 Task: Find connections with filter location Colomba with filter topic #Energywith filter profile language German with filter current company ADP with filter school Shri Vishnu Engineering College for Women, Vishnupur, Kovvada Village, Bhimavaram, PIN-534202(CC-B0) with filter industry Telecommunications with filter service category Team Building with filter keywords title Sports Volunteer
Action: Mouse moved to (606, 73)
Screenshot: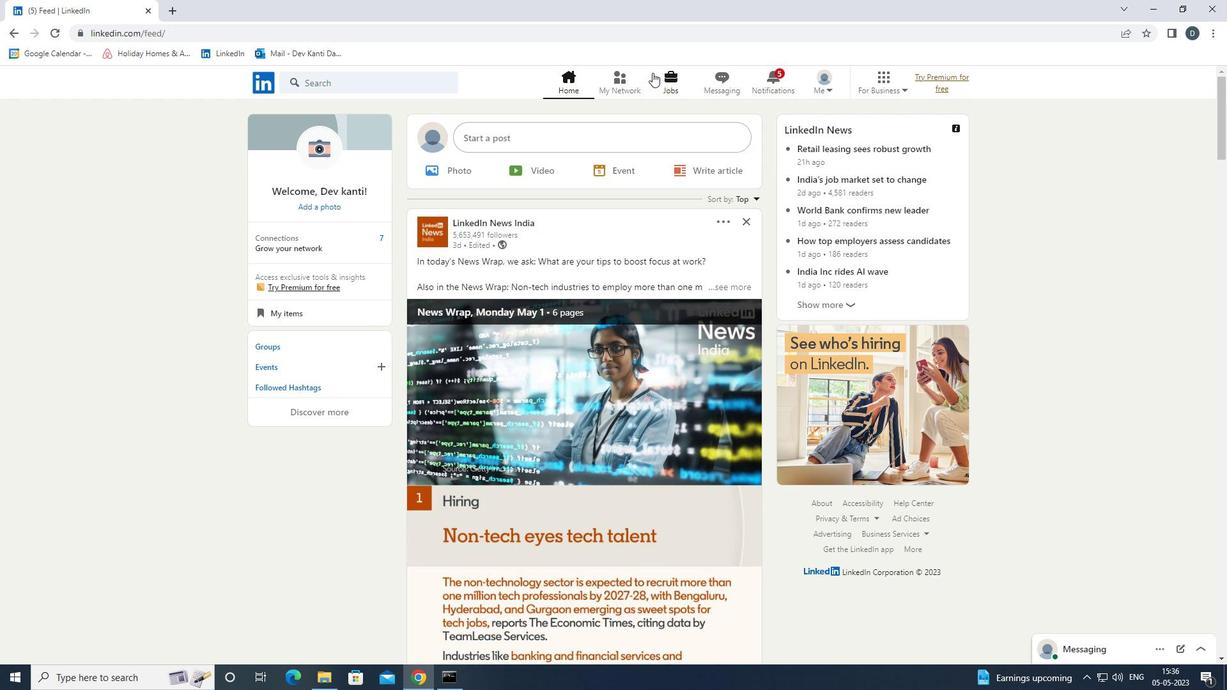 
Action: Mouse pressed left at (606, 73)
Screenshot: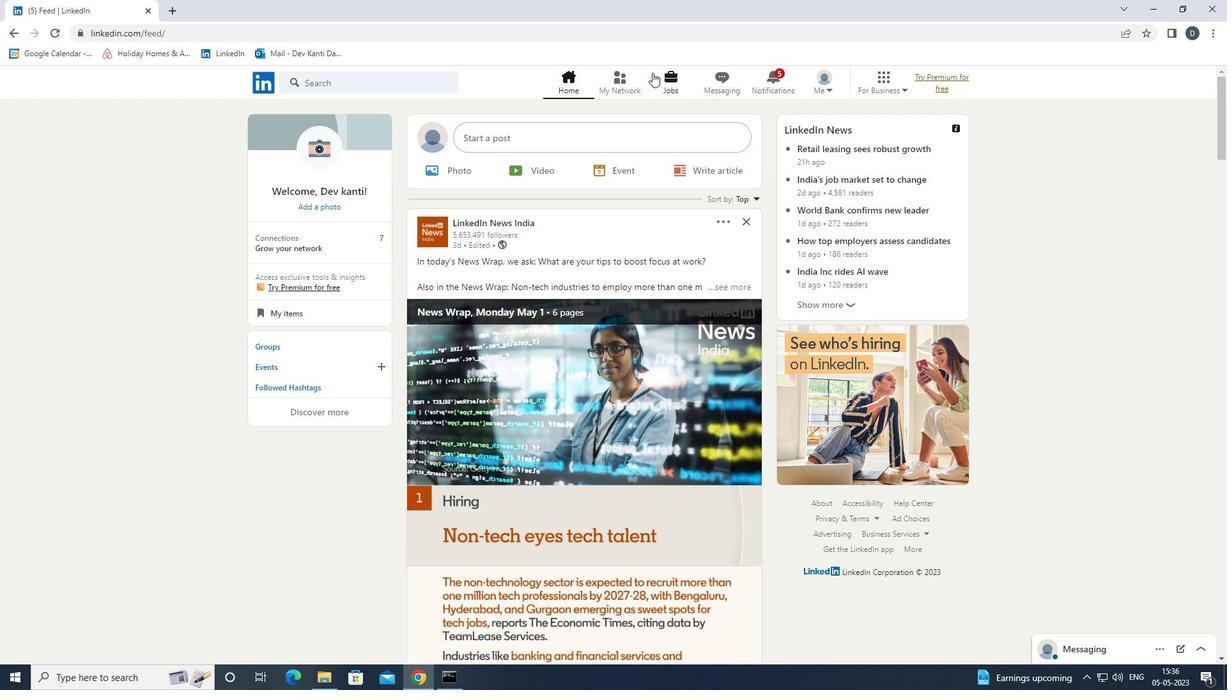 
Action: Mouse moved to (421, 153)
Screenshot: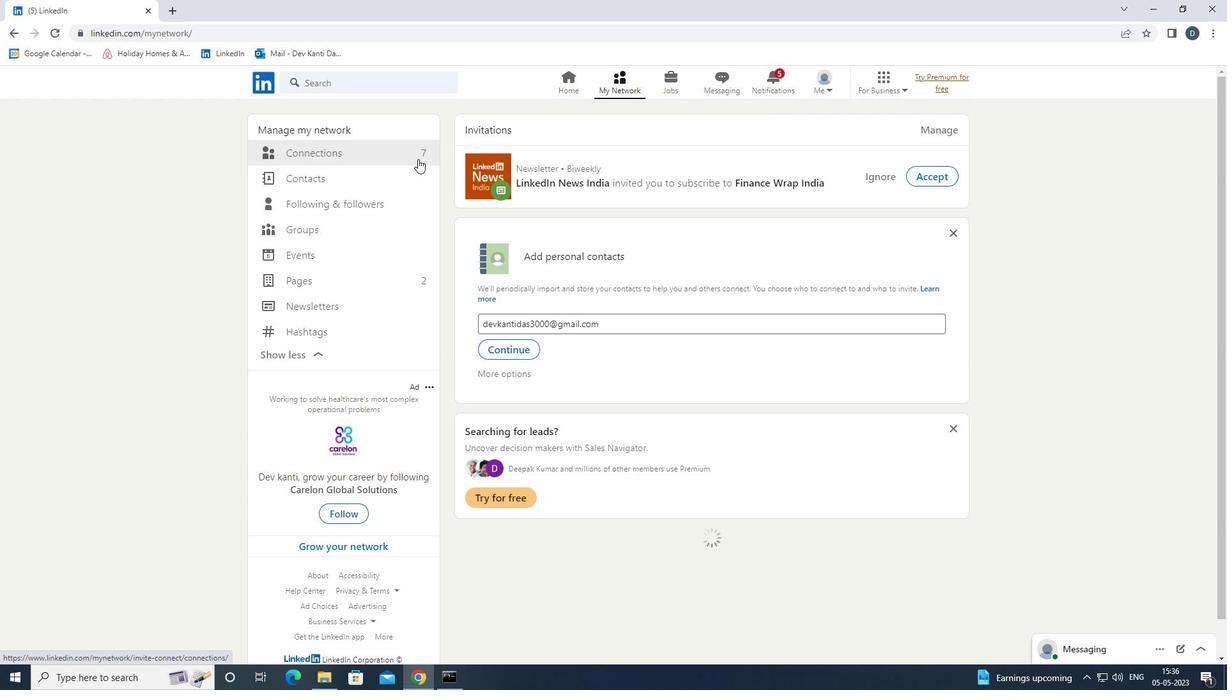
Action: Mouse pressed left at (421, 153)
Screenshot: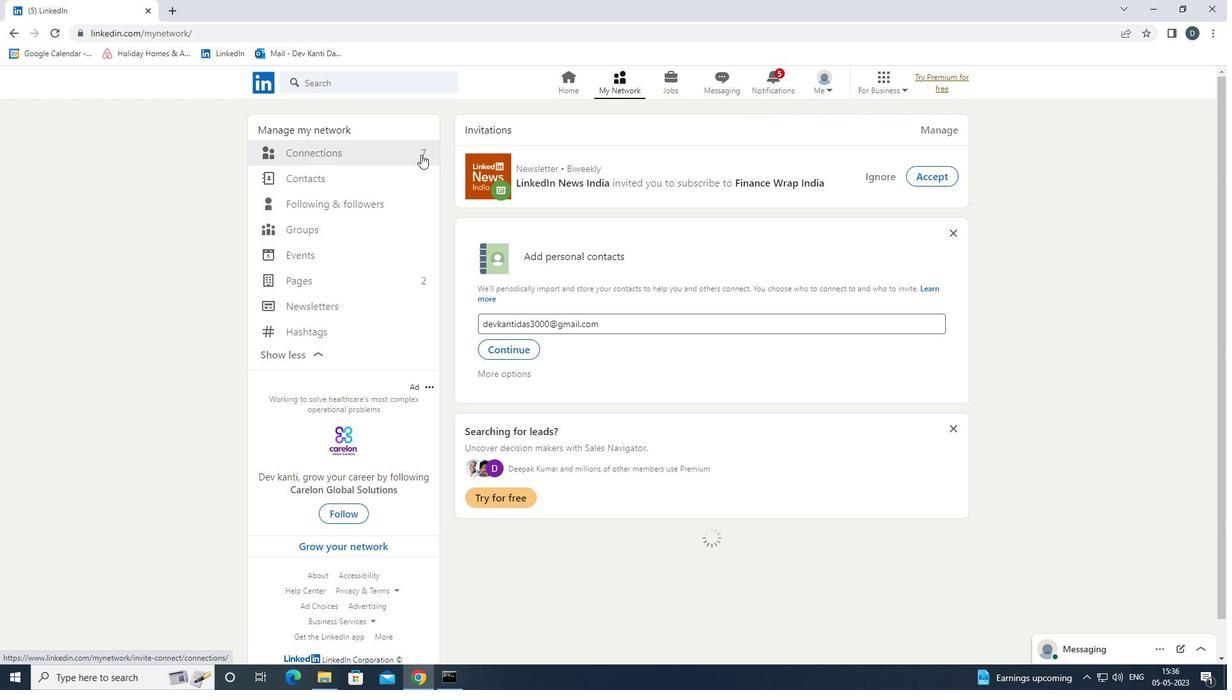 
Action: Mouse moved to (714, 154)
Screenshot: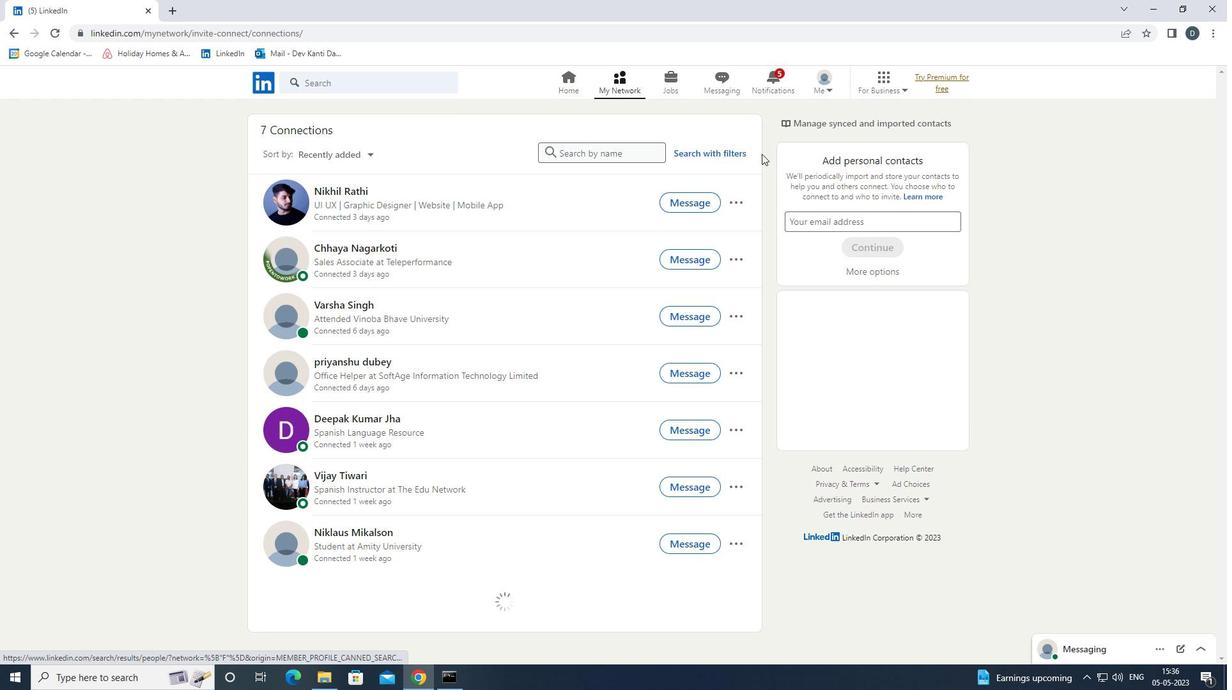 
Action: Mouse pressed left at (714, 154)
Screenshot: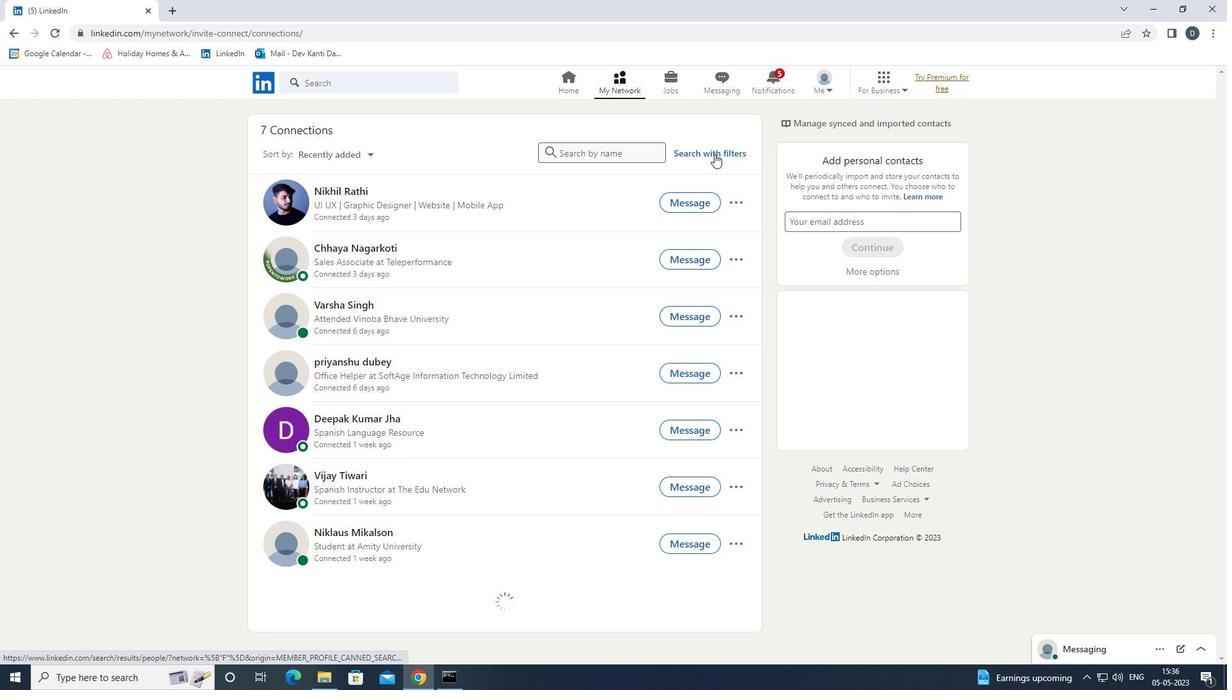
Action: Mouse moved to (651, 114)
Screenshot: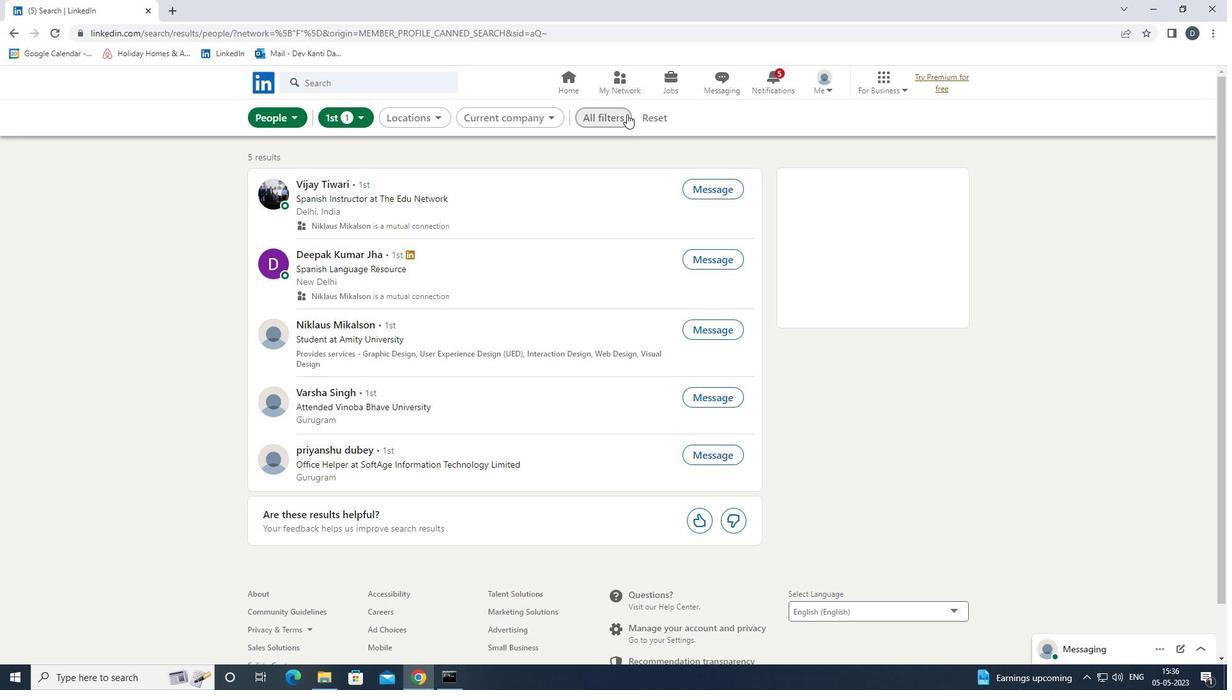 
Action: Mouse pressed left at (651, 114)
Screenshot: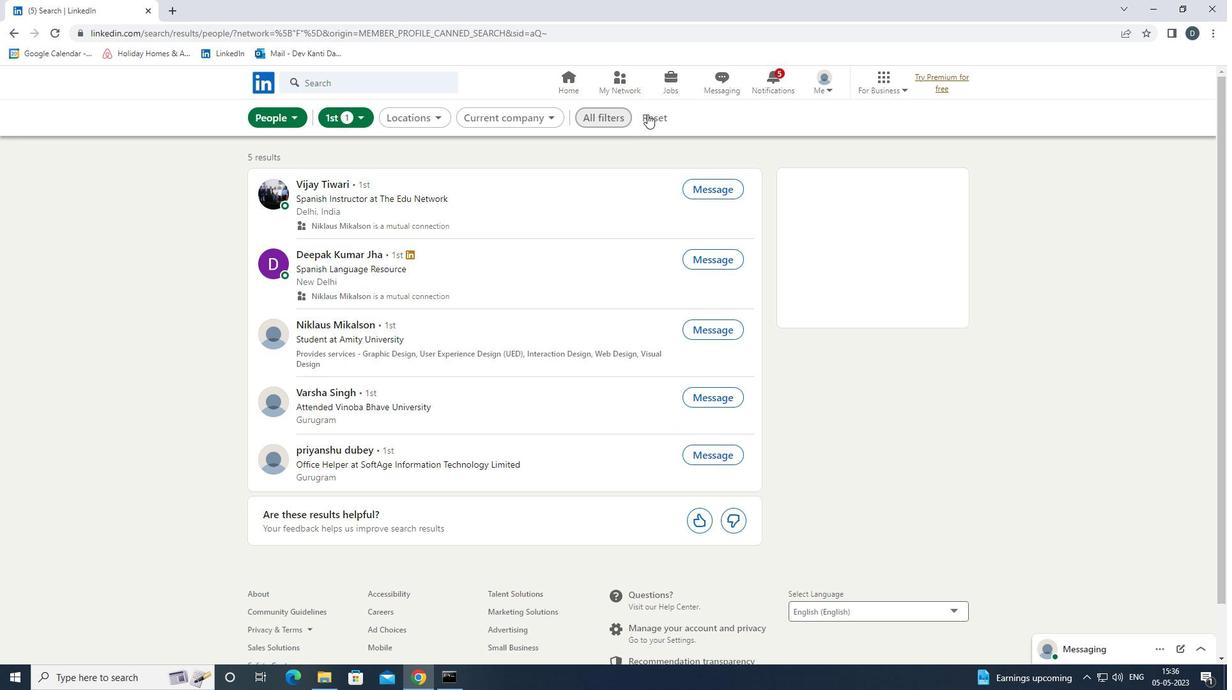
Action: Mouse moved to (638, 116)
Screenshot: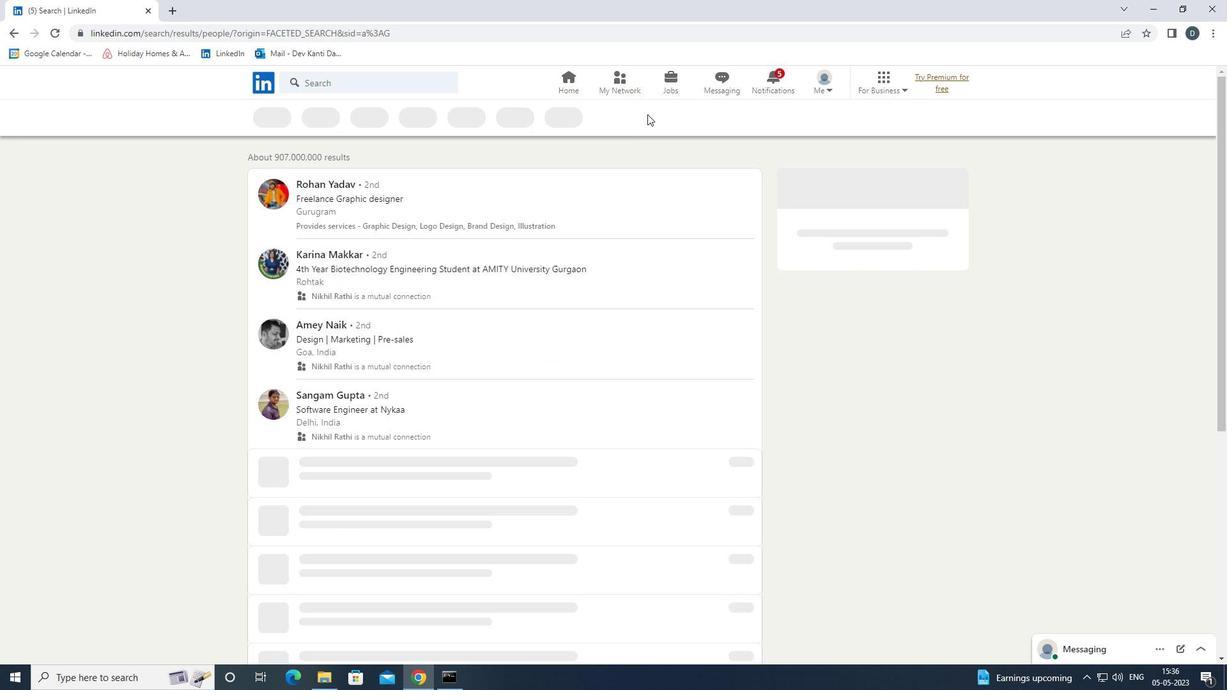 
Action: Mouse pressed left at (638, 116)
Screenshot: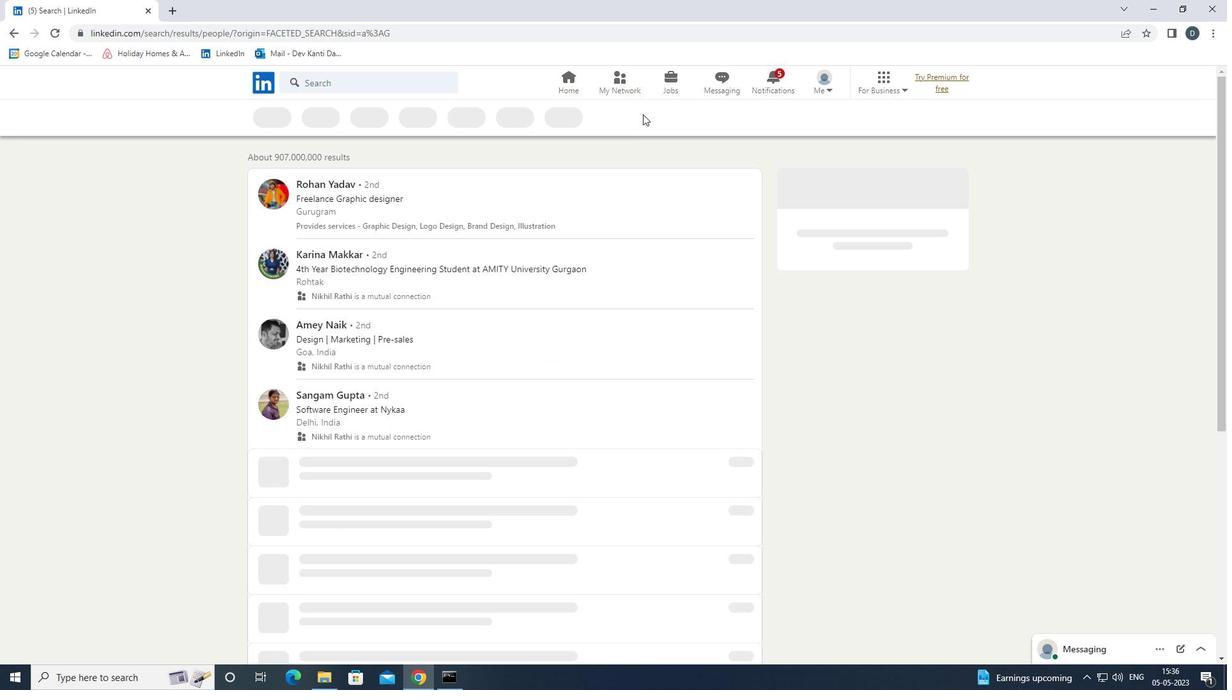 
Action: Mouse moved to (1058, 363)
Screenshot: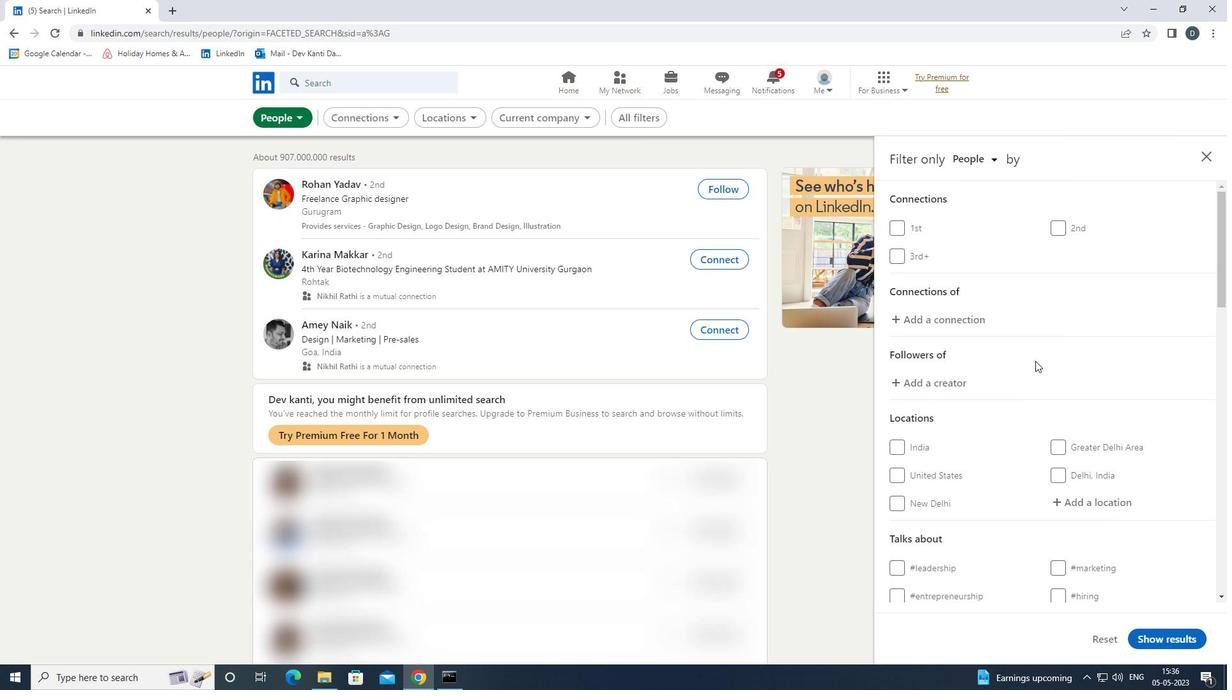 
Action: Mouse scrolled (1058, 362) with delta (0, 0)
Screenshot: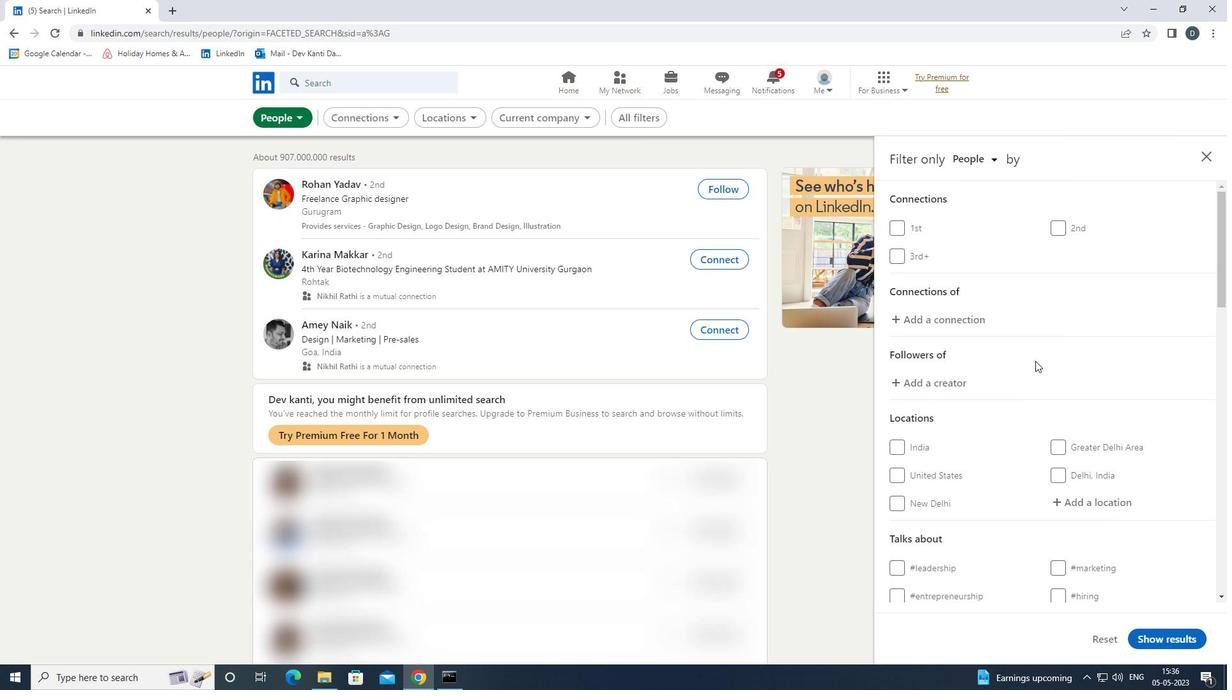 
Action: Mouse moved to (1059, 363)
Screenshot: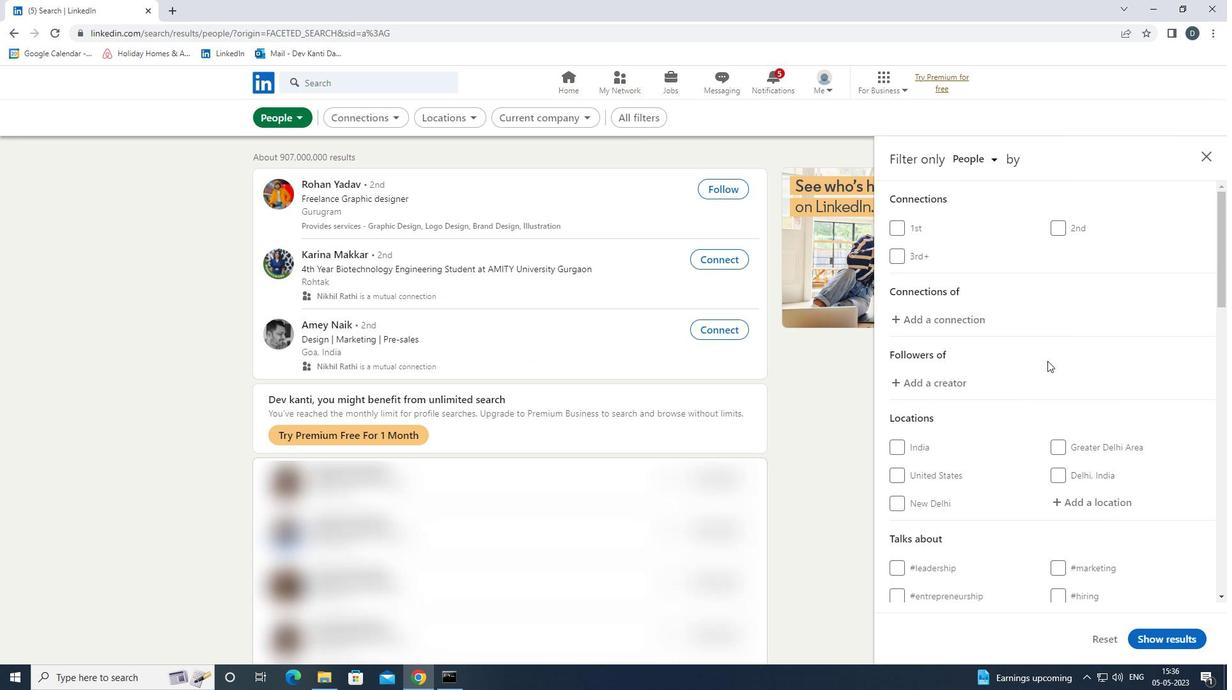 
Action: Mouse scrolled (1059, 363) with delta (0, 0)
Screenshot: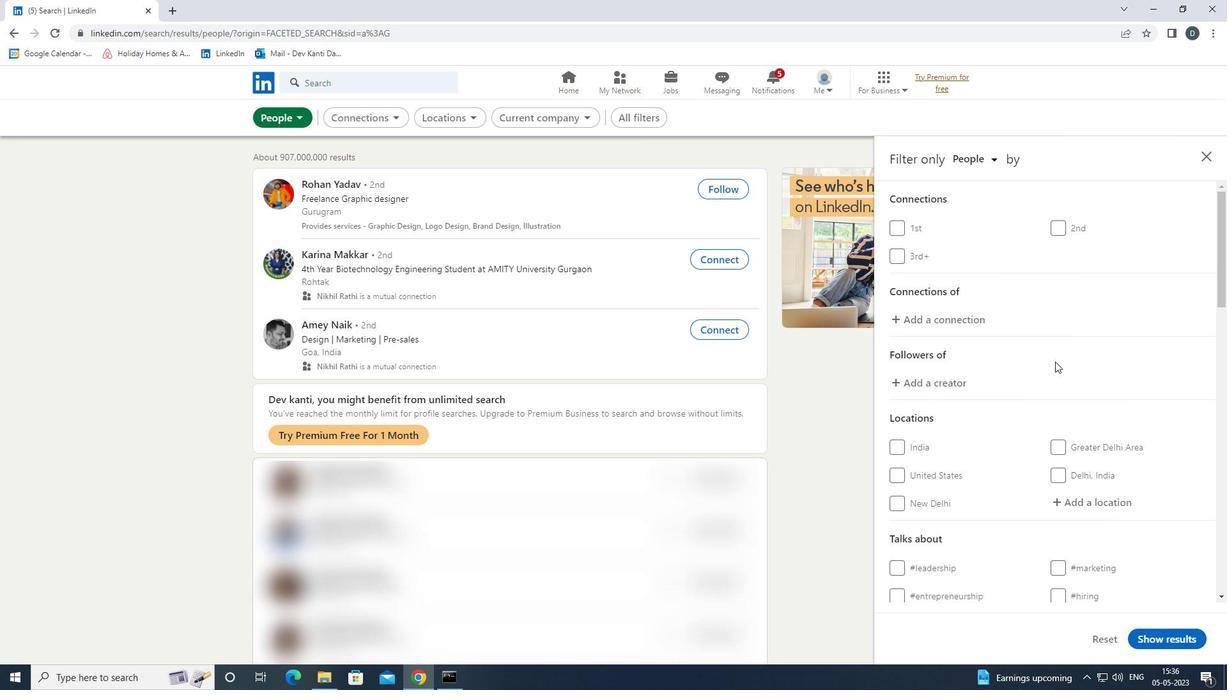 
Action: Mouse moved to (1086, 377)
Screenshot: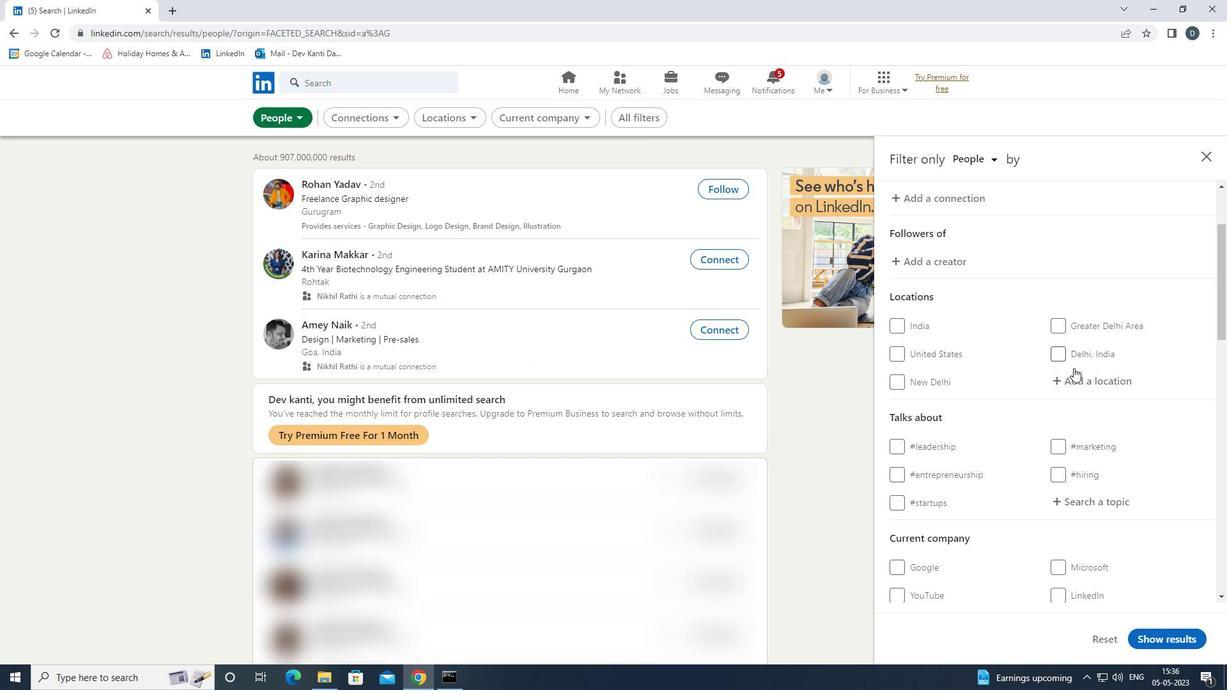 
Action: Mouse pressed left at (1086, 377)
Screenshot: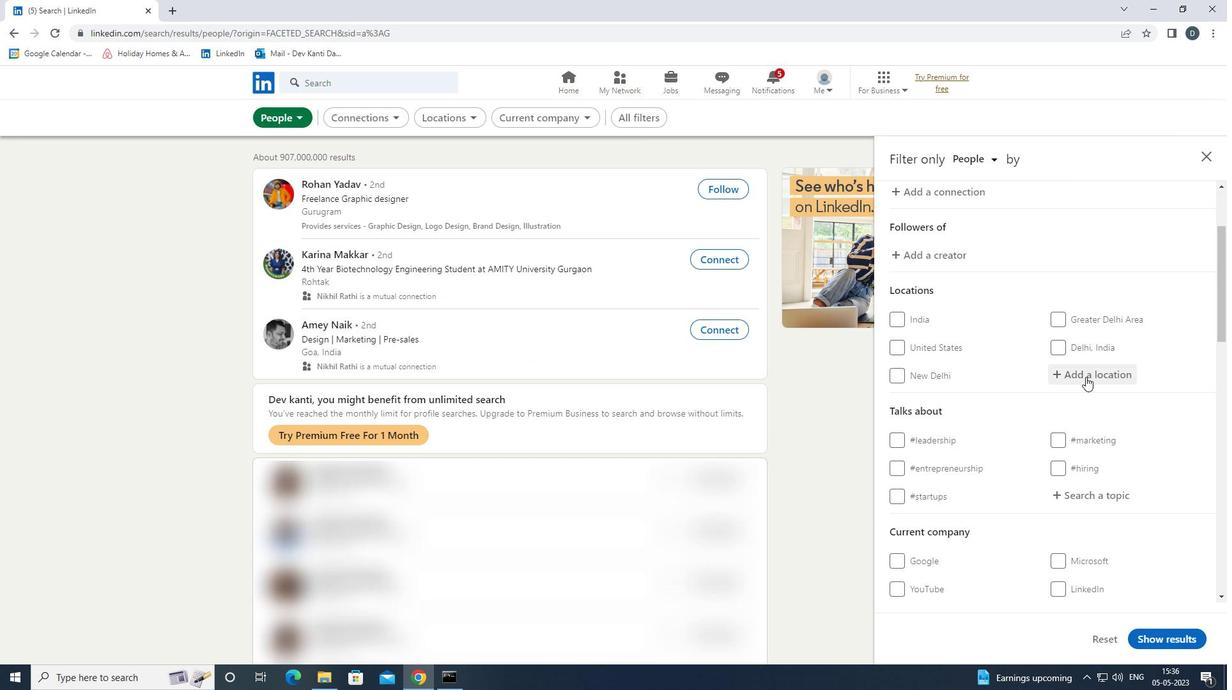 
Action: Key pressed <Key.shift>COMBA<Key.backspace><Key.backspace><Key.backspace>LOMBA<Key.down><Key.up><Key.space><Key.backspace><Key.enter>
Screenshot: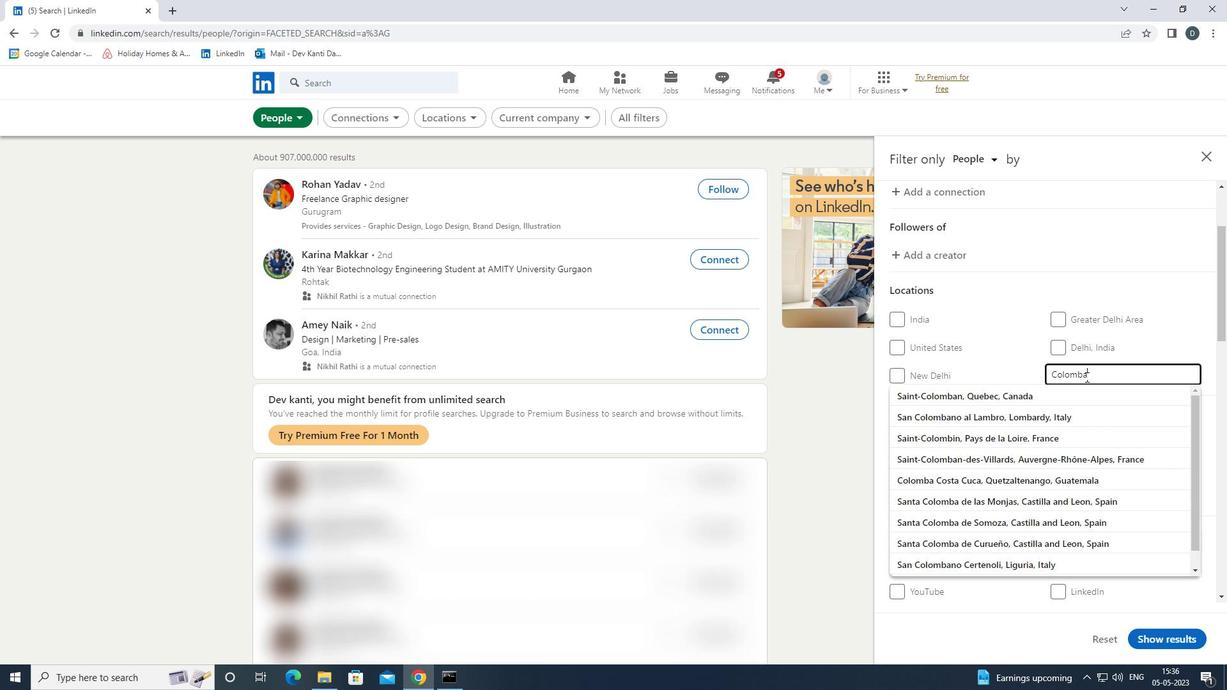 
Action: Mouse scrolled (1086, 376) with delta (0, 0)
Screenshot: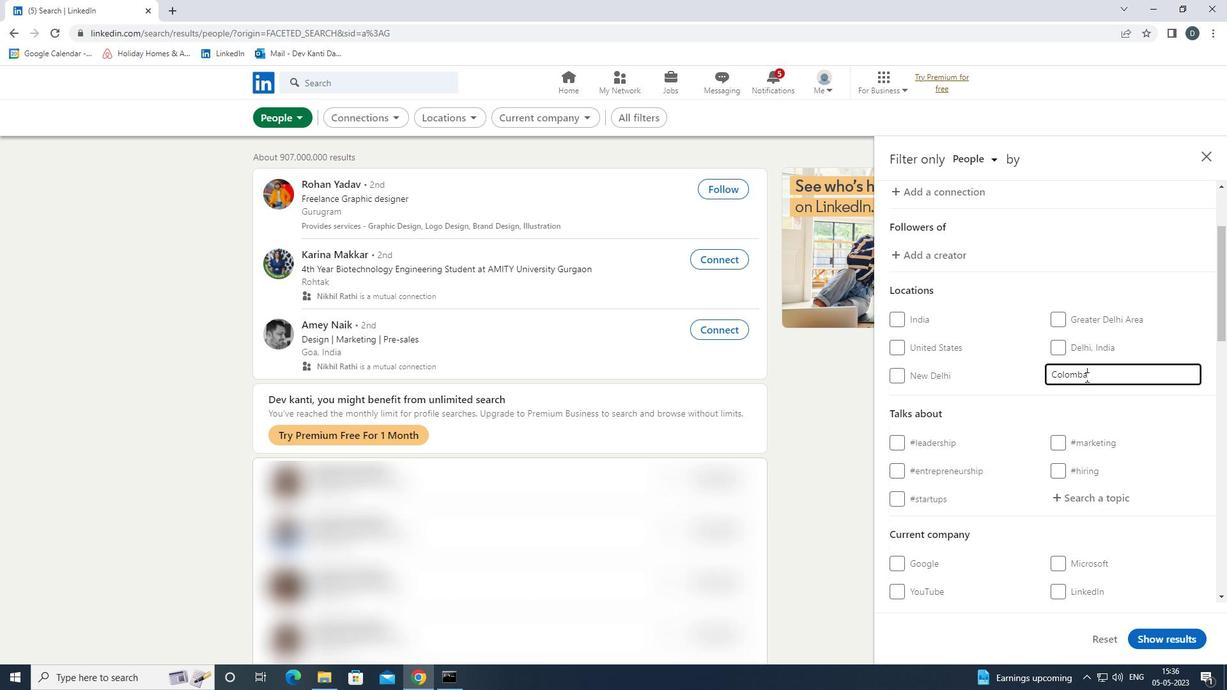 
Action: Mouse scrolled (1086, 376) with delta (0, 0)
Screenshot: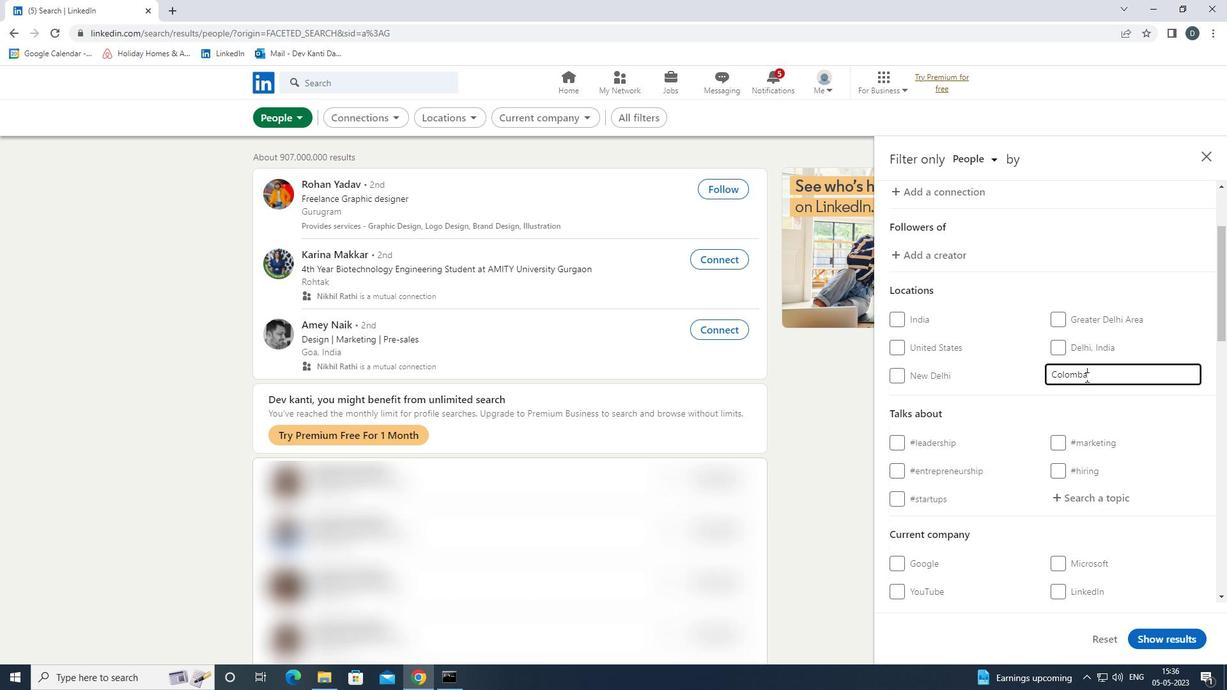
Action: Mouse moved to (1093, 368)
Screenshot: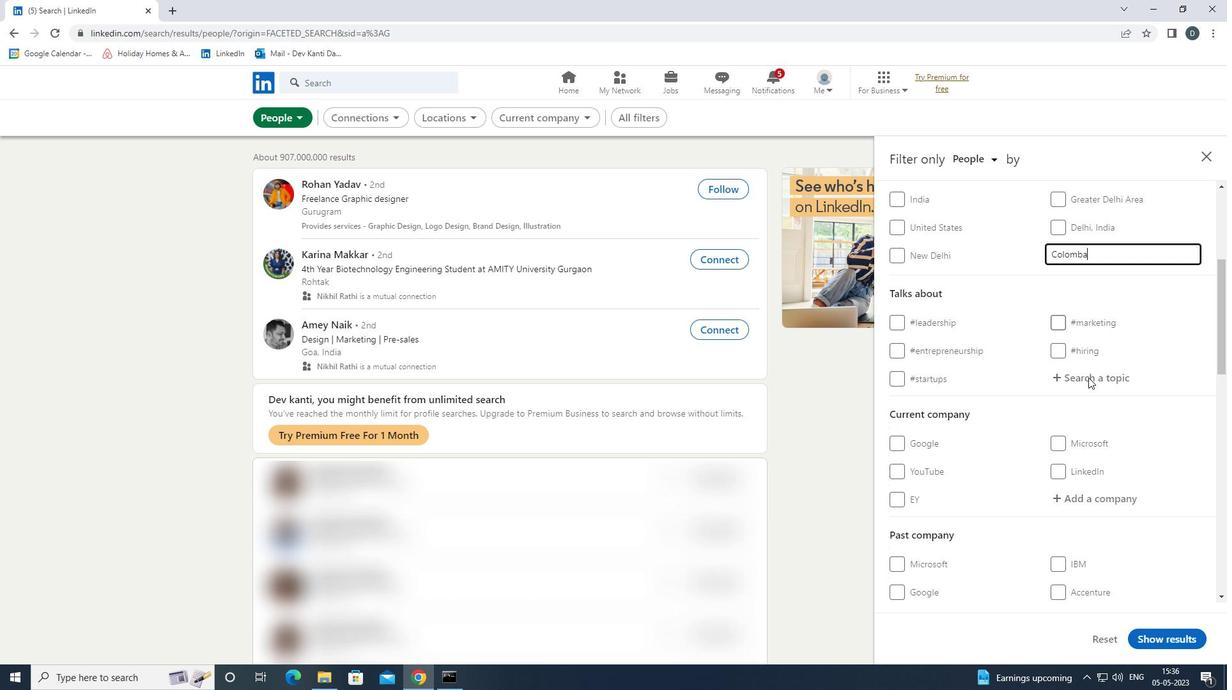 
Action: Mouse pressed left at (1093, 368)
Screenshot: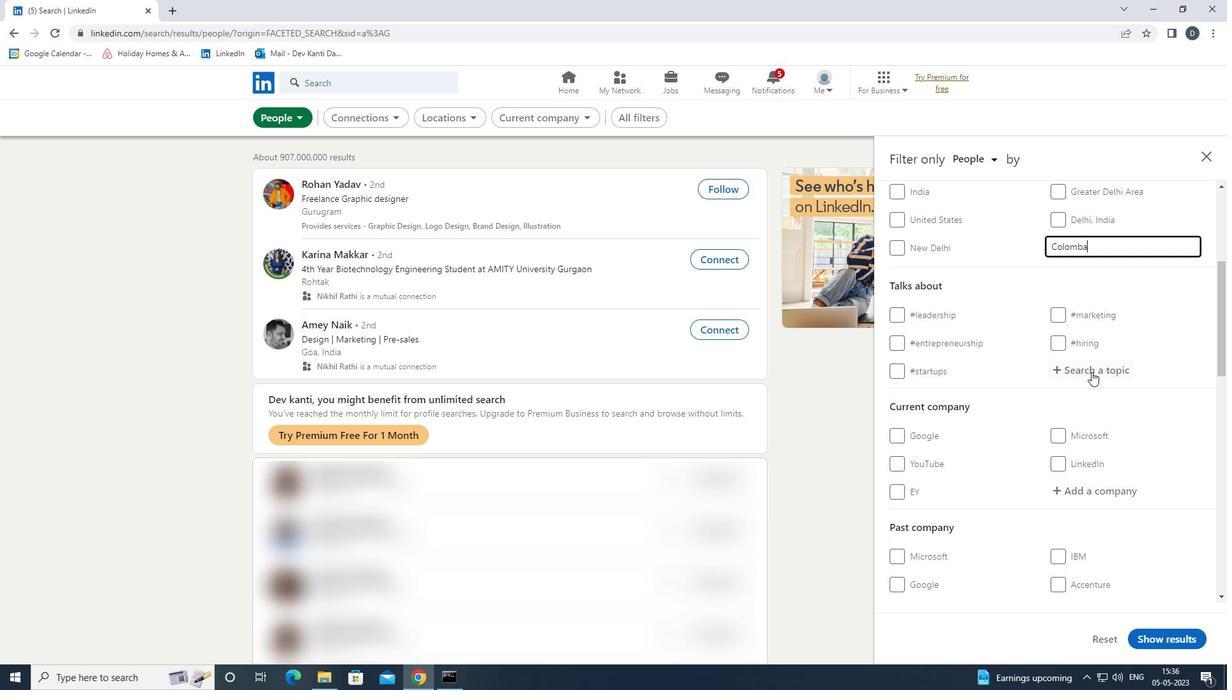 
Action: Key pressed <Key.shift><Key.shift><Key.shift>ENERGY<Key.space><Key.backspace><Key.down><Key.enter>
Screenshot: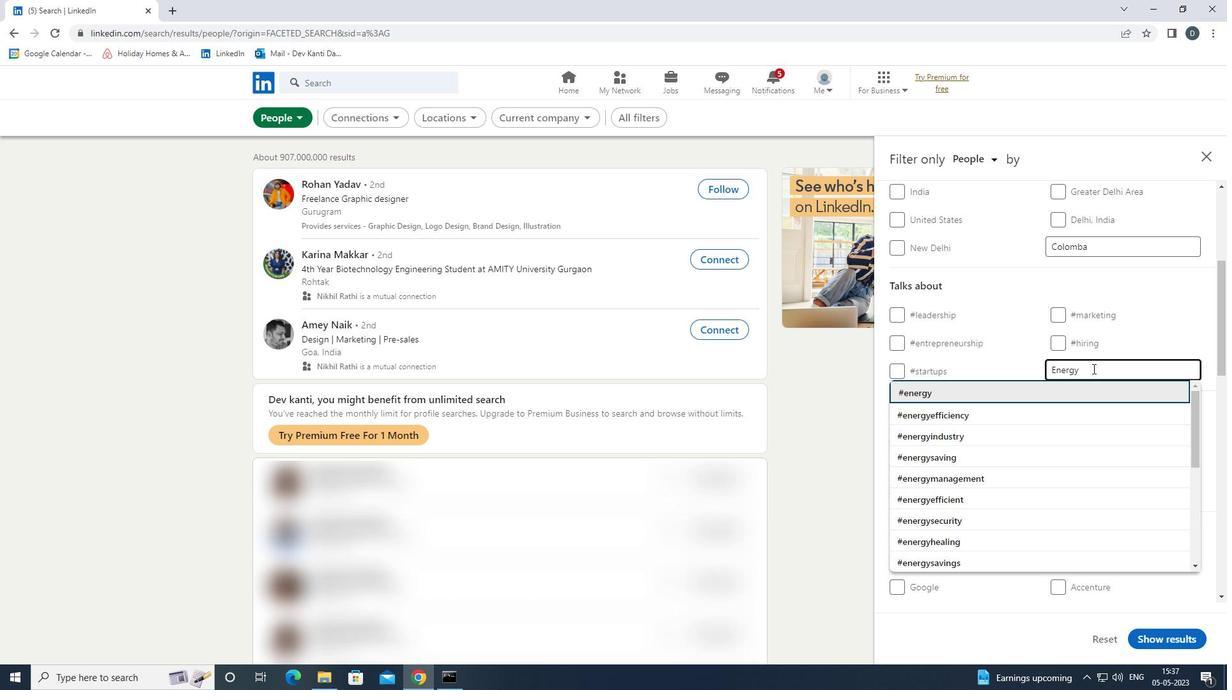 
Action: Mouse scrolled (1093, 368) with delta (0, 0)
Screenshot: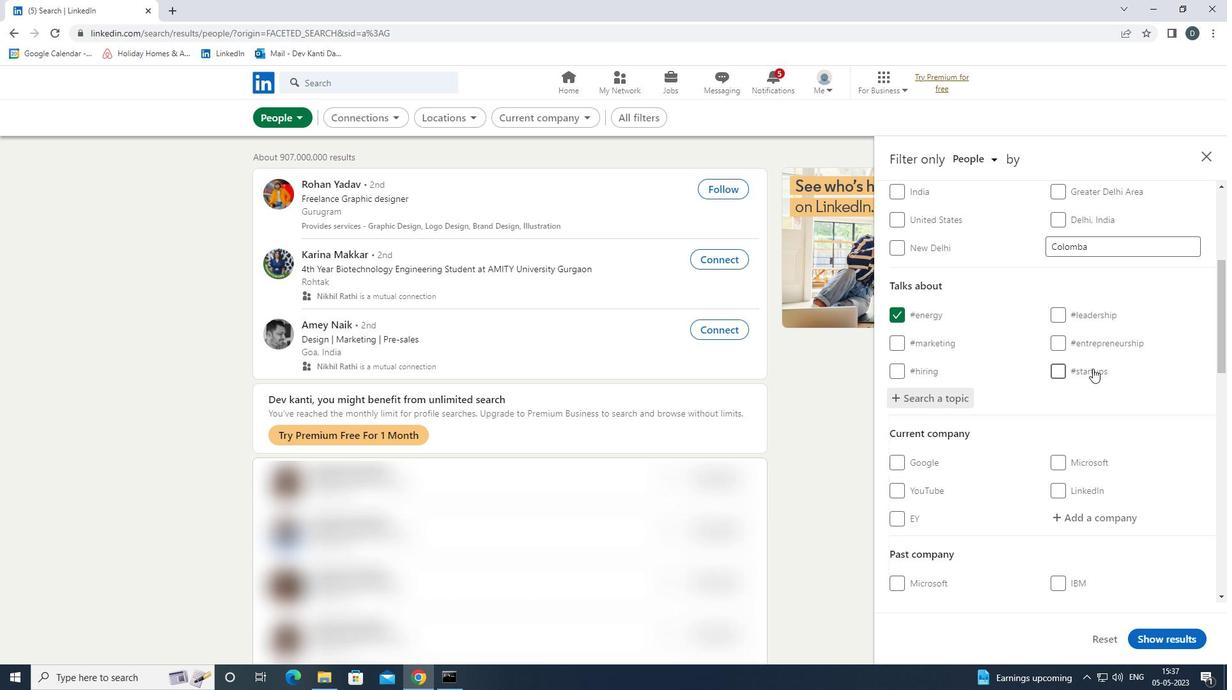 
Action: Mouse scrolled (1093, 368) with delta (0, 0)
Screenshot: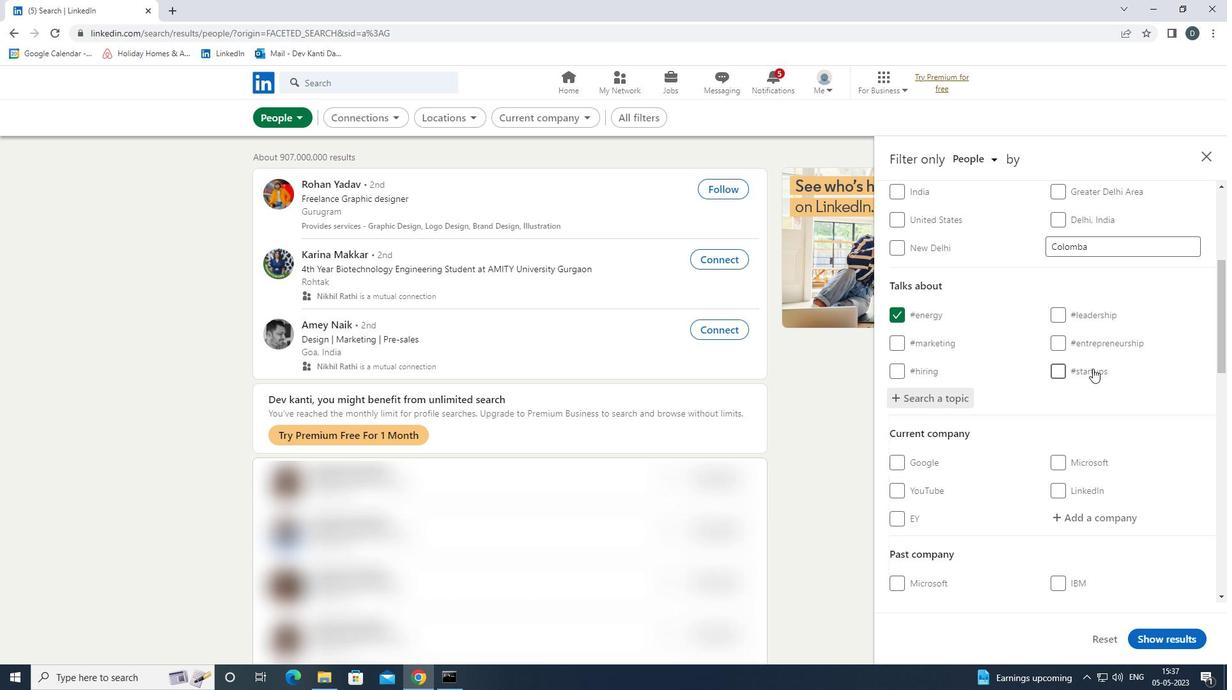 
Action: Mouse moved to (1093, 368)
Screenshot: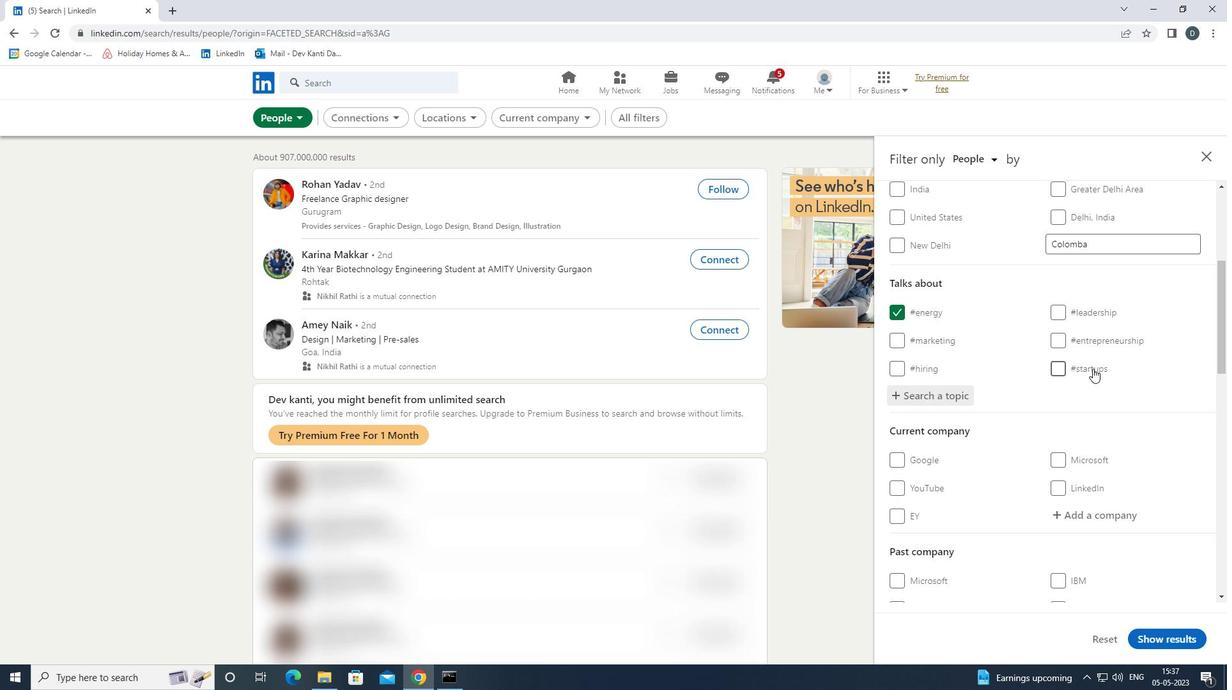 
Action: Mouse scrolled (1093, 368) with delta (0, 0)
Screenshot: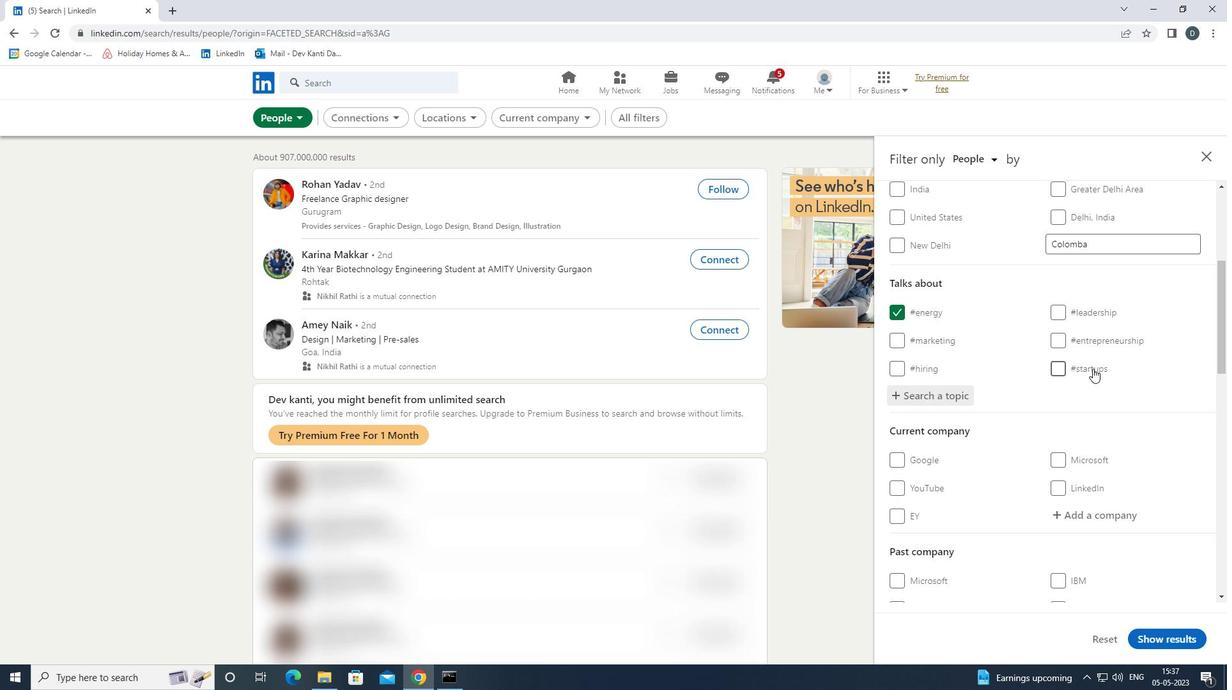 
Action: Mouse moved to (1094, 371)
Screenshot: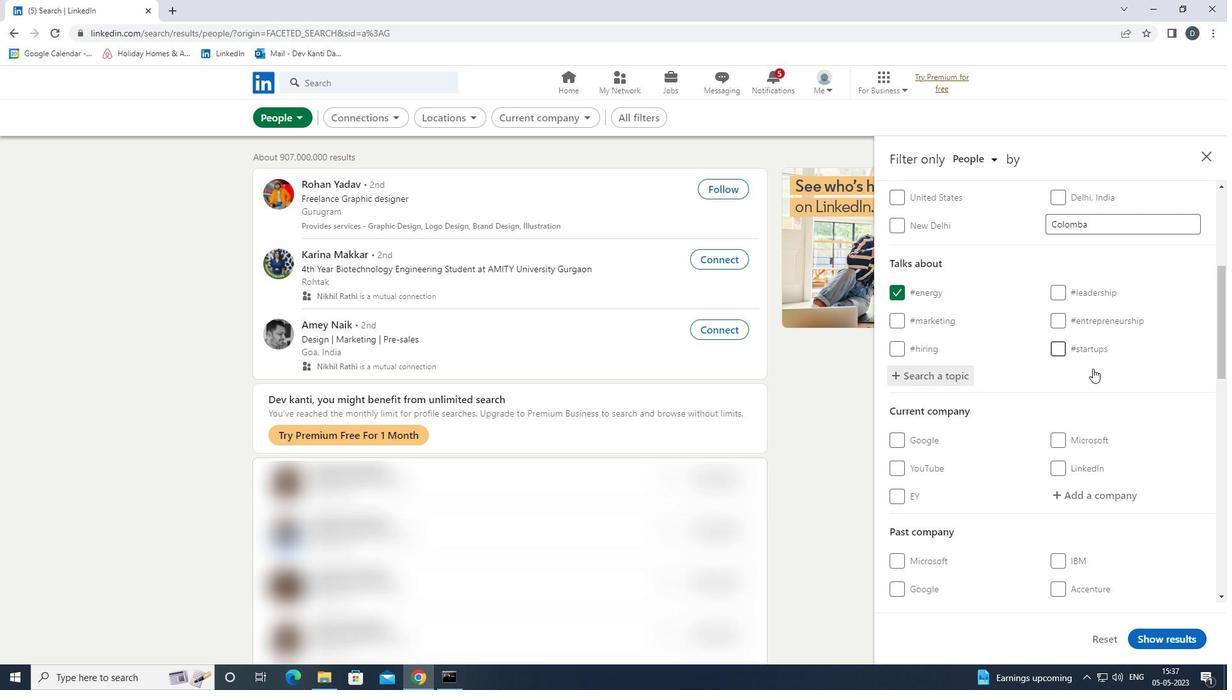 
Action: Mouse scrolled (1094, 370) with delta (0, 0)
Screenshot: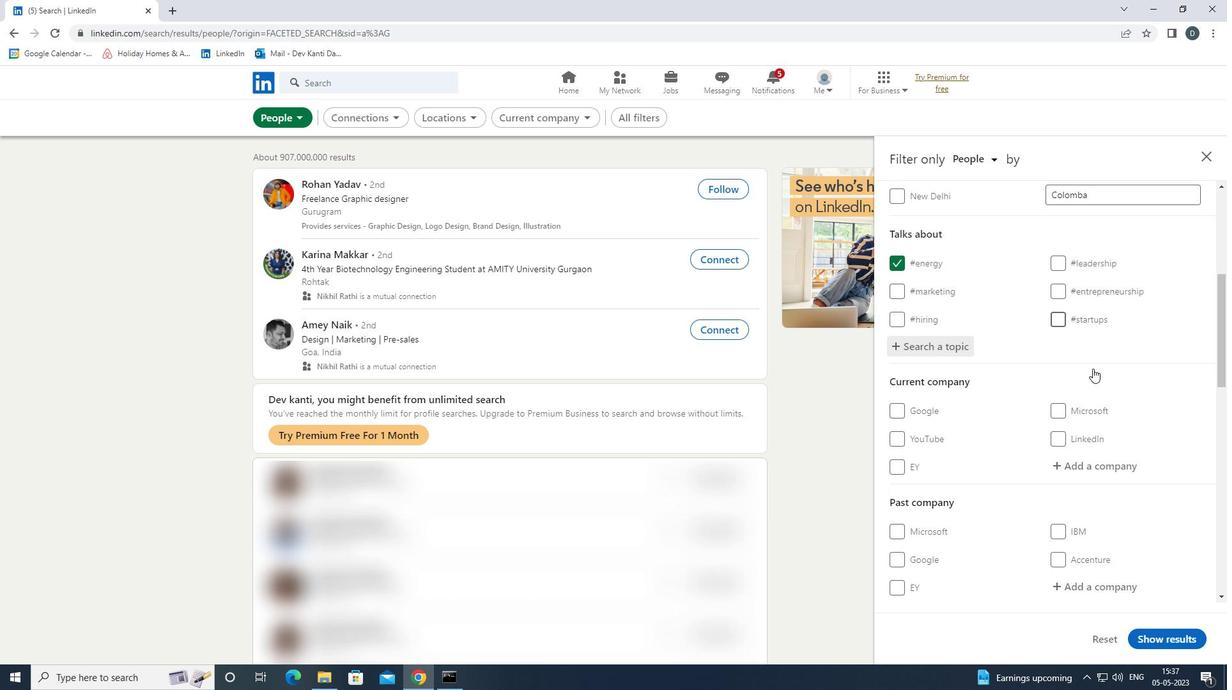 
Action: Mouse moved to (1095, 372)
Screenshot: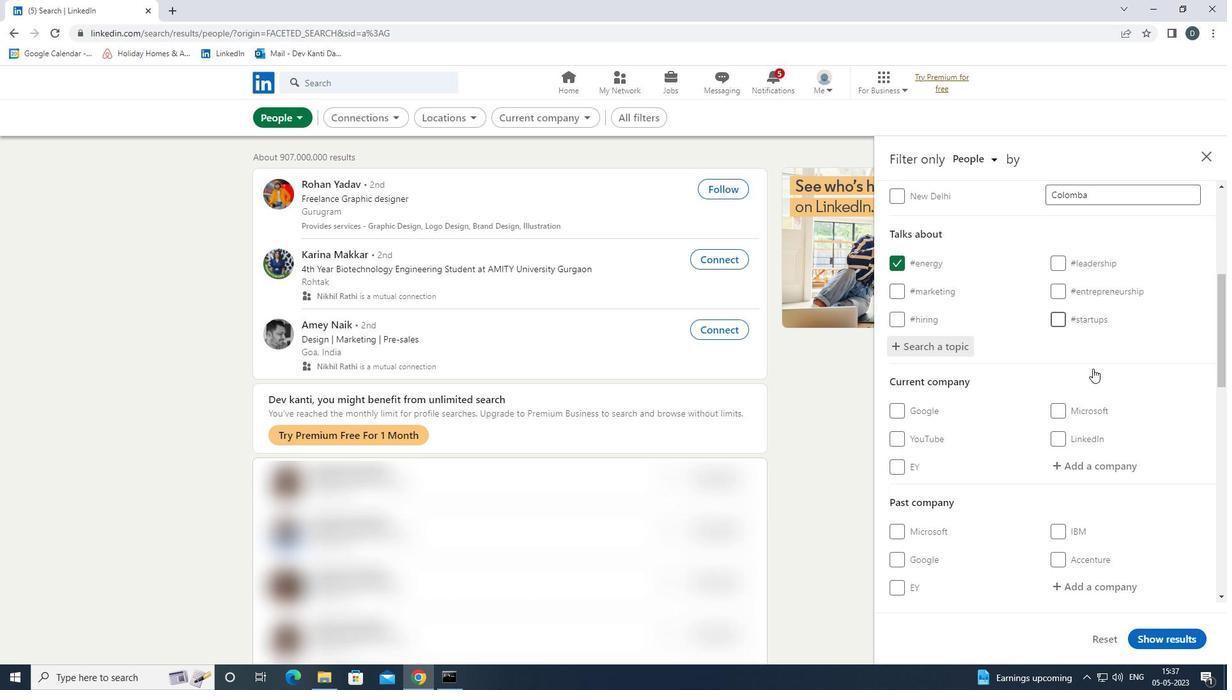 
Action: Mouse scrolled (1095, 372) with delta (0, 0)
Screenshot: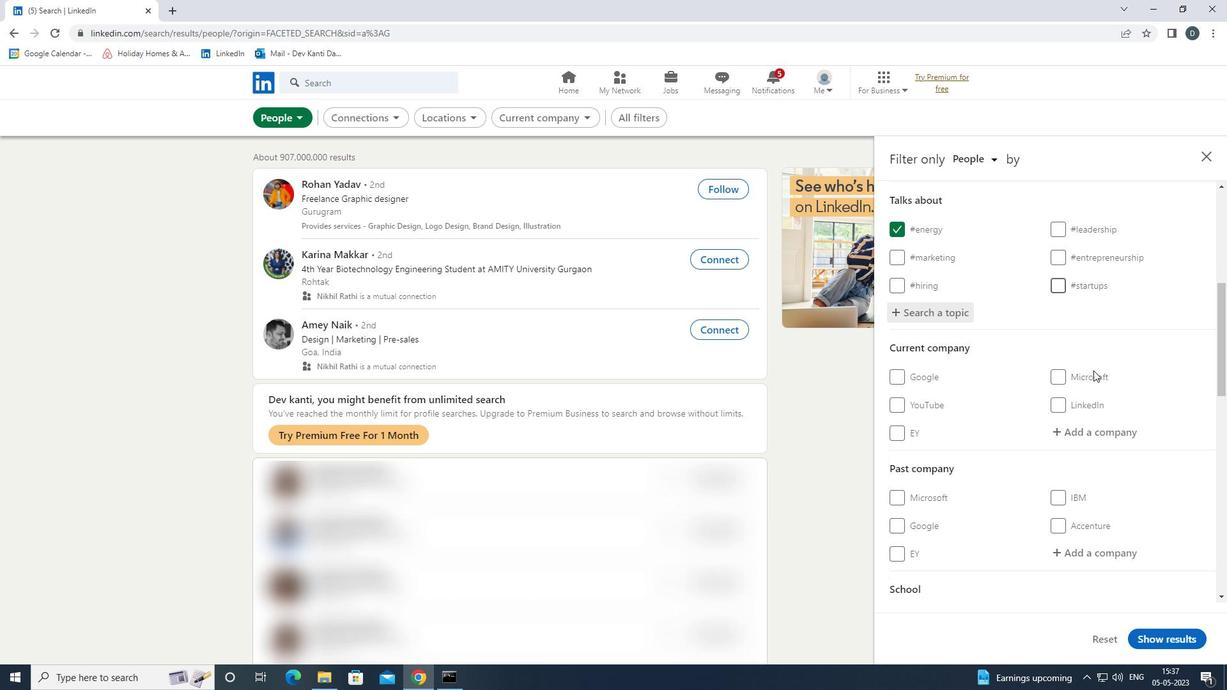 
Action: Mouse moved to (1095, 376)
Screenshot: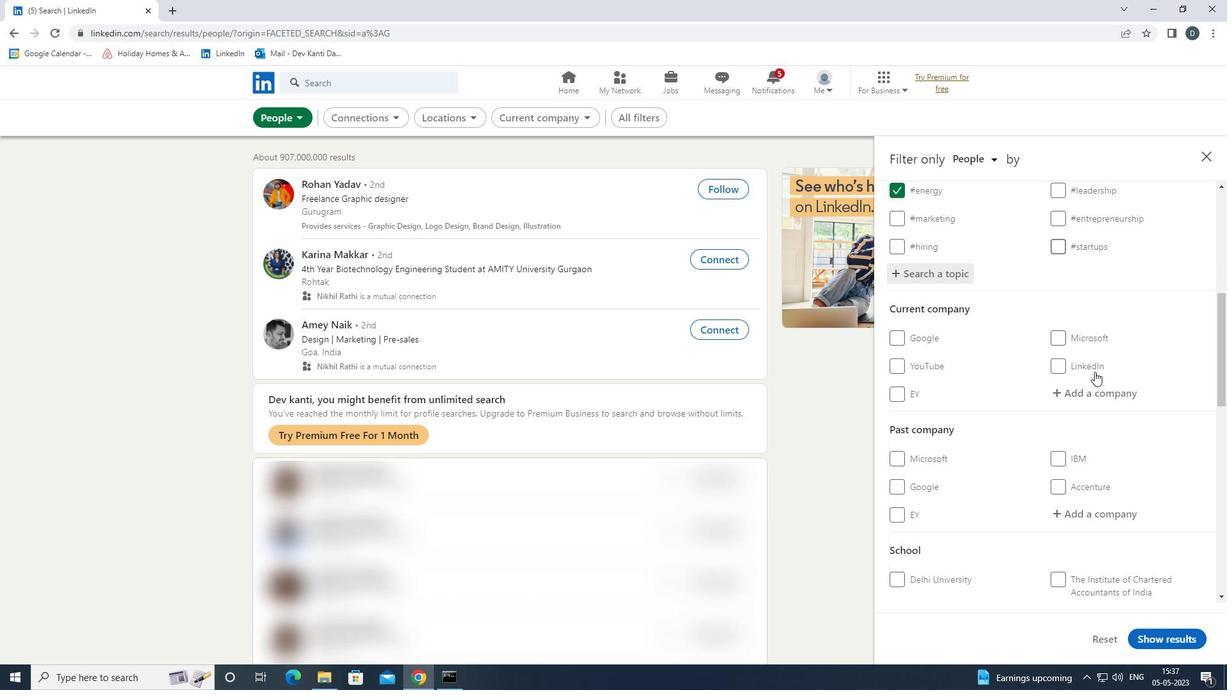 
Action: Mouse scrolled (1095, 375) with delta (0, 0)
Screenshot: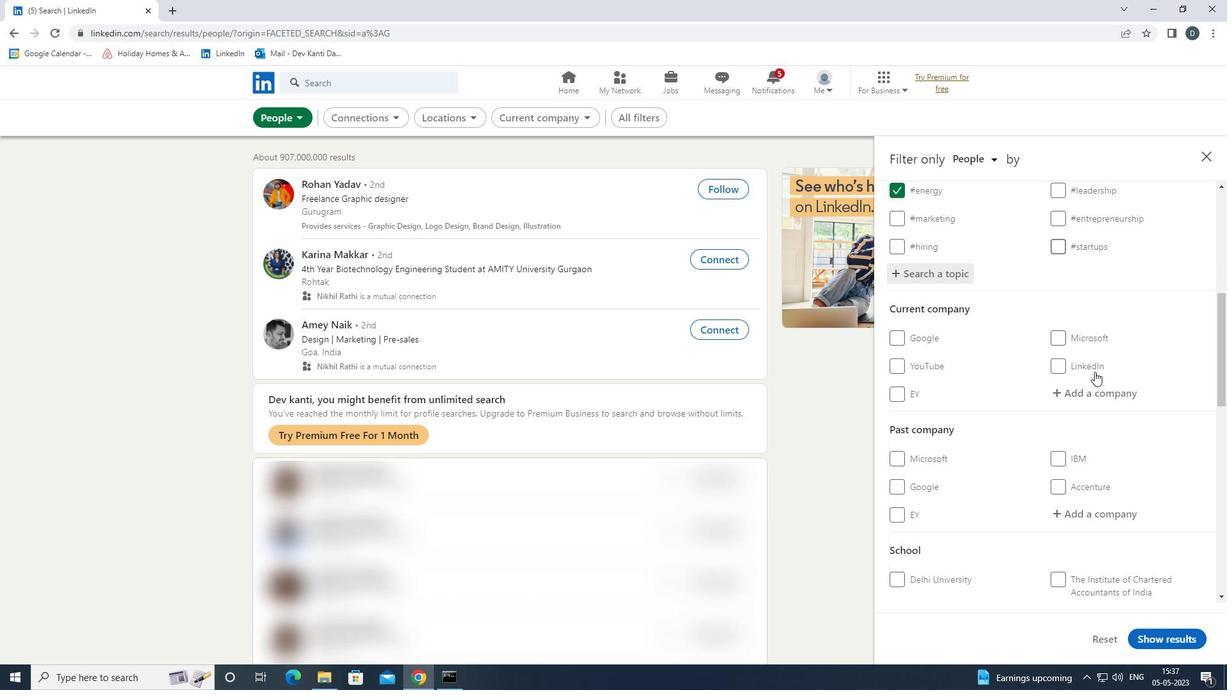 
Action: Mouse moved to (1096, 377)
Screenshot: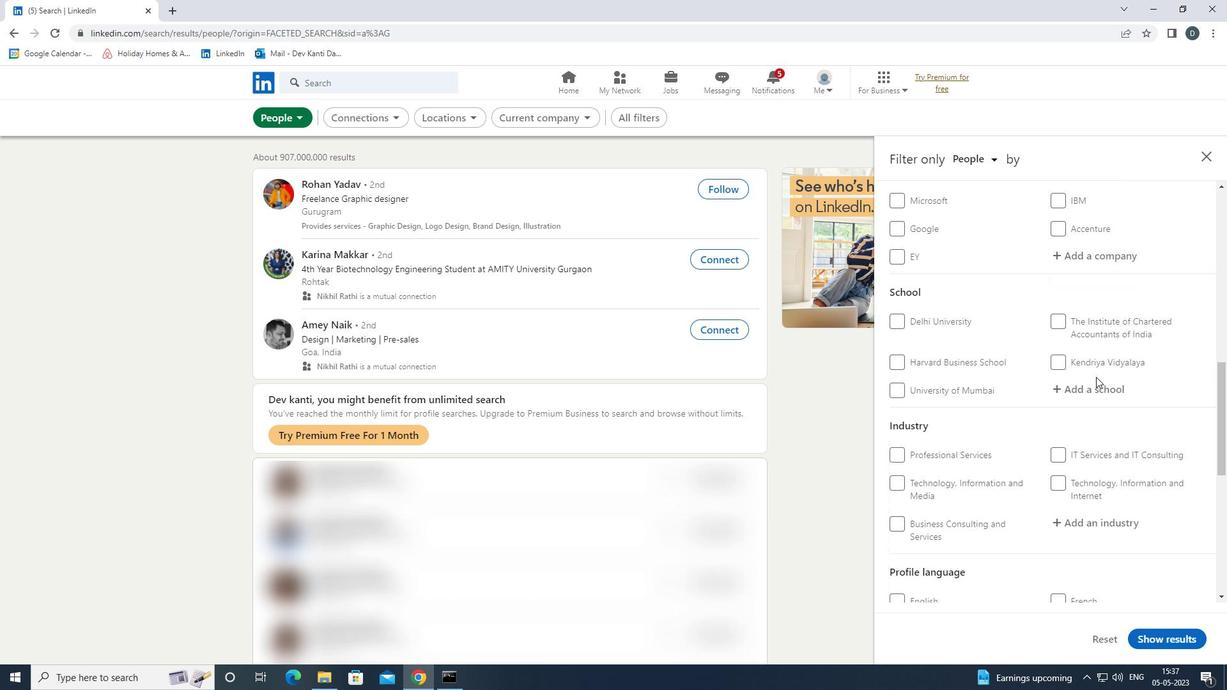 
Action: Mouse scrolled (1096, 376) with delta (0, 0)
Screenshot: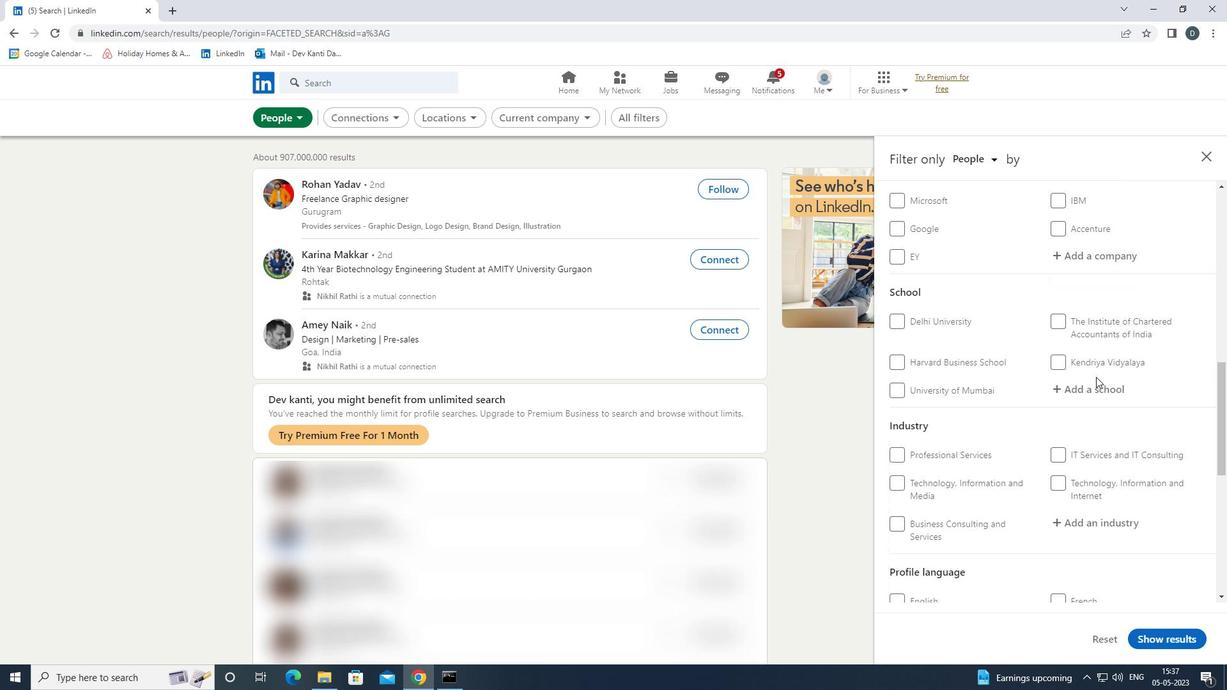 
Action: Mouse moved to (1099, 377)
Screenshot: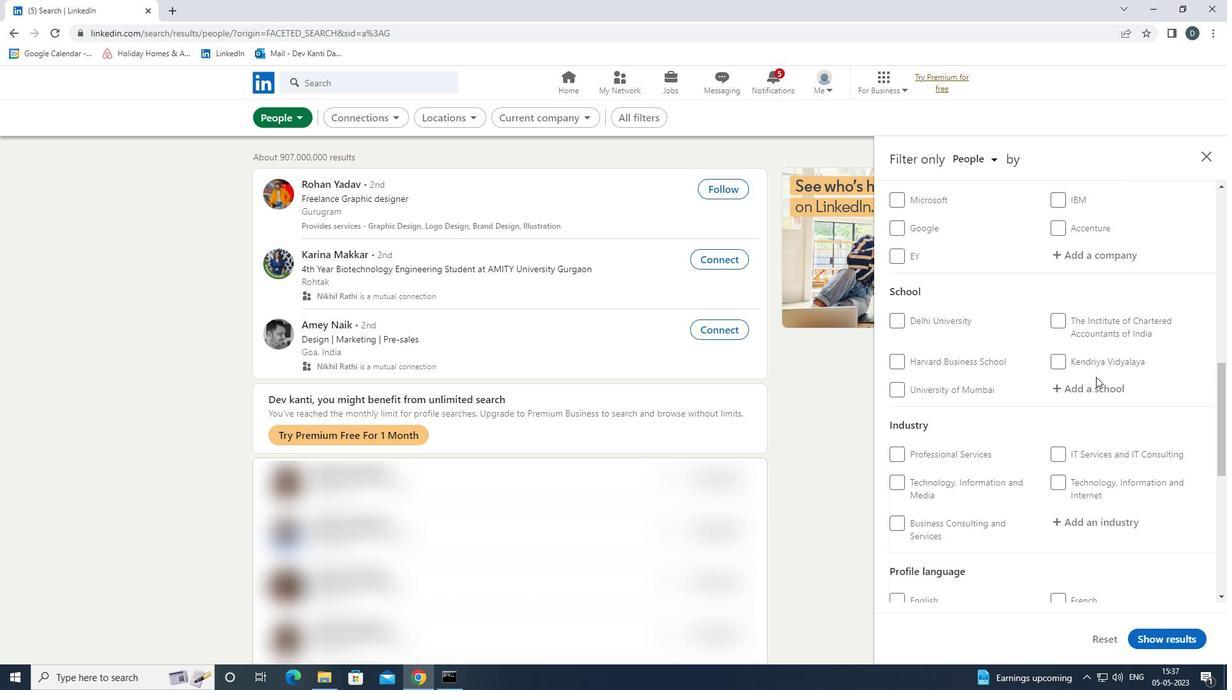 
Action: Mouse scrolled (1099, 377) with delta (0, 0)
Screenshot: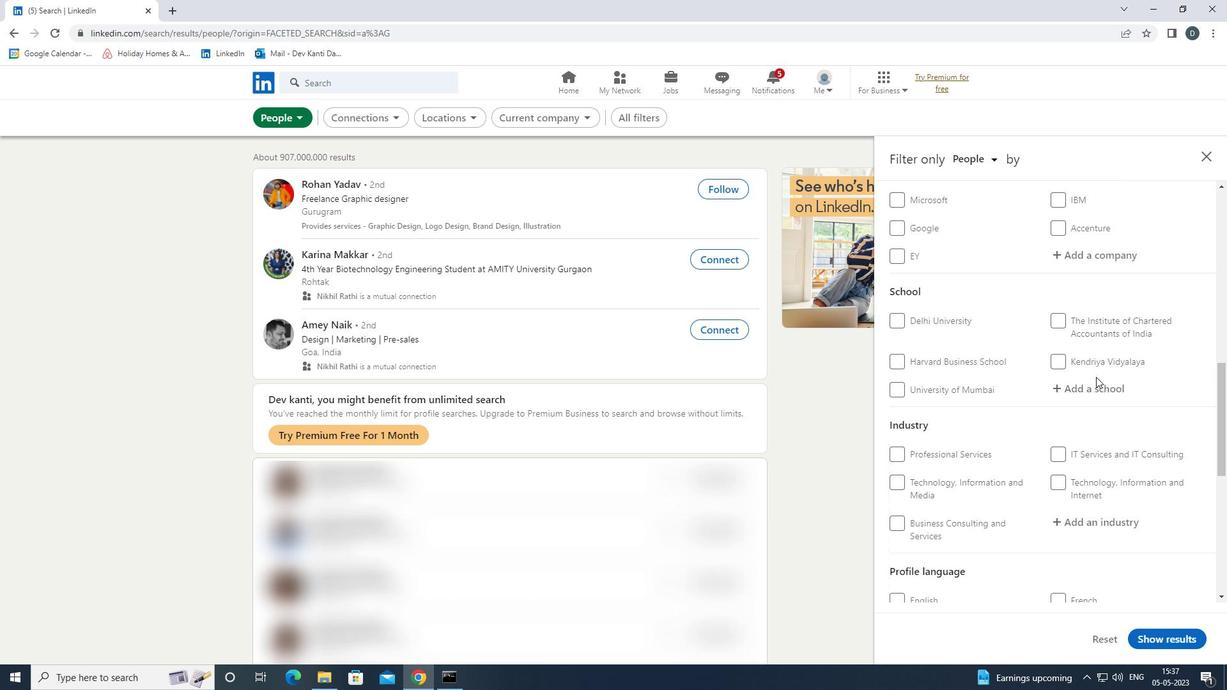 
Action: Mouse moved to (1102, 380)
Screenshot: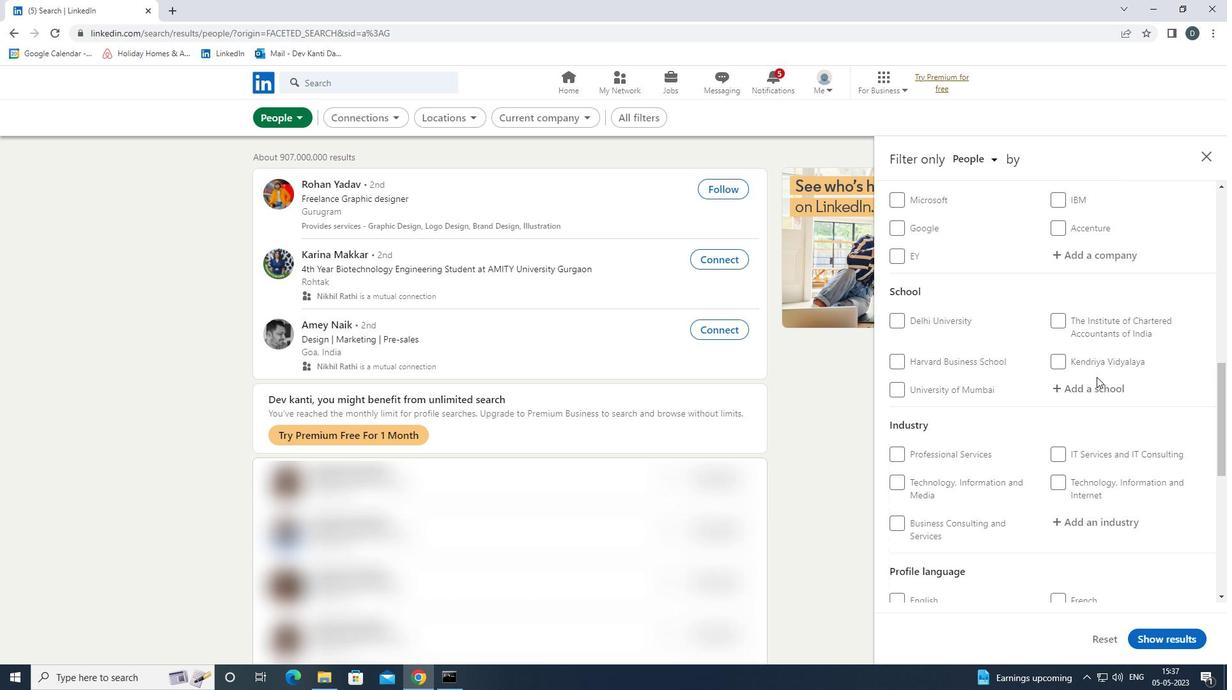 
Action: Mouse scrolled (1102, 379) with delta (0, 0)
Screenshot: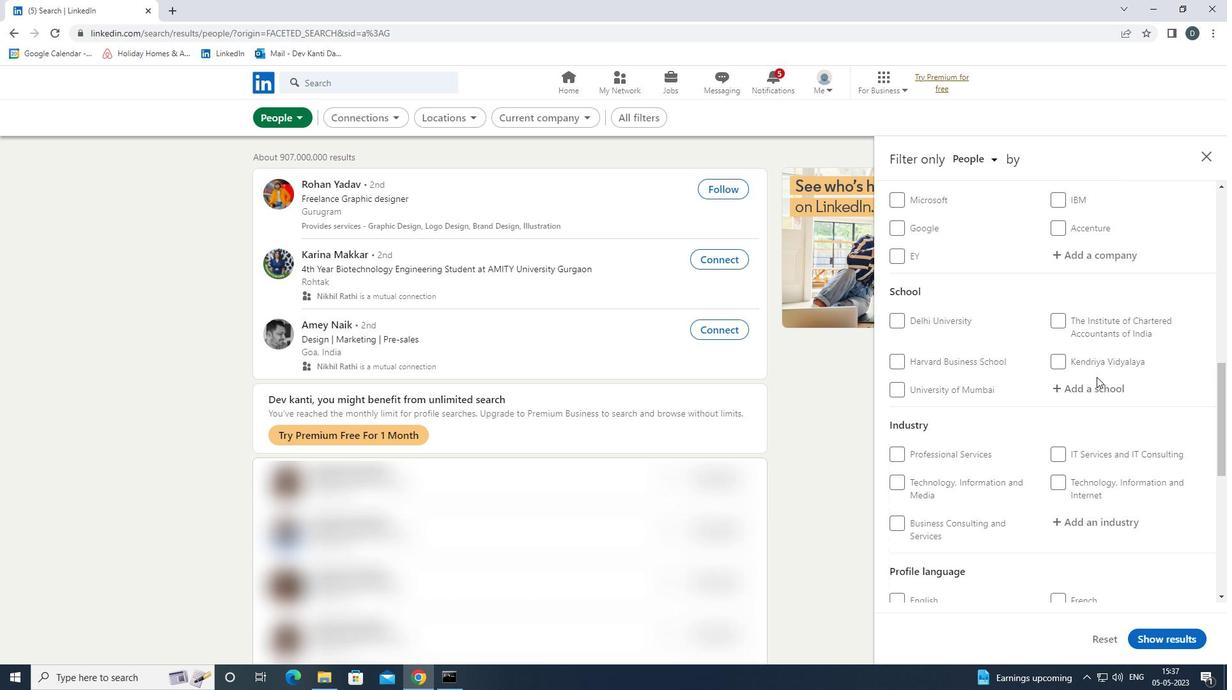 
Action: Mouse moved to (1104, 382)
Screenshot: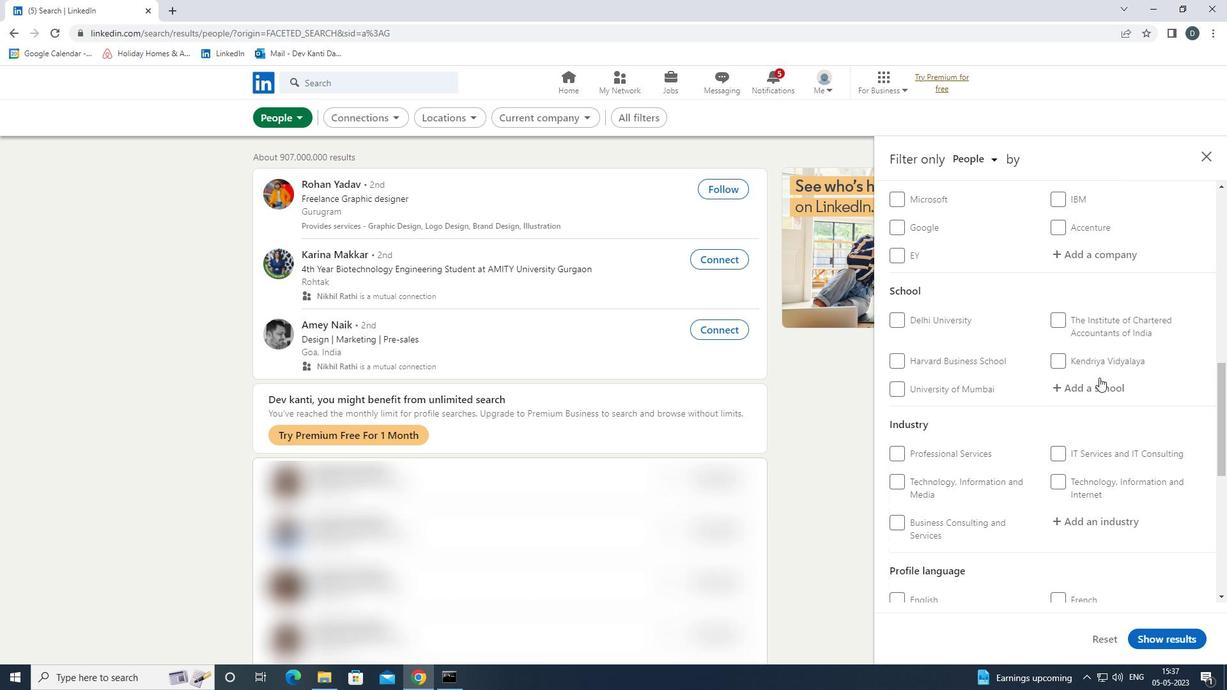 
Action: Mouse scrolled (1104, 381) with delta (0, 0)
Screenshot: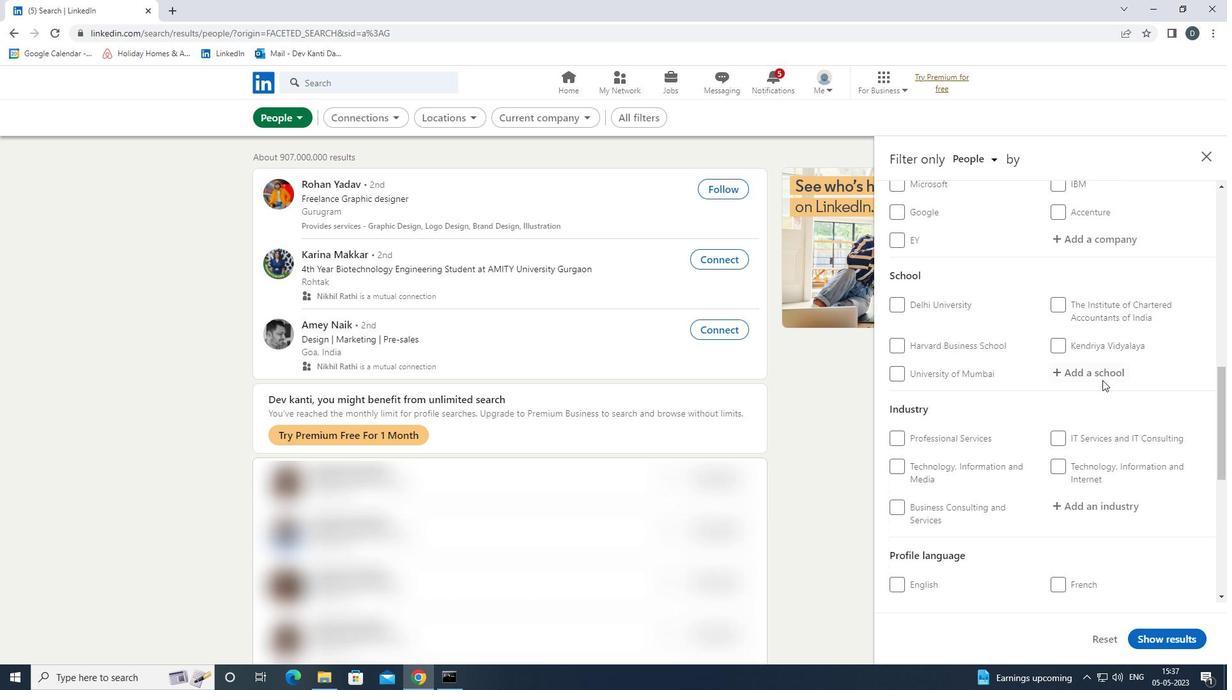 
Action: Mouse moved to (924, 396)
Screenshot: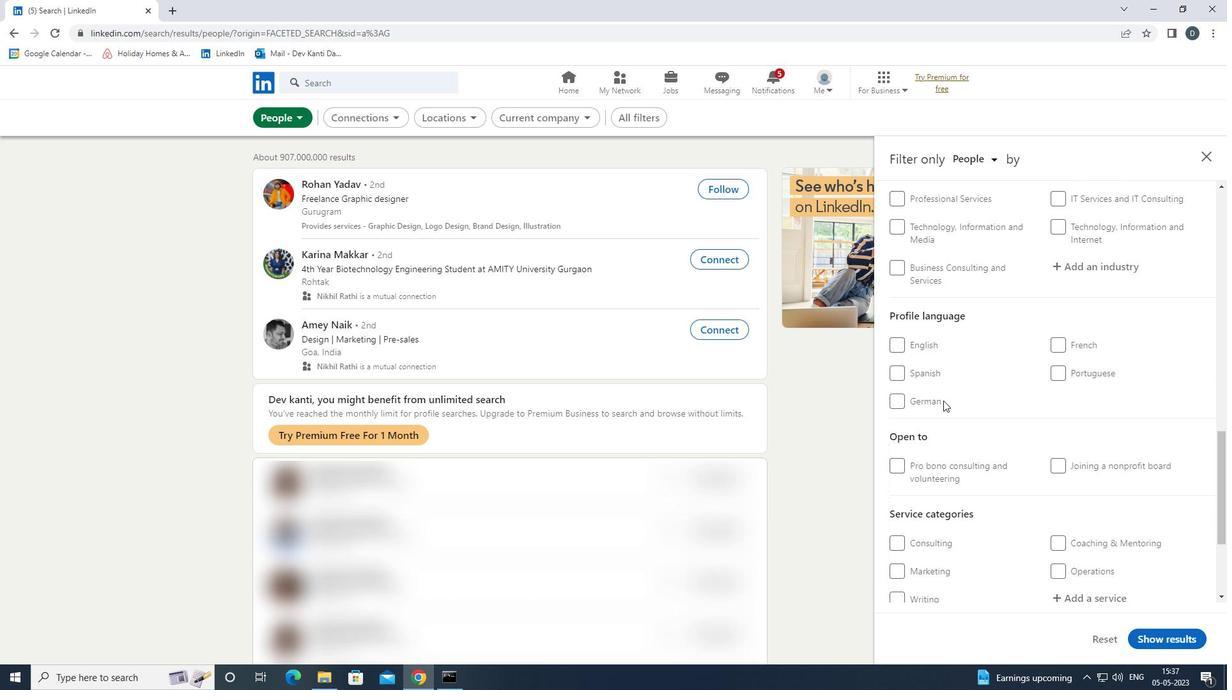 
Action: Mouse pressed left at (924, 396)
Screenshot: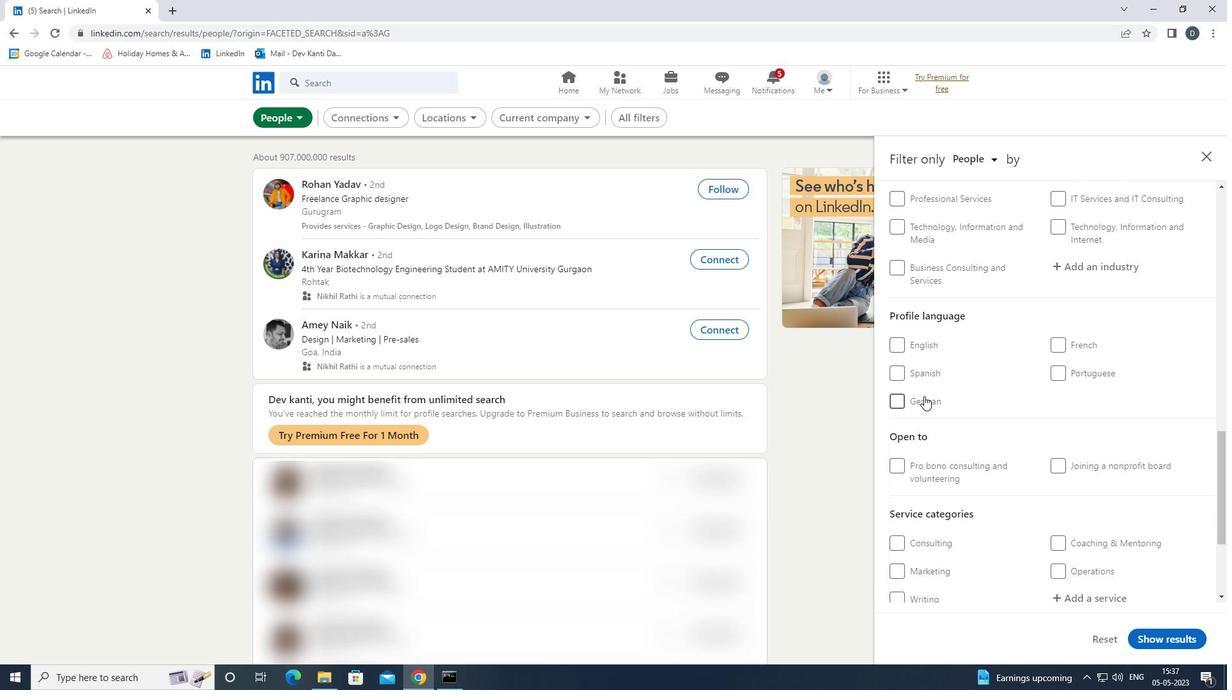
Action: Mouse pressed left at (924, 396)
Screenshot: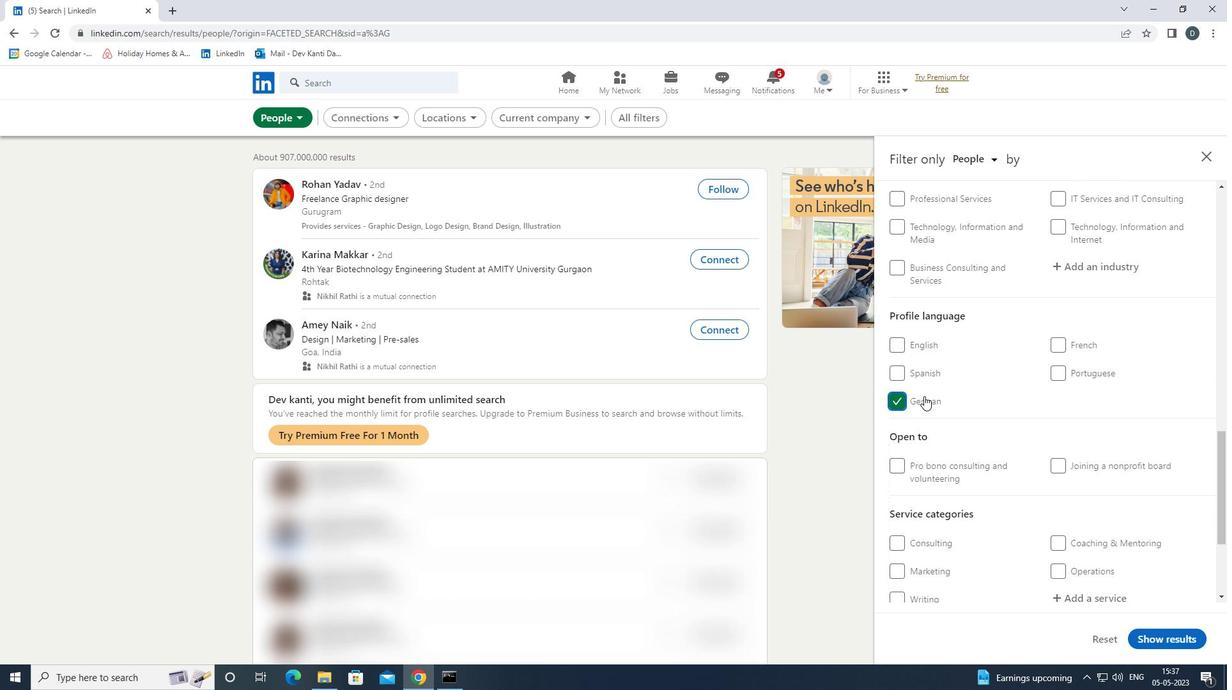 
Action: Mouse moved to (1079, 370)
Screenshot: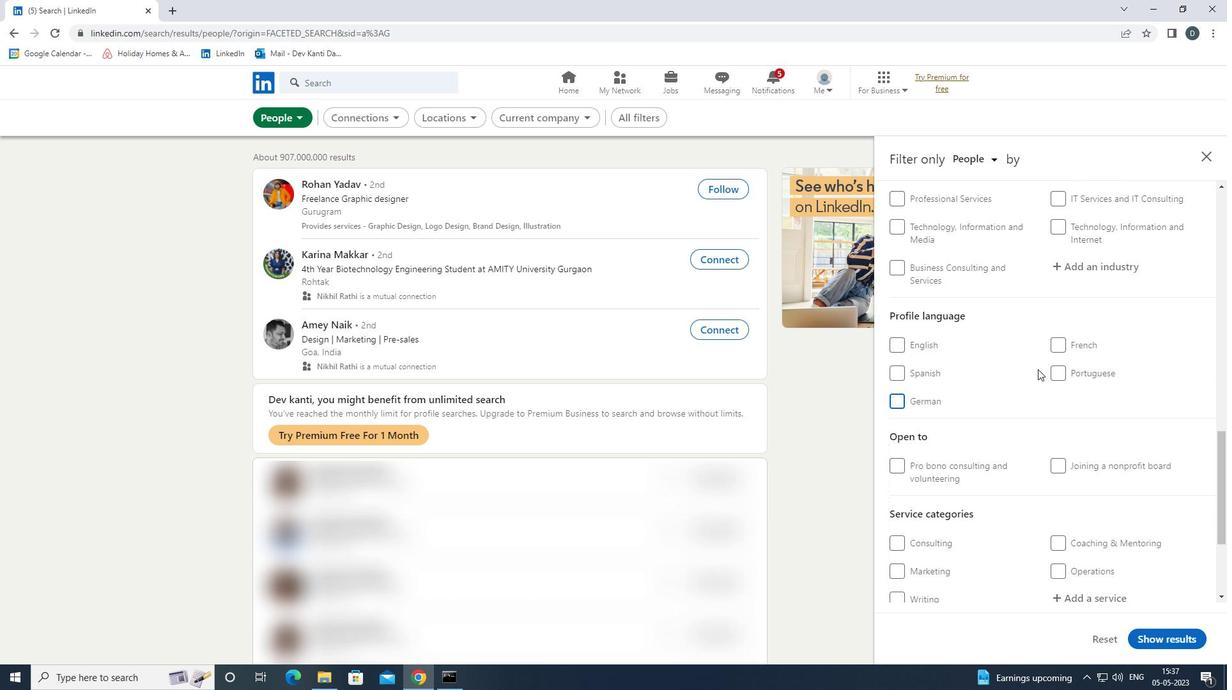 
Action: Mouse pressed left at (1079, 370)
Screenshot: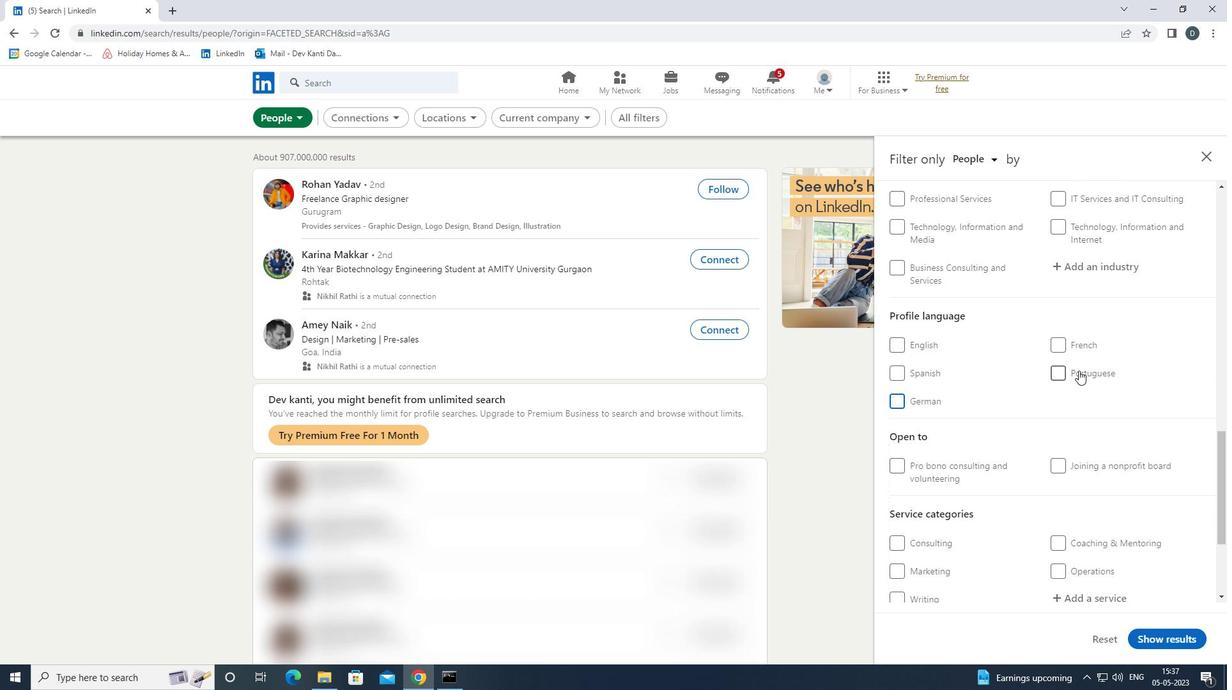 
Action: Mouse scrolled (1079, 371) with delta (0, 0)
Screenshot: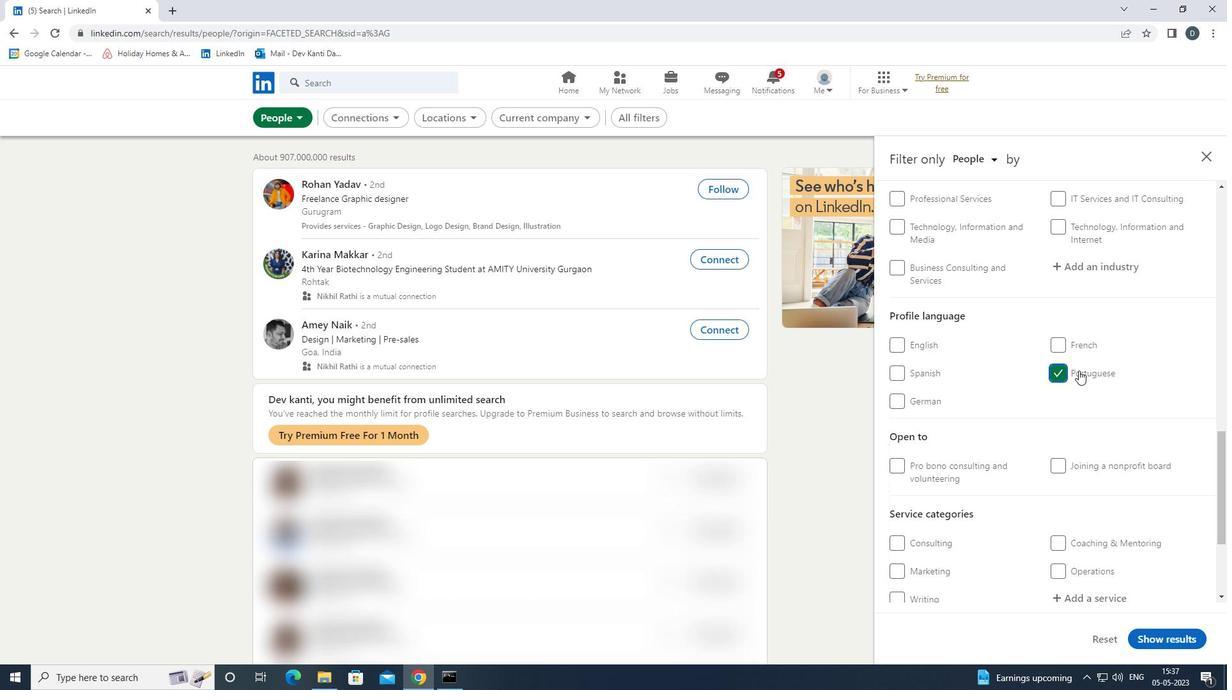 
Action: Mouse scrolled (1079, 371) with delta (0, 0)
Screenshot: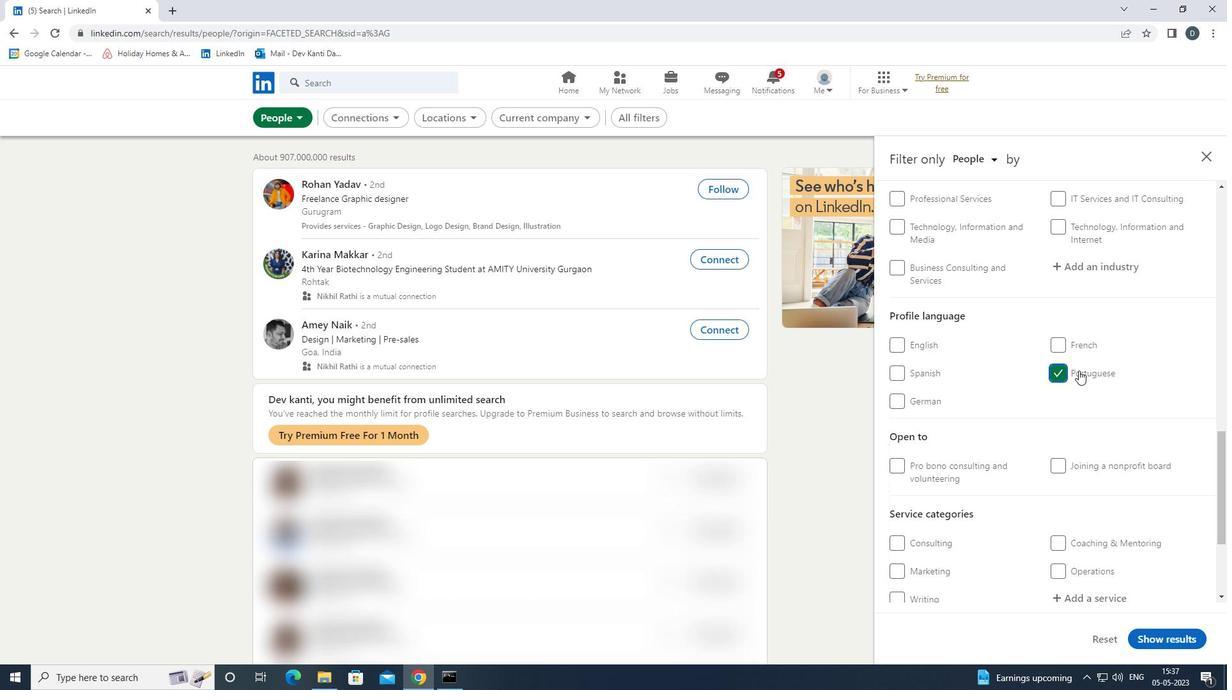 
Action: Mouse scrolled (1079, 371) with delta (0, 0)
Screenshot: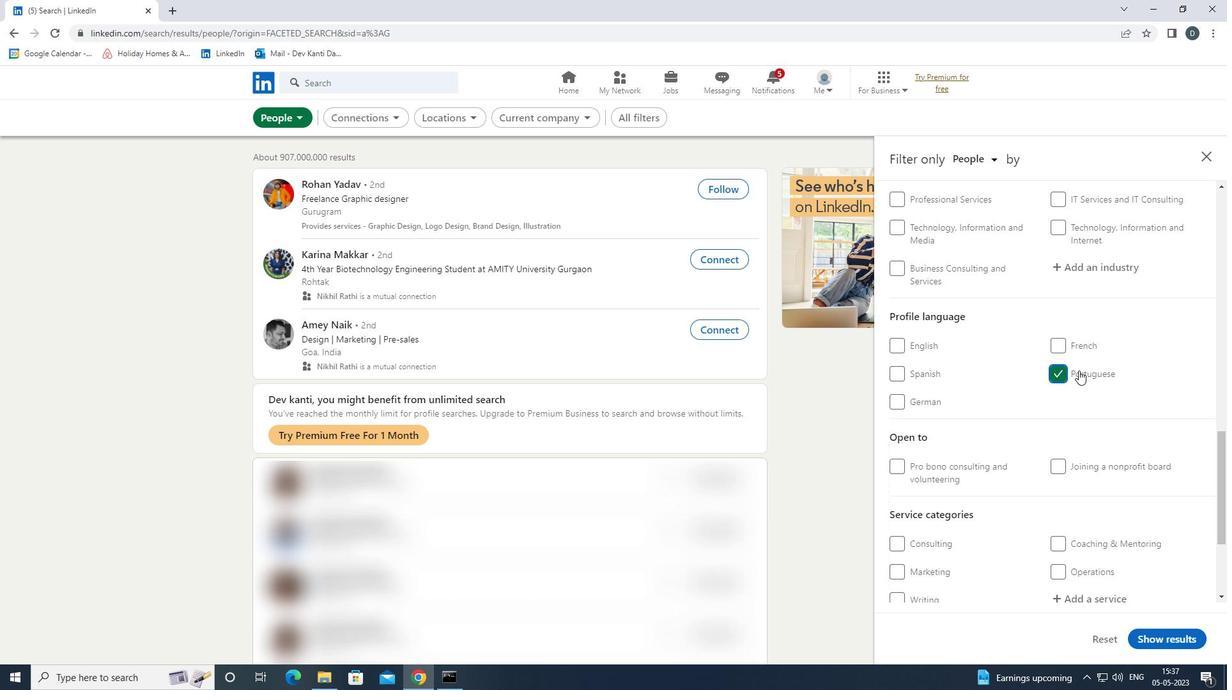
Action: Mouse scrolled (1079, 370) with delta (0, 0)
Screenshot: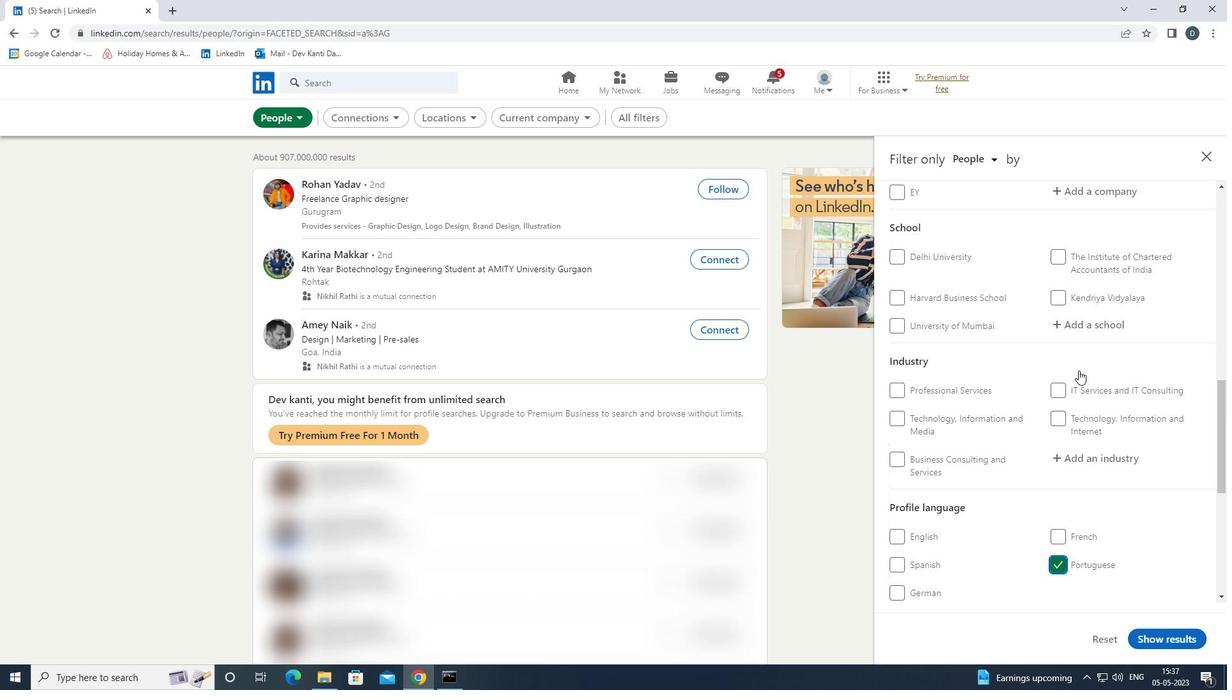 
Action: Mouse moved to (1081, 502)
Screenshot: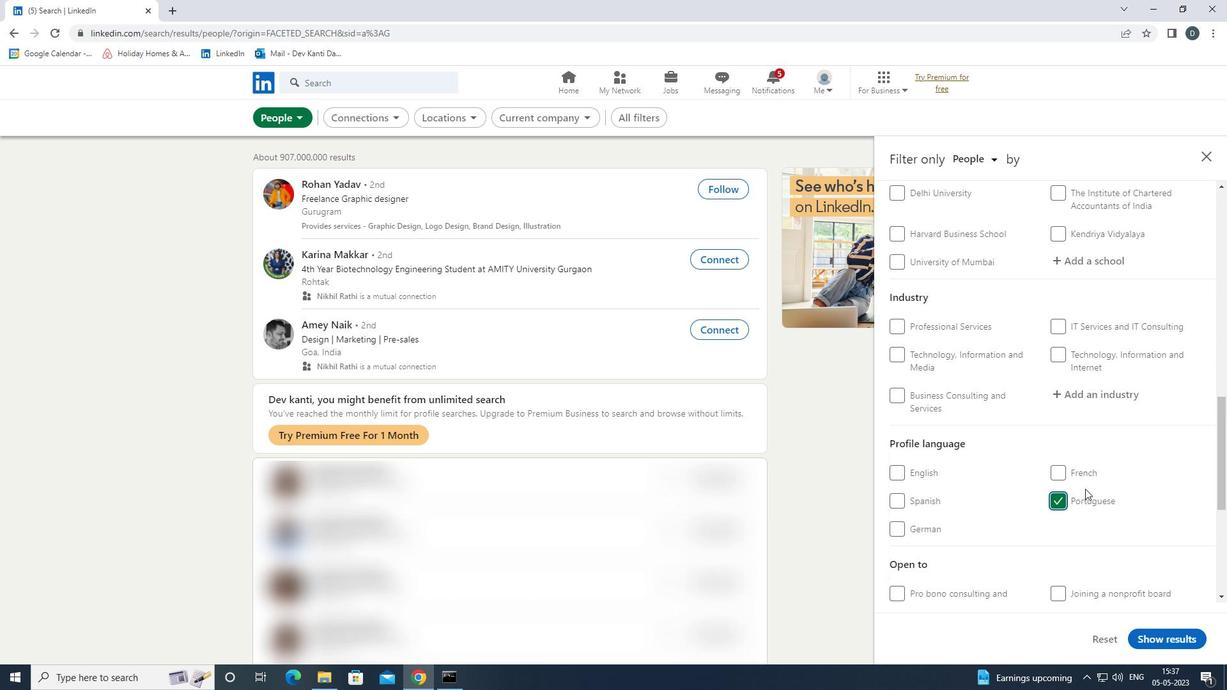 
Action: Mouse pressed left at (1081, 502)
Screenshot: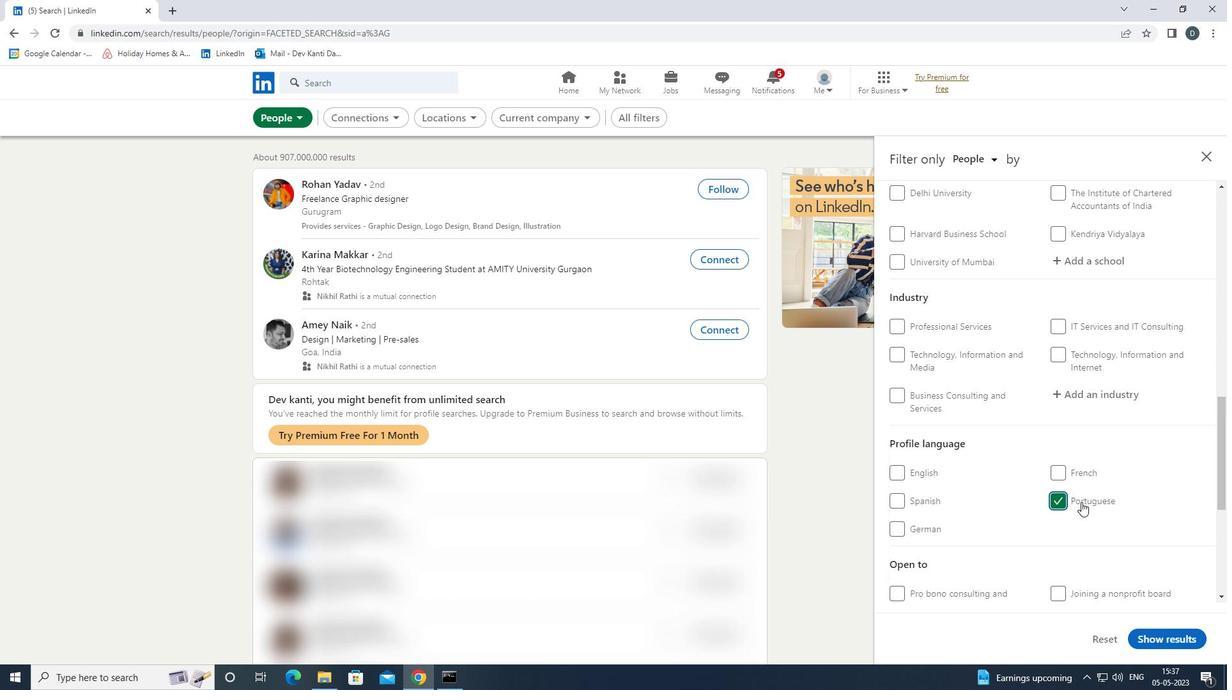 
Action: Mouse moved to (931, 533)
Screenshot: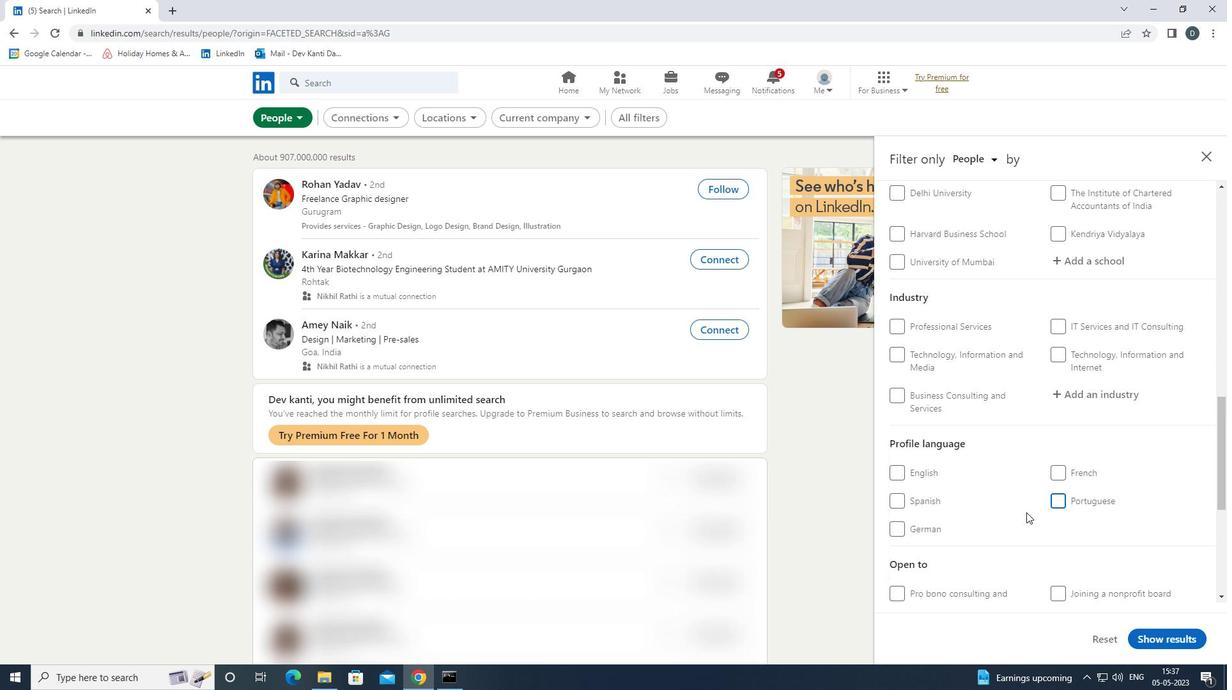 
Action: Mouse pressed left at (931, 533)
Screenshot: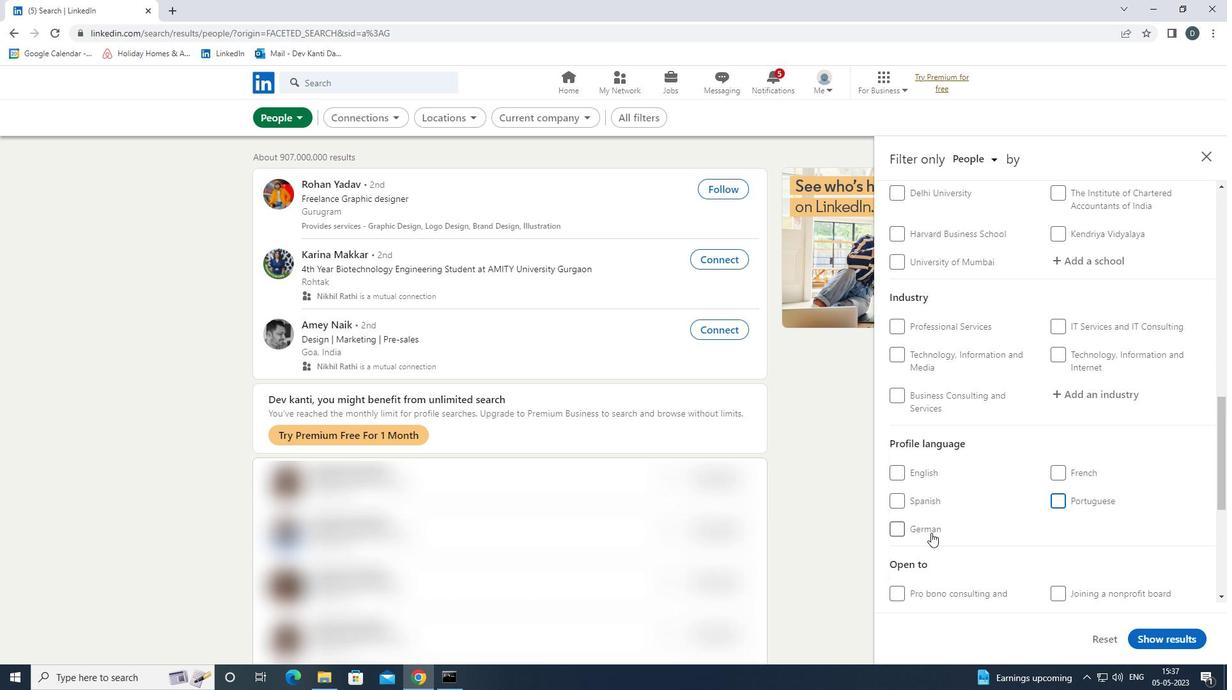 
Action: Mouse moved to (933, 531)
Screenshot: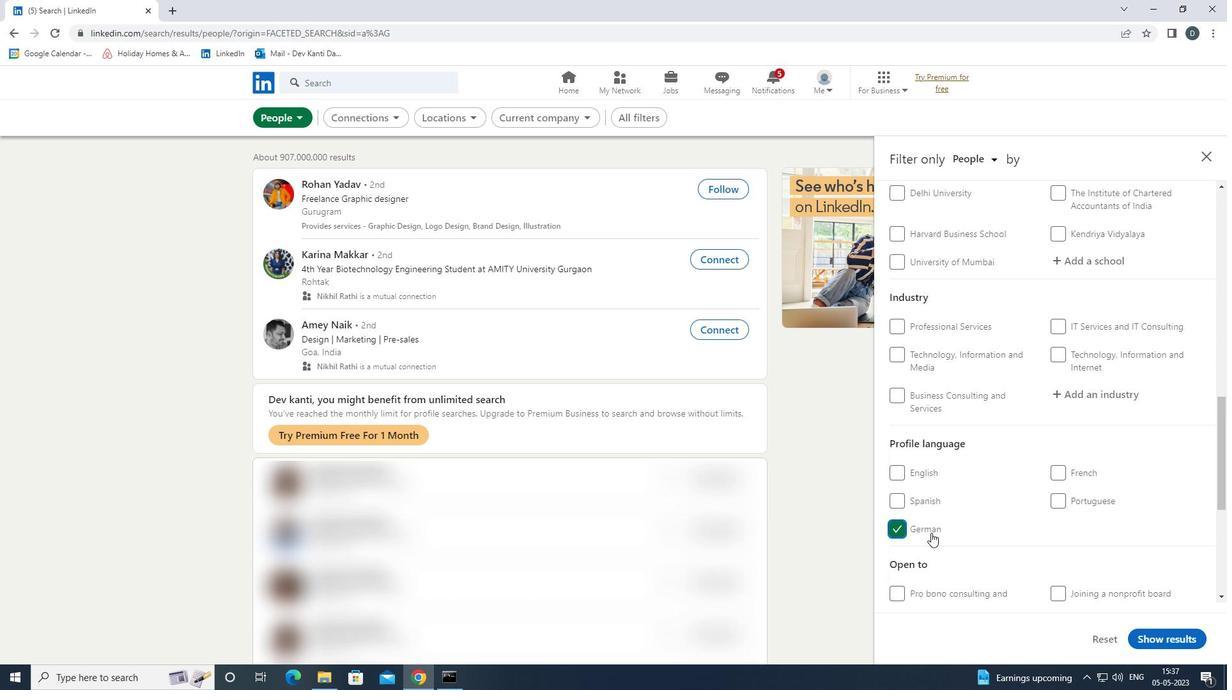 
Action: Mouse scrolled (933, 532) with delta (0, 0)
Screenshot: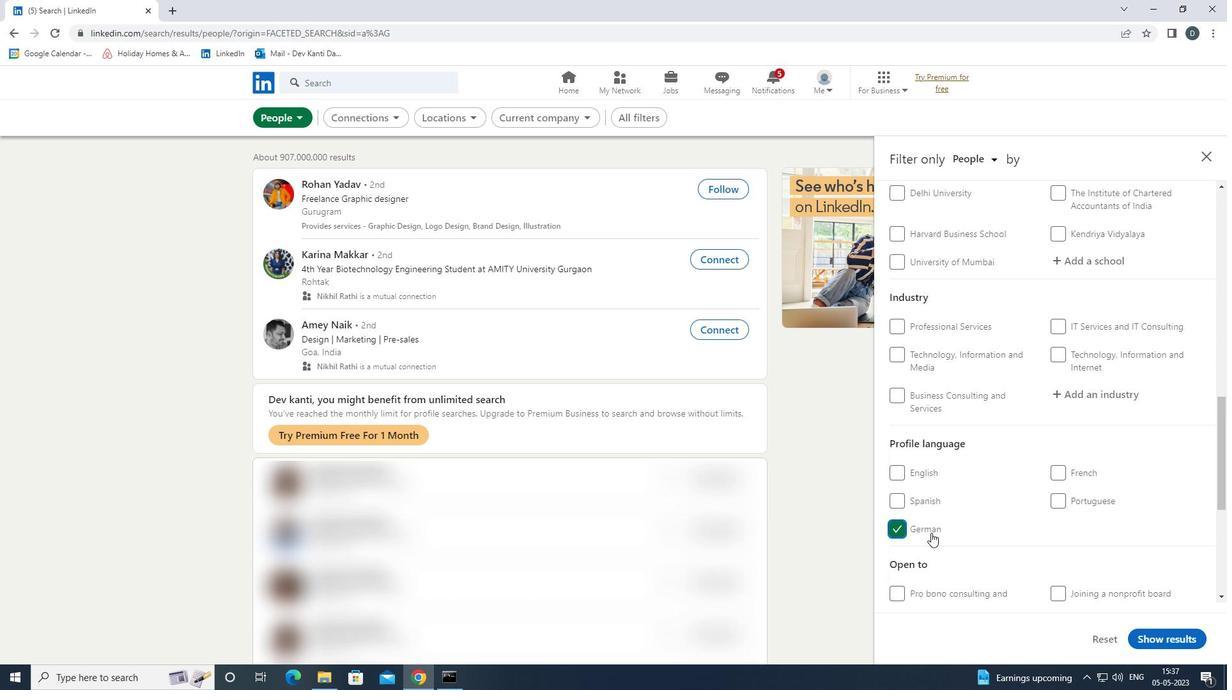 
Action: Mouse scrolled (933, 532) with delta (0, 0)
Screenshot: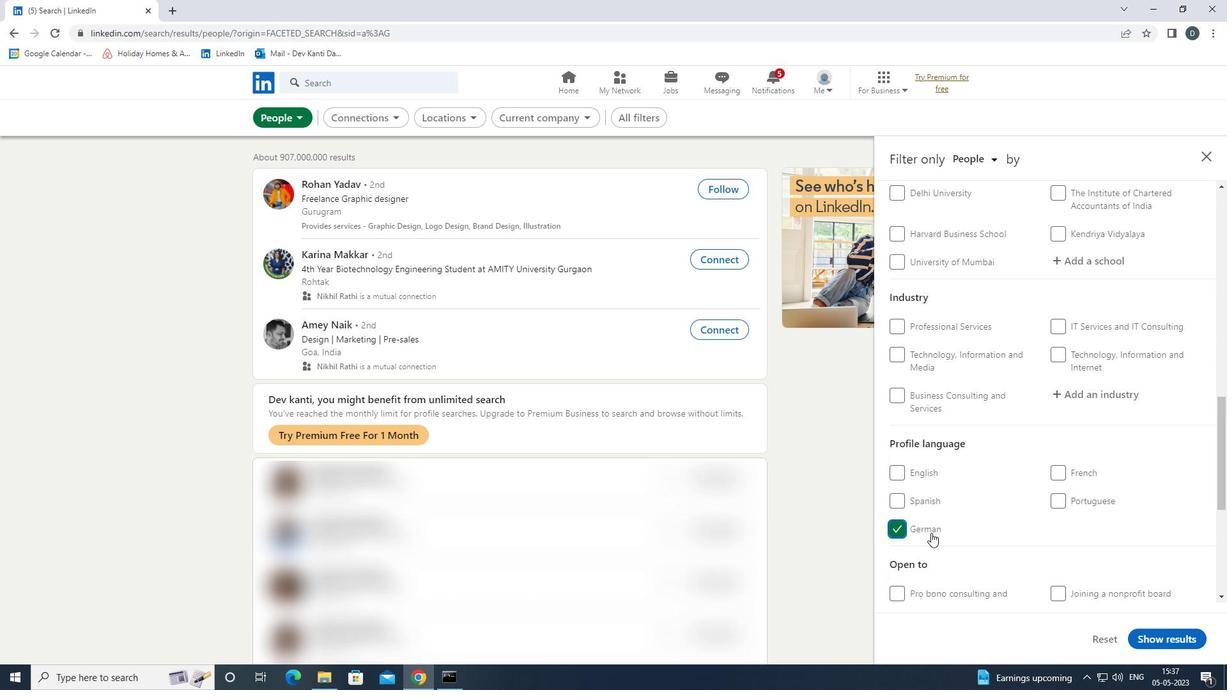 
Action: Mouse scrolled (933, 532) with delta (0, 0)
Screenshot: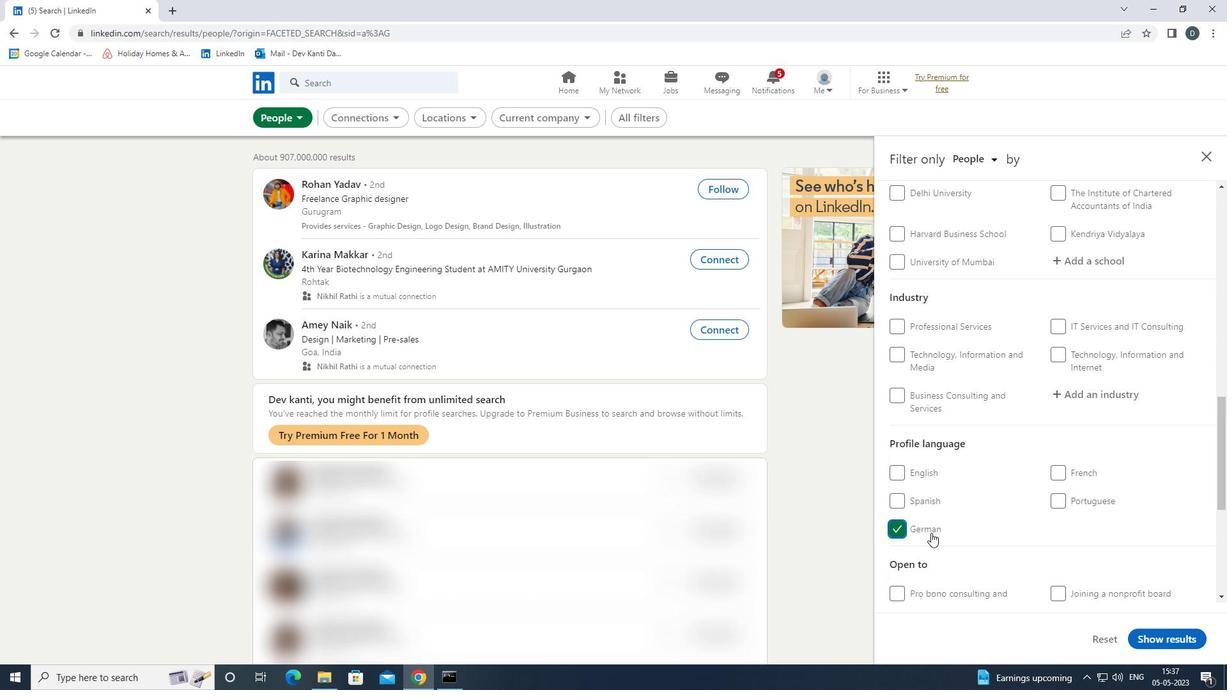
Action: Mouse scrolled (933, 532) with delta (0, 0)
Screenshot: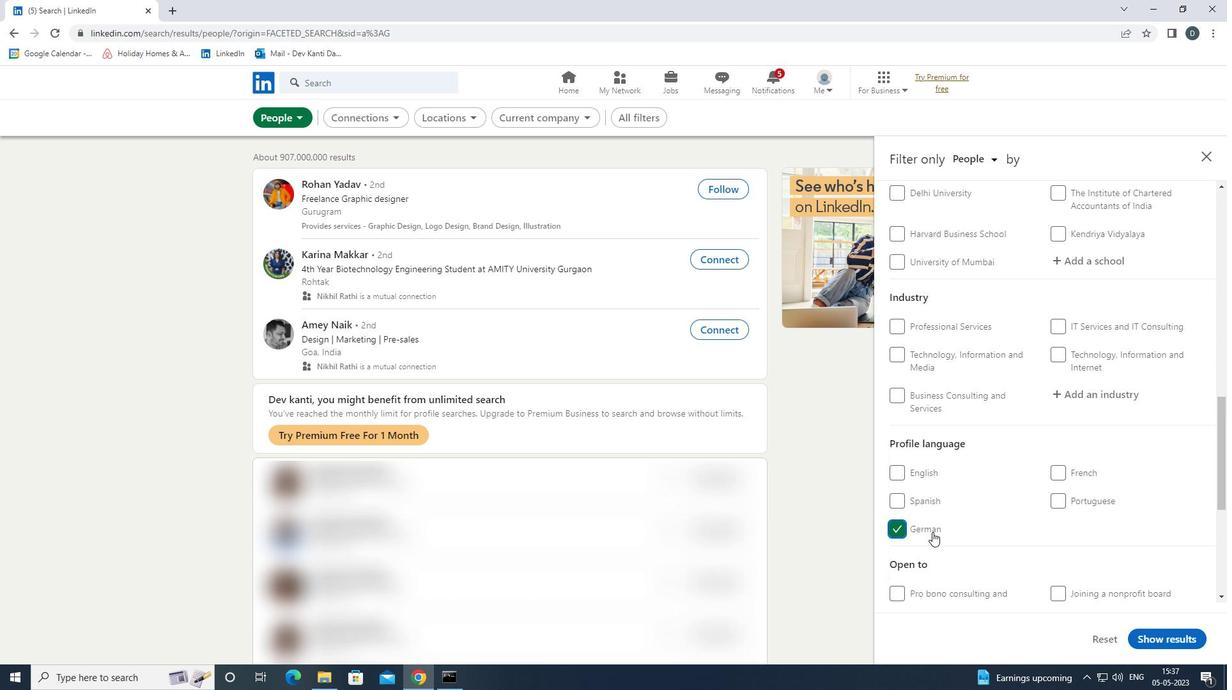 
Action: Mouse scrolled (933, 532) with delta (0, 0)
Screenshot: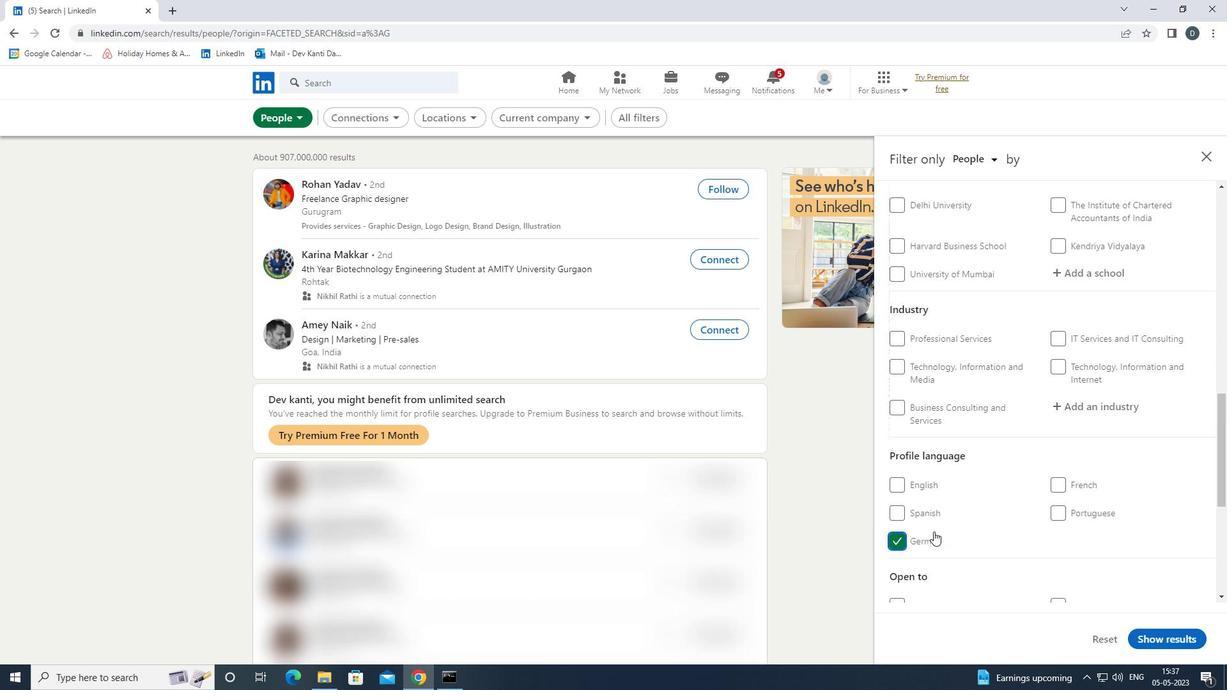 
Action: Mouse moved to (1086, 331)
Screenshot: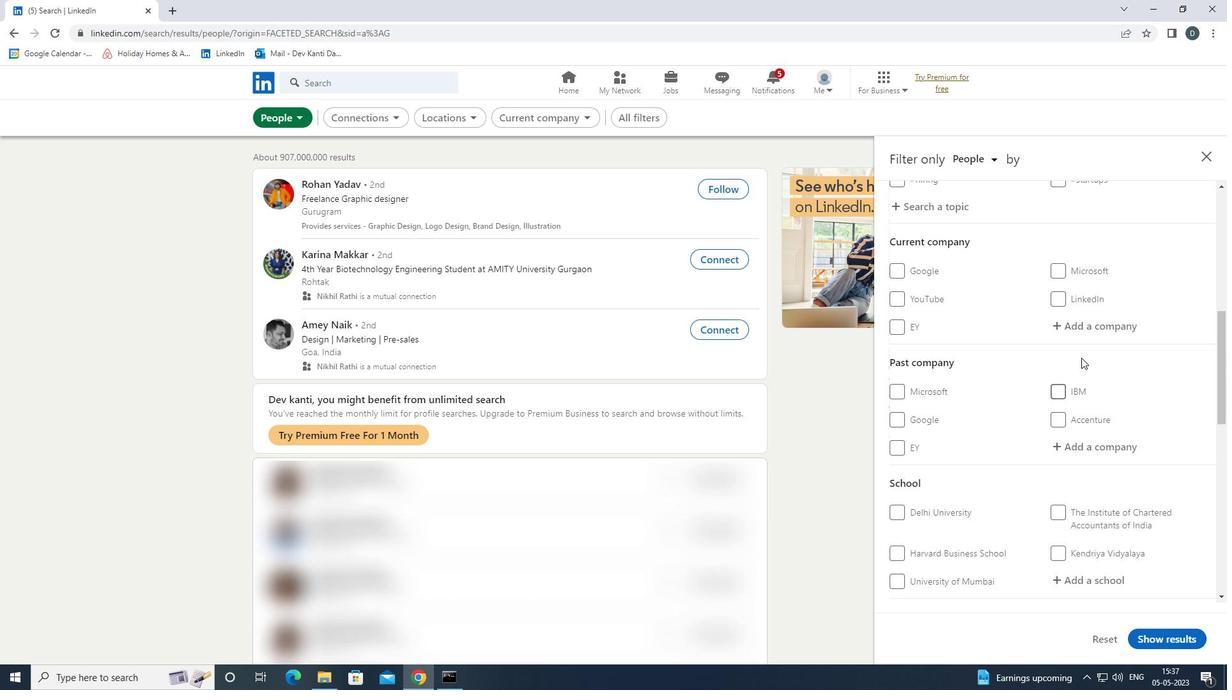 
Action: Mouse pressed left at (1086, 331)
Screenshot: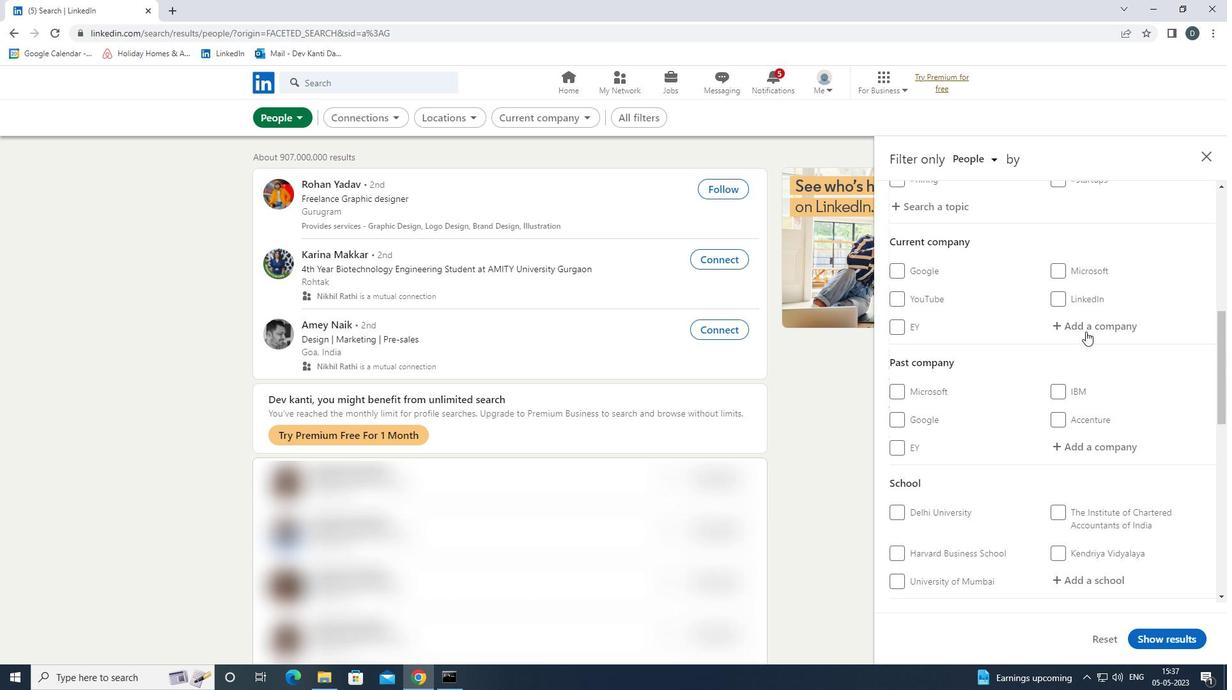 
Action: Key pressed <Key.shift>ADP<Key.space><Key.down><Key.enter>
Screenshot: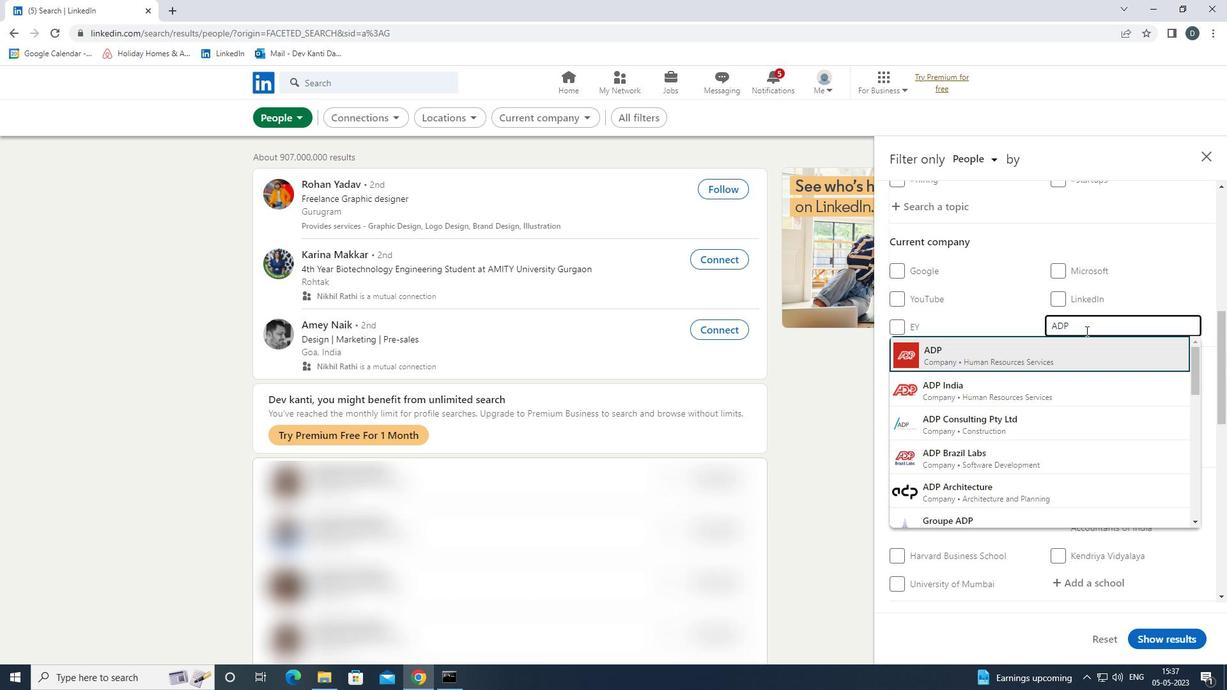 
Action: Mouse scrolled (1086, 330) with delta (0, 0)
Screenshot: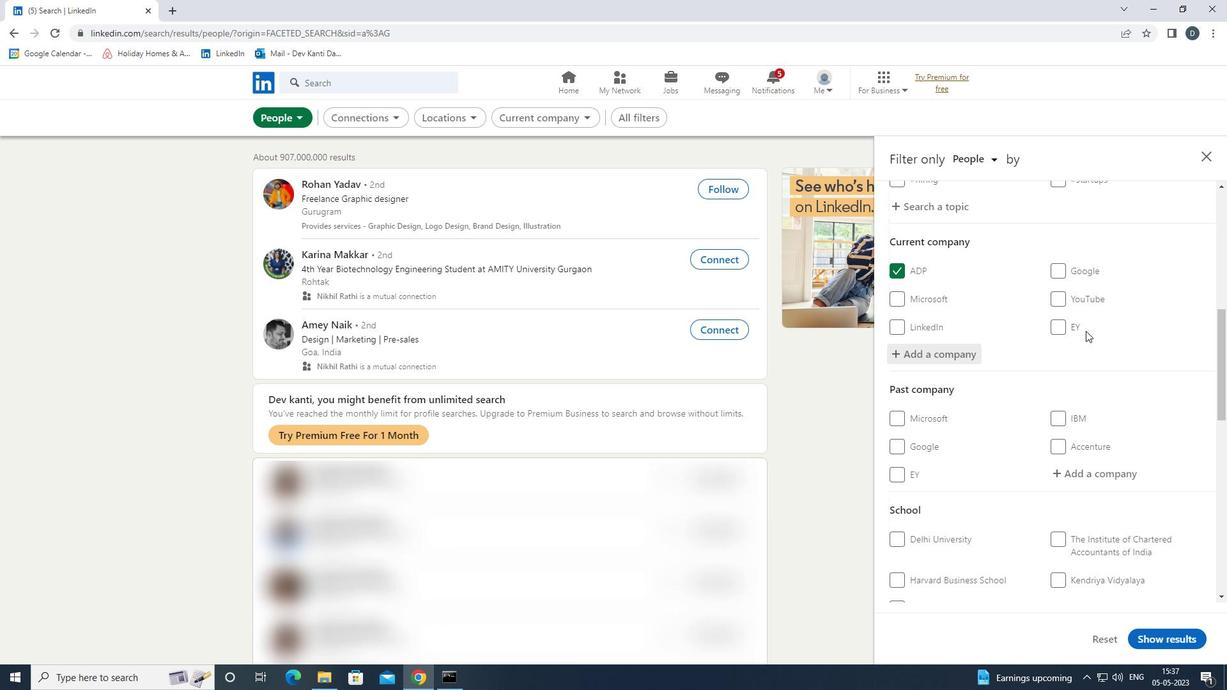 
Action: Mouse scrolled (1086, 330) with delta (0, 0)
Screenshot: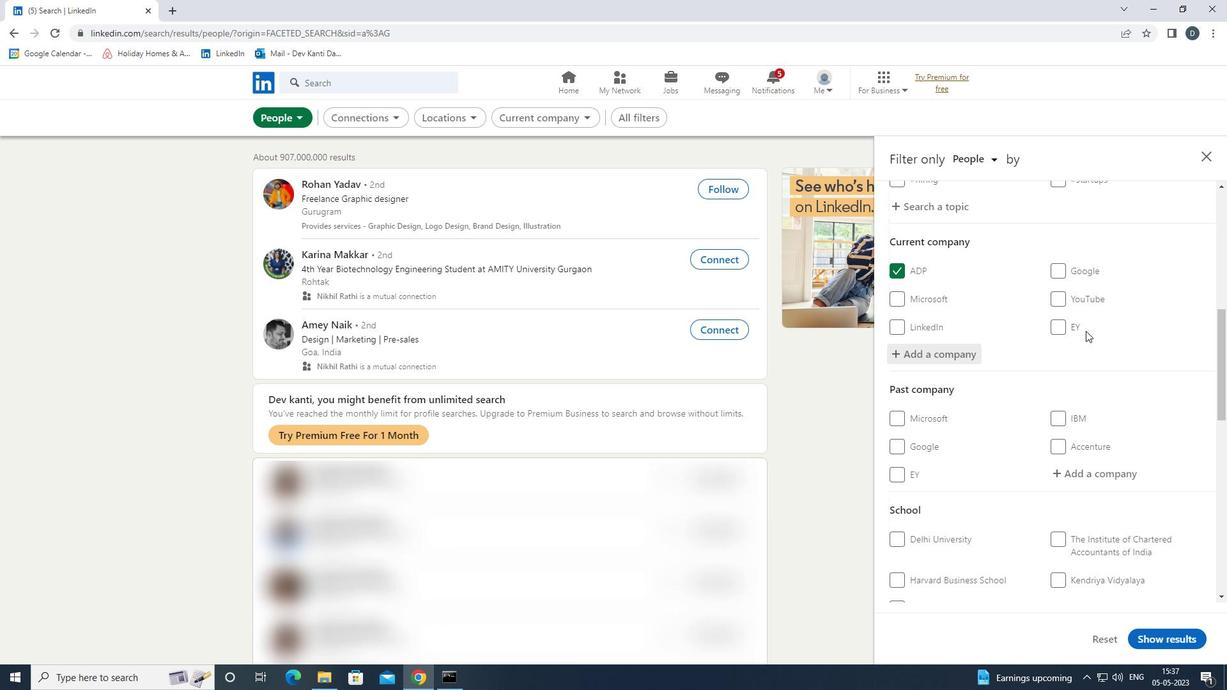 
Action: Mouse scrolled (1086, 330) with delta (0, 0)
Screenshot: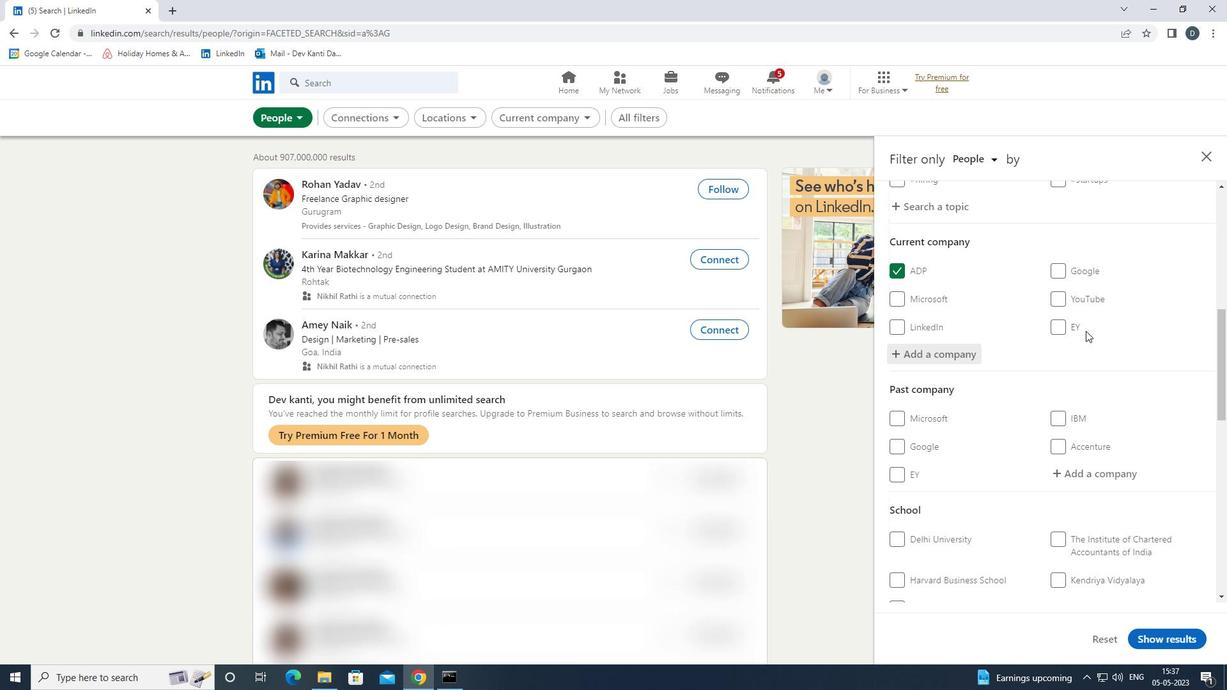 
Action: Mouse scrolled (1086, 330) with delta (0, 0)
Screenshot: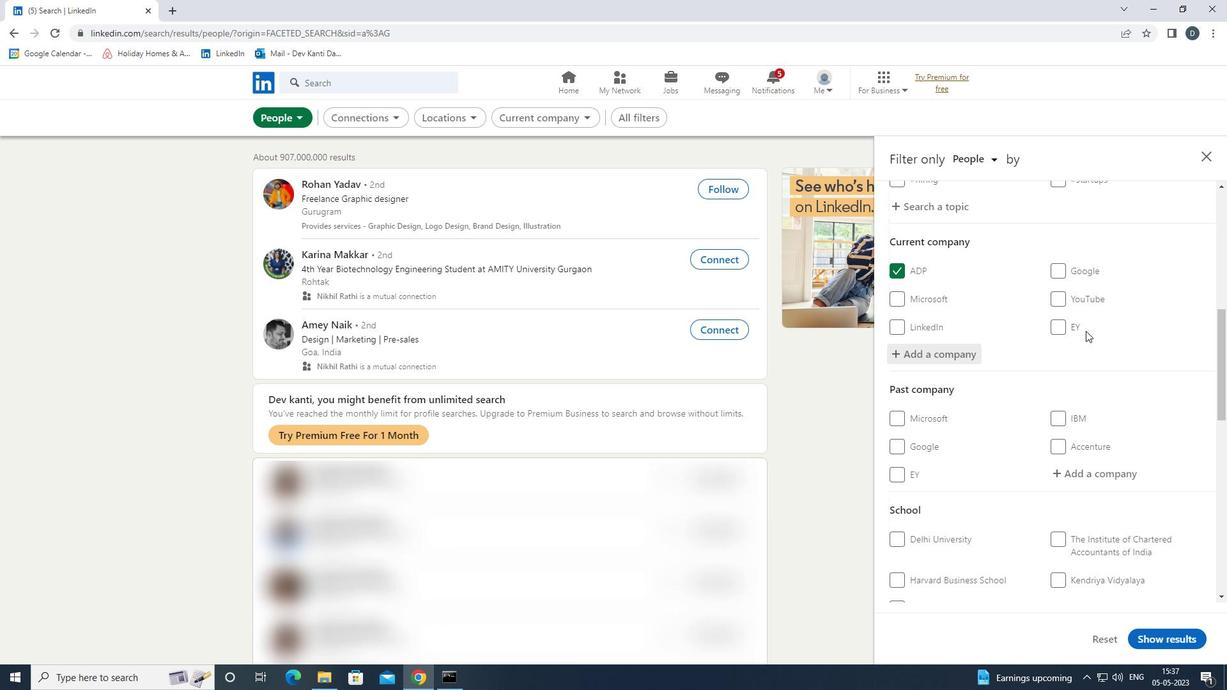 
Action: Mouse moved to (1084, 347)
Screenshot: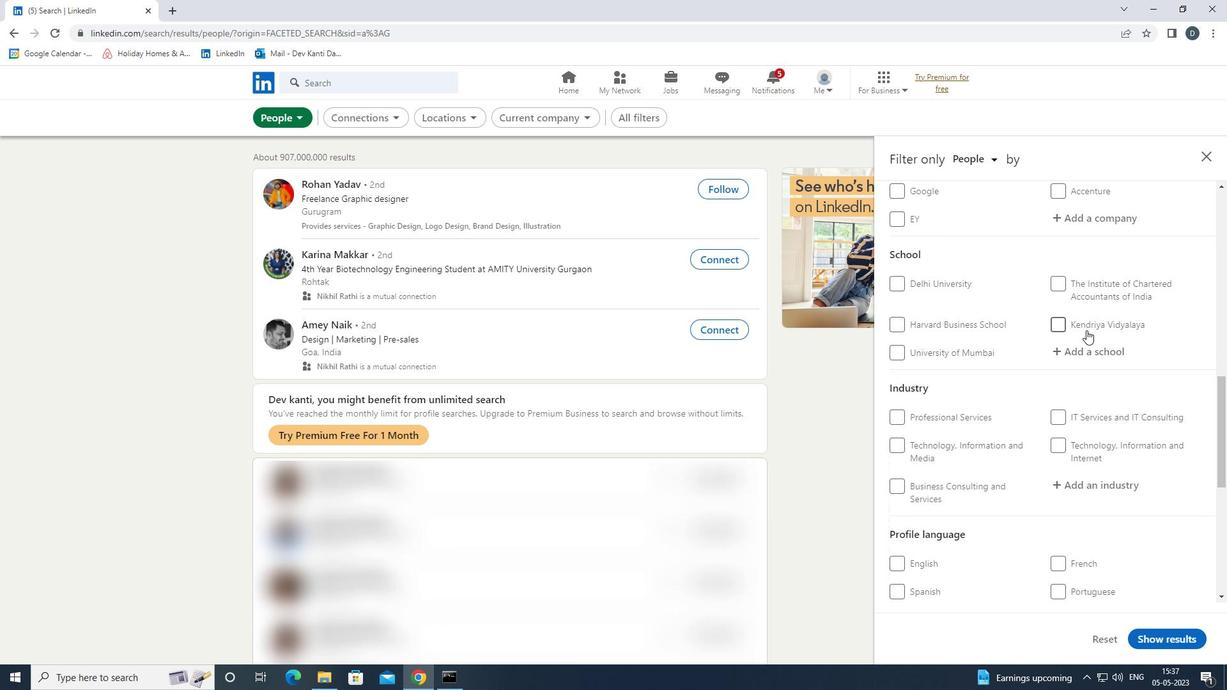 
Action: Mouse pressed left at (1084, 347)
Screenshot: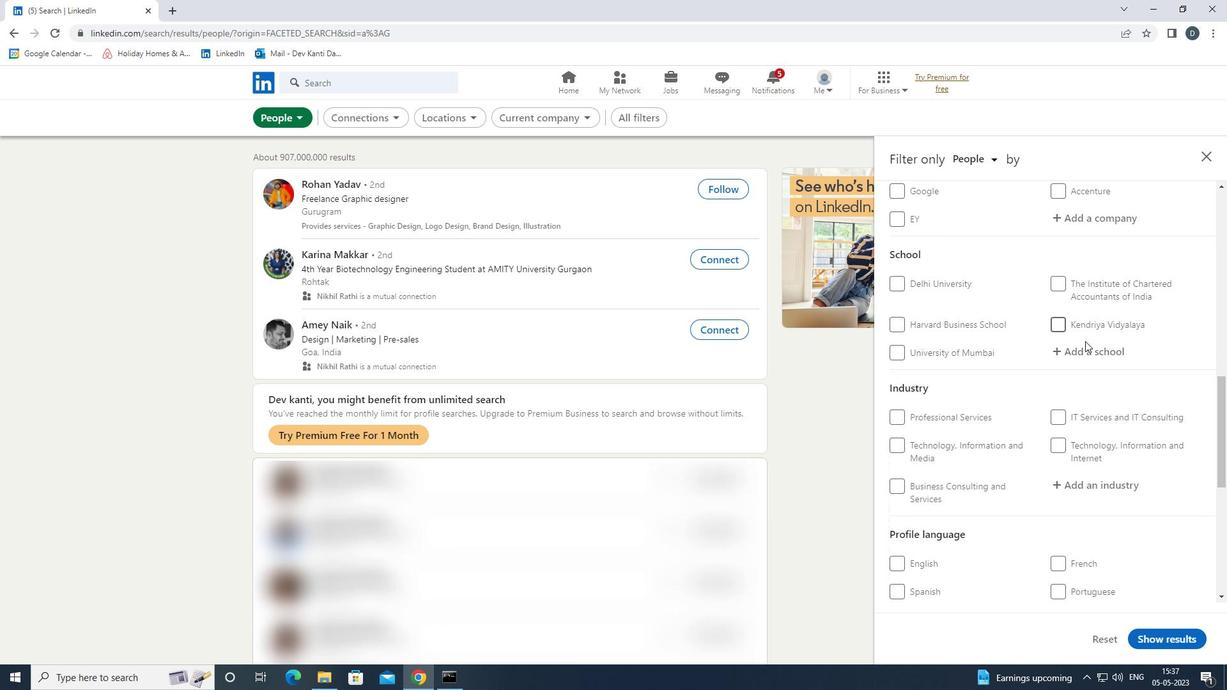 
Action: Key pressed <Key.shift><Key.shift>SHRI<Key.space><Key.shift>VISHNU<Key.space><Key.shift>ENGINEE<Key.down><Key.enter>
Screenshot: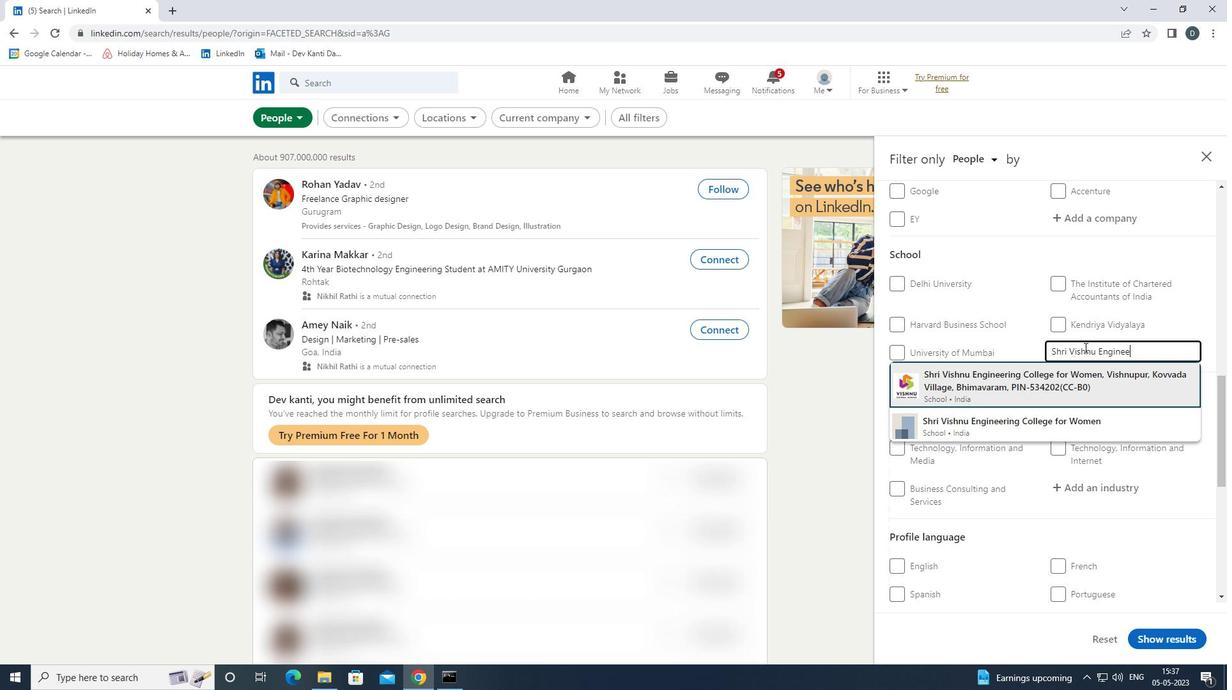 
Action: Mouse scrolled (1084, 347) with delta (0, 0)
Screenshot: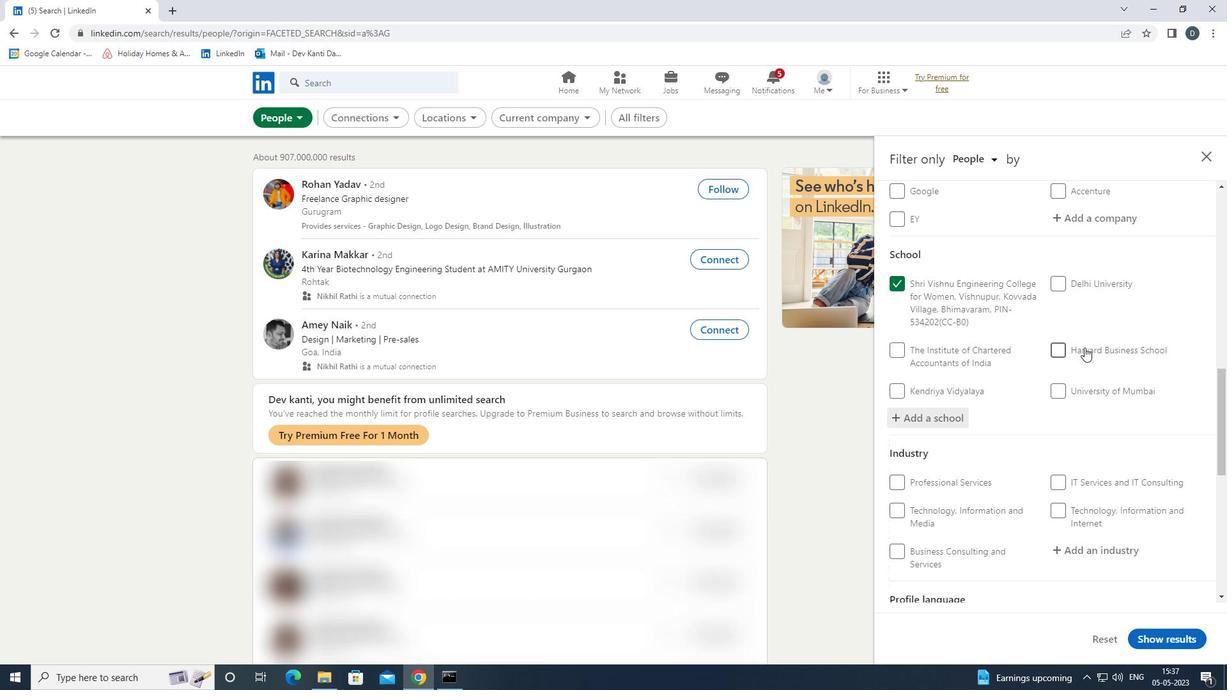 
Action: Mouse scrolled (1084, 347) with delta (0, 0)
Screenshot: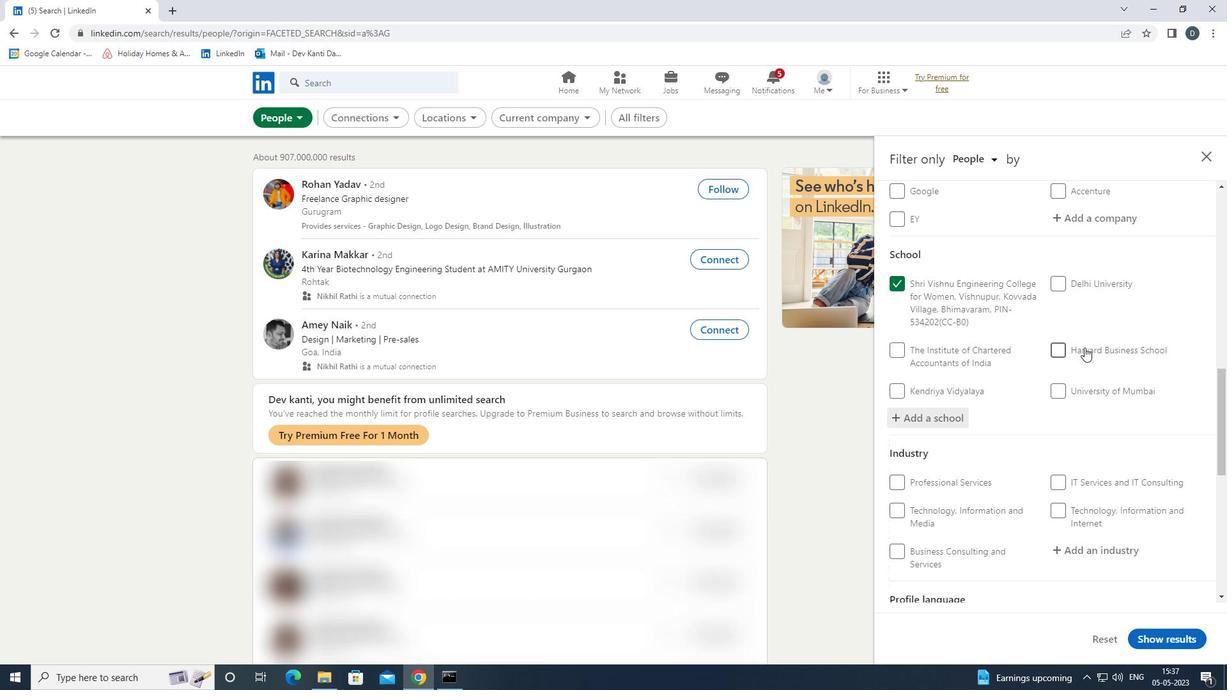 
Action: Mouse moved to (1088, 425)
Screenshot: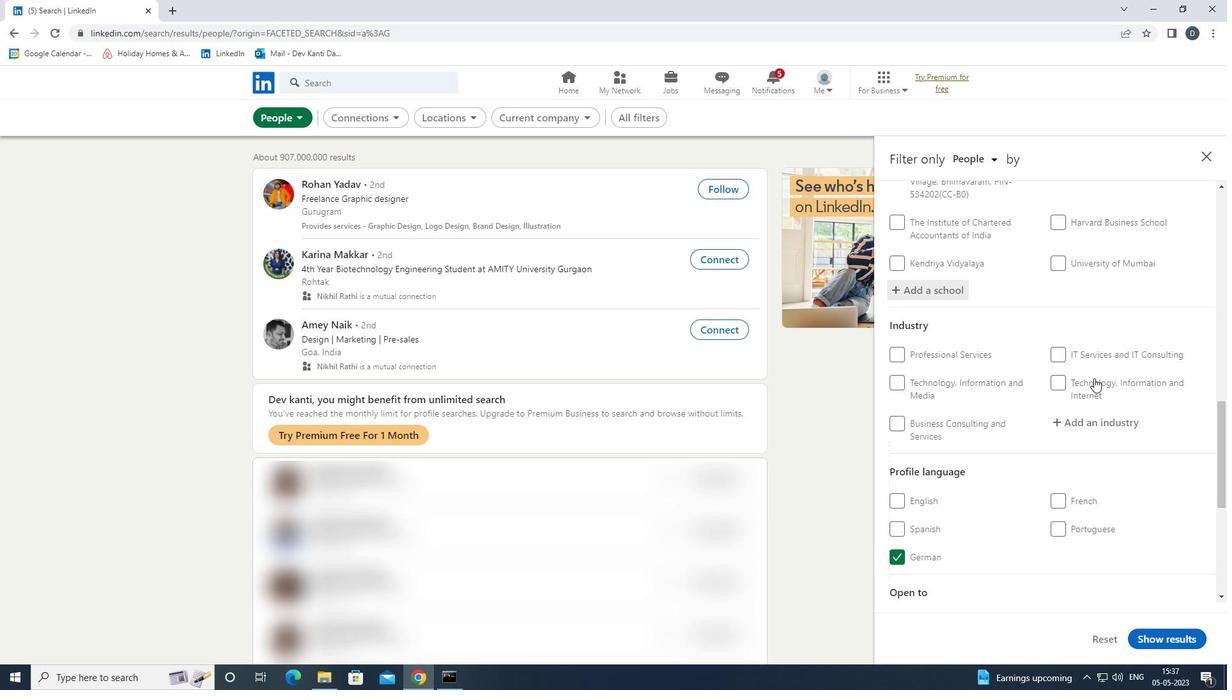 
Action: Mouse pressed left at (1088, 425)
Screenshot: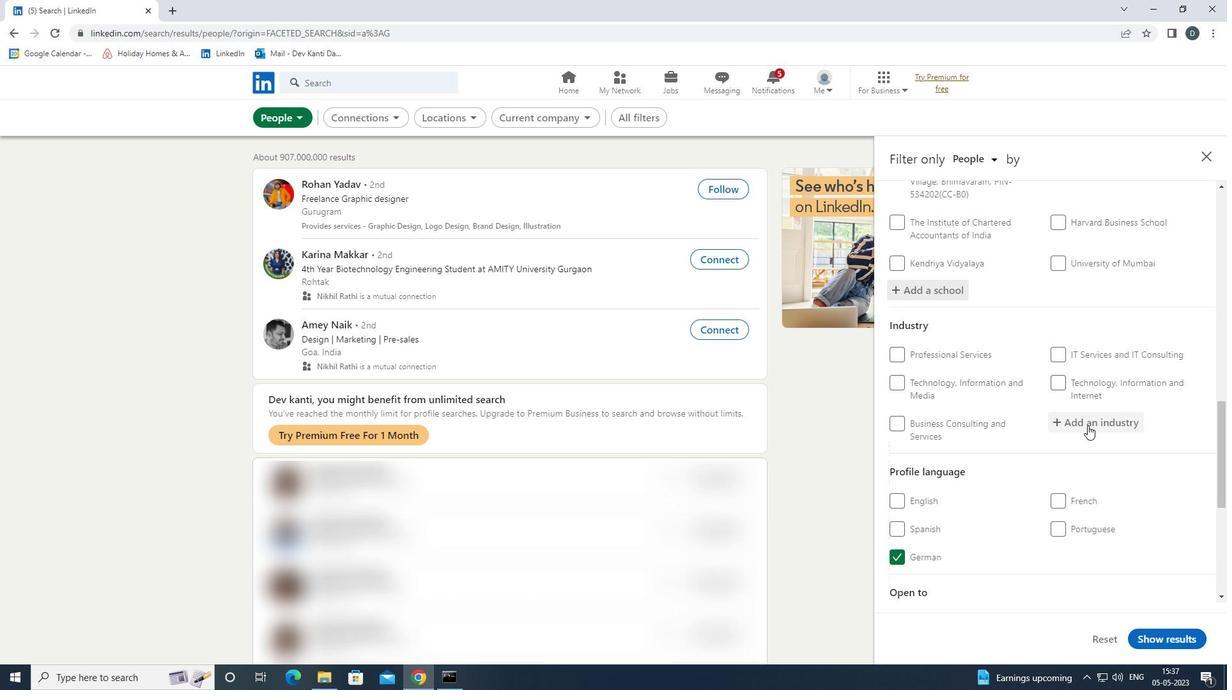 
Action: Mouse moved to (1081, 427)
Screenshot: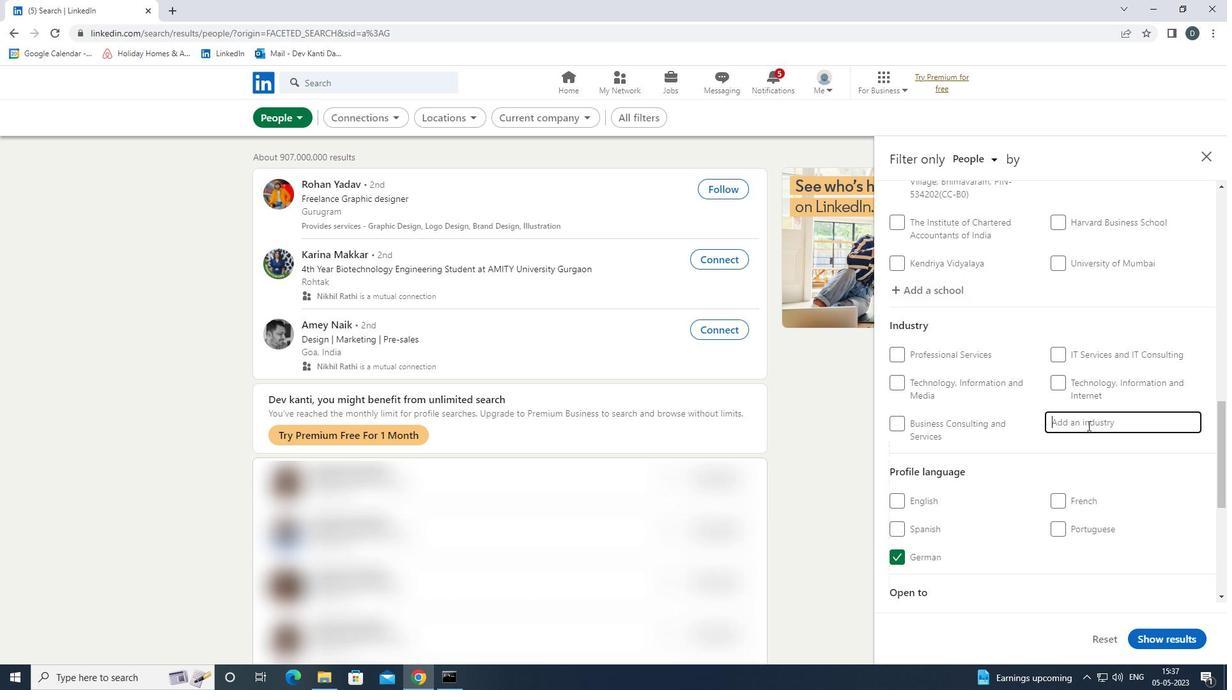 
Action: Key pressed <Key.shift><Key.shift><Key.shift><Key.shift><Key.shift><Key.shift><Key.shift><Key.shift>TELECOMMUNICATION<Key.down><Key.enter>
Screenshot: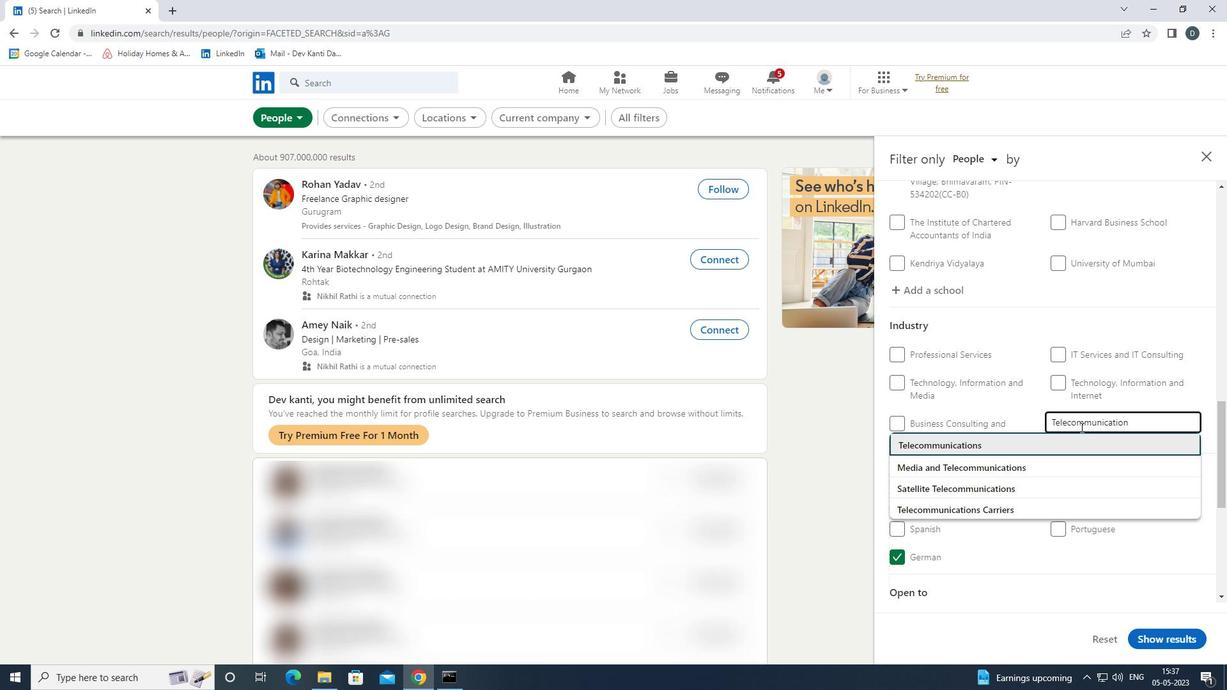 
Action: Mouse moved to (1081, 427)
Screenshot: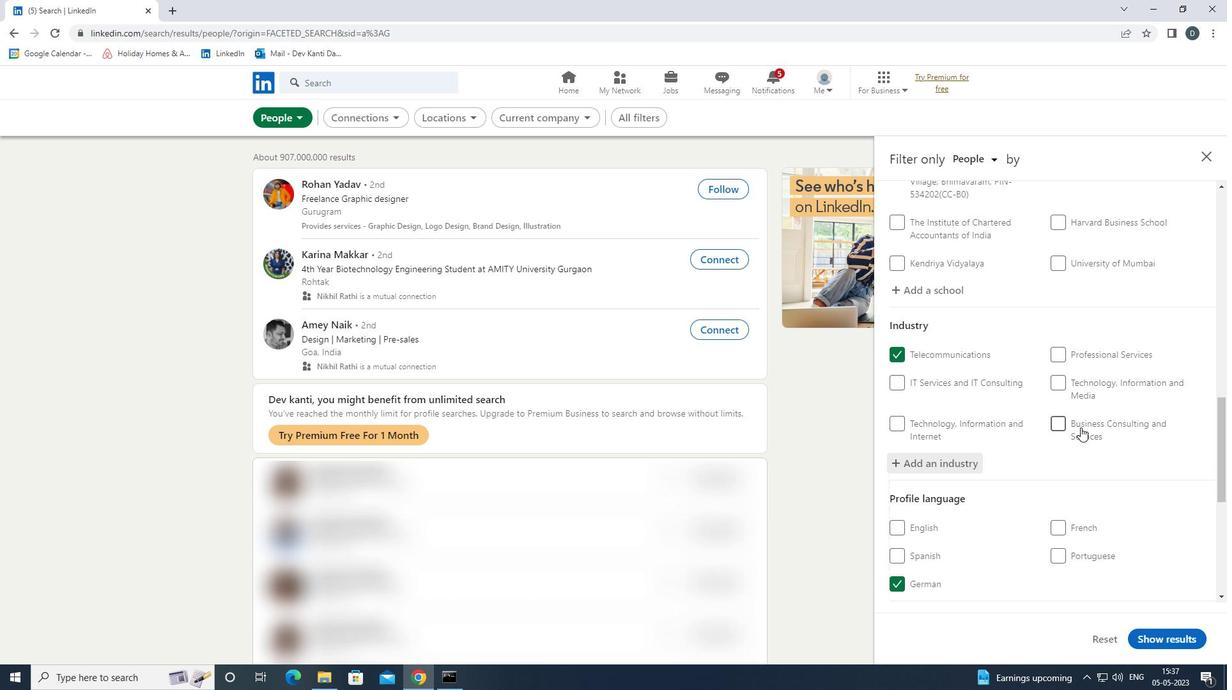 
Action: Mouse scrolled (1081, 427) with delta (0, 0)
Screenshot: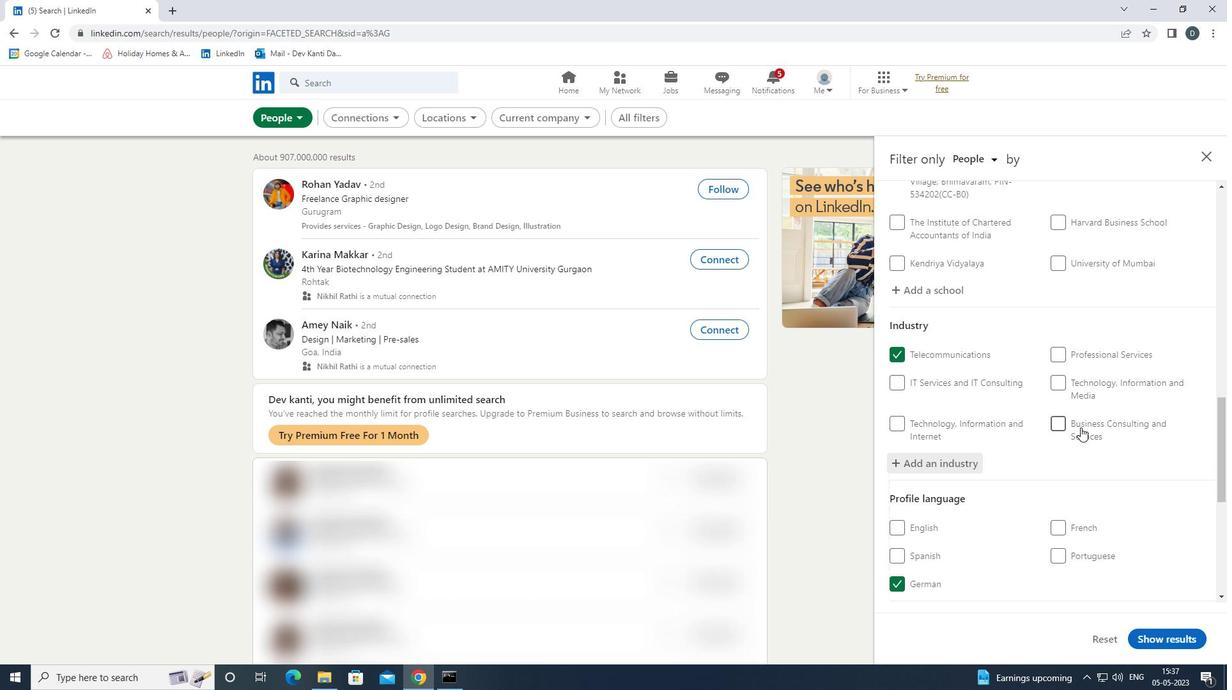 
Action: Mouse moved to (1081, 427)
Screenshot: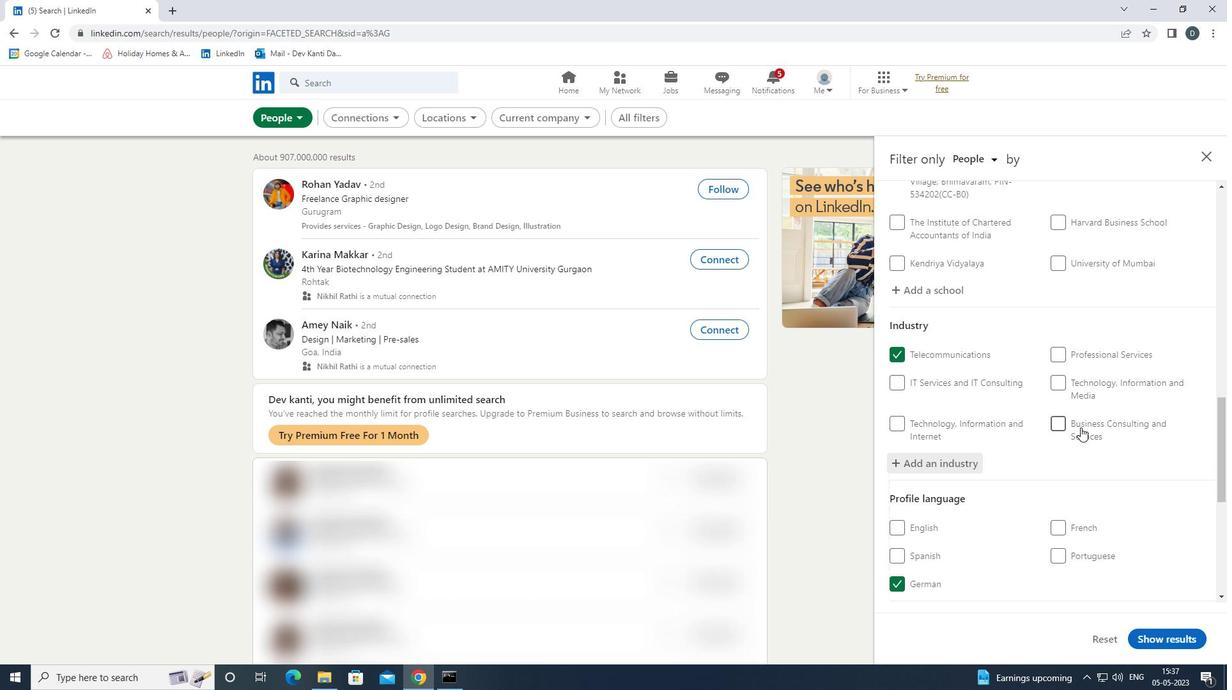 
Action: Mouse scrolled (1081, 426) with delta (0, 0)
Screenshot: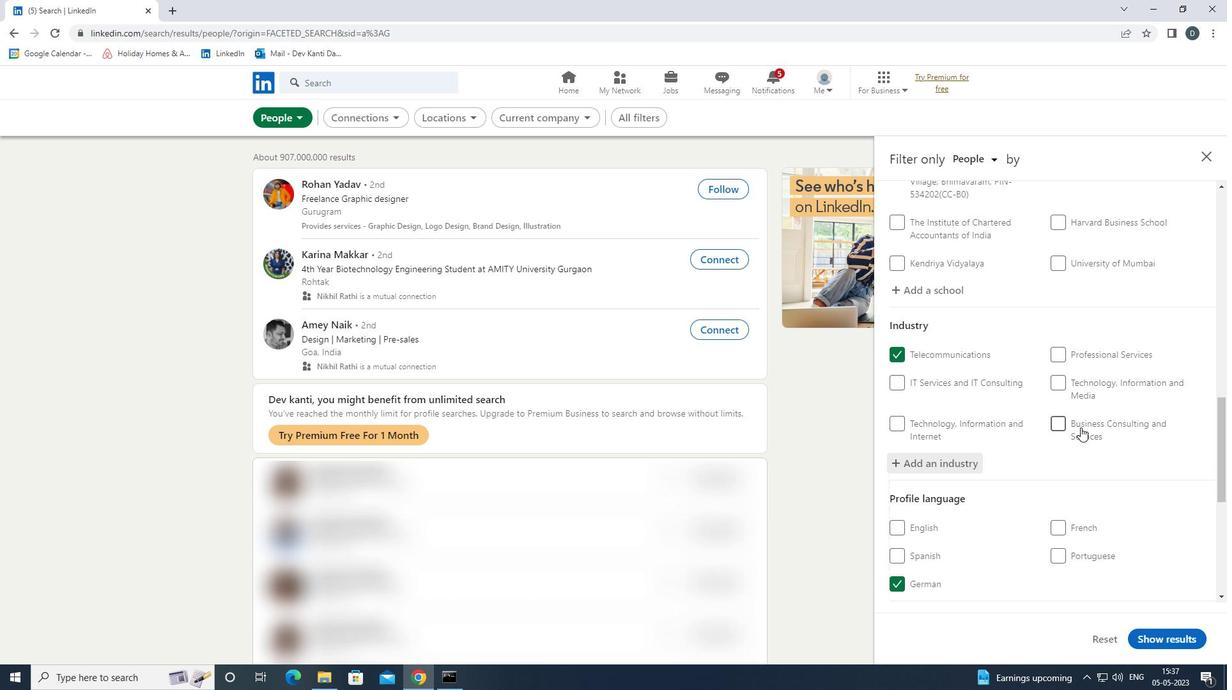 
Action: Mouse moved to (1081, 427)
Screenshot: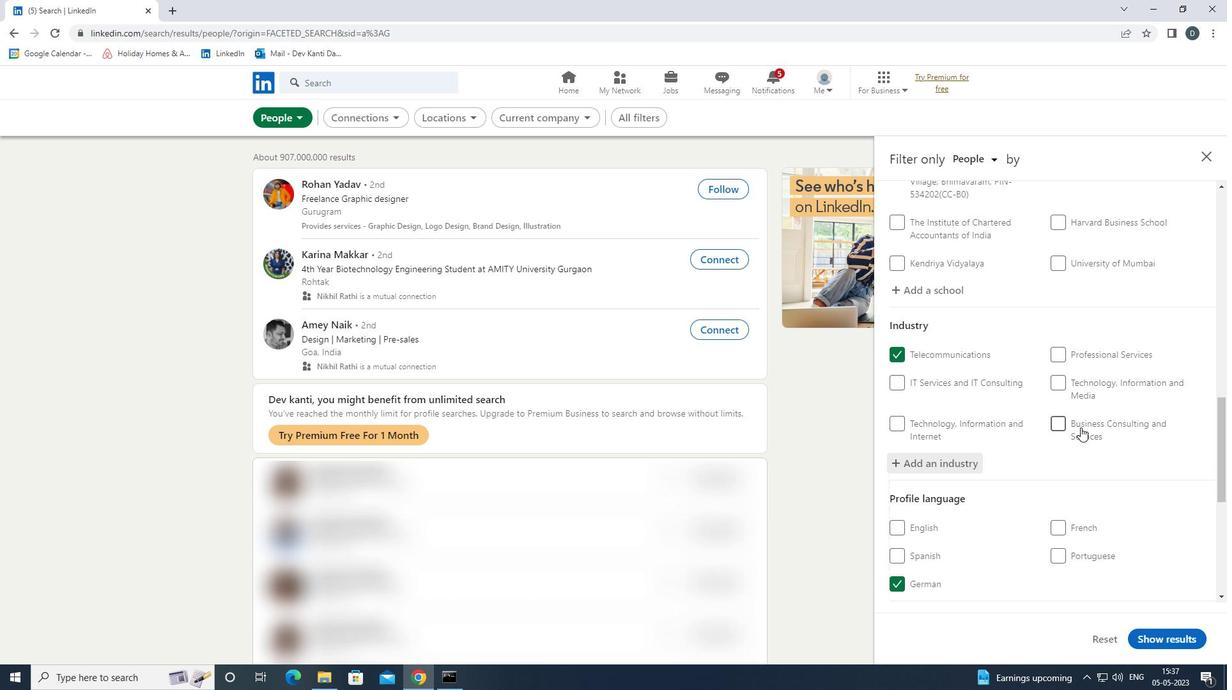 
Action: Mouse scrolled (1081, 427) with delta (0, 0)
Screenshot: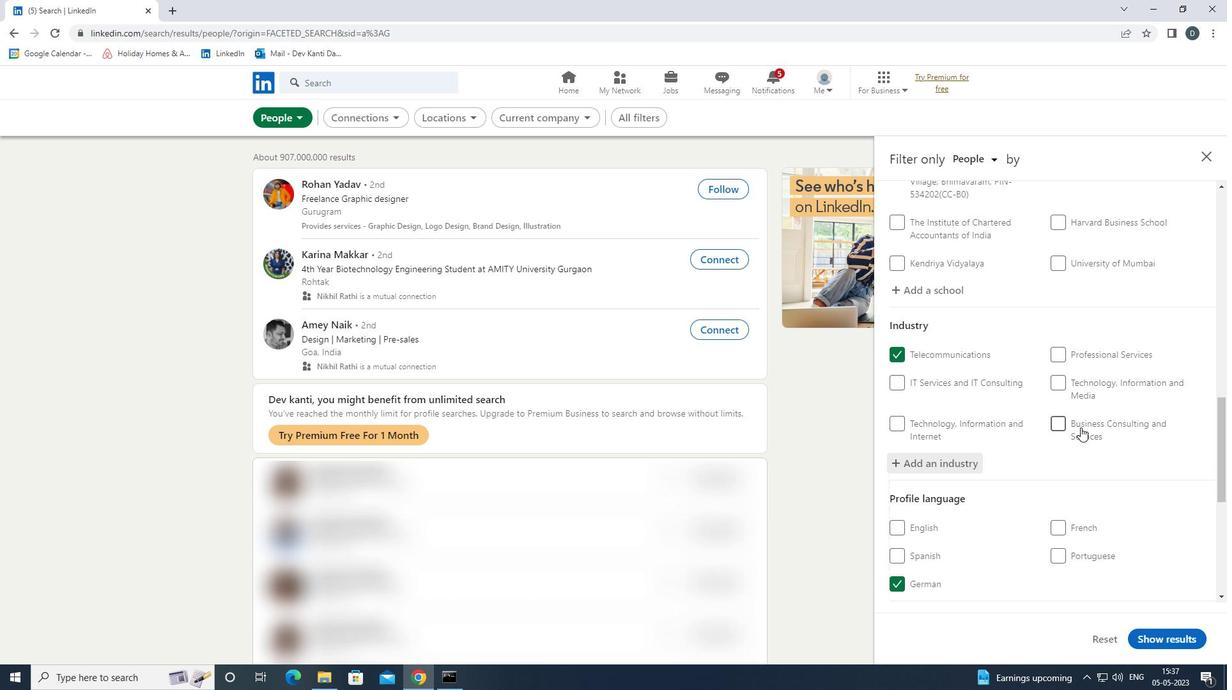 
Action: Mouse moved to (1081, 428)
Screenshot: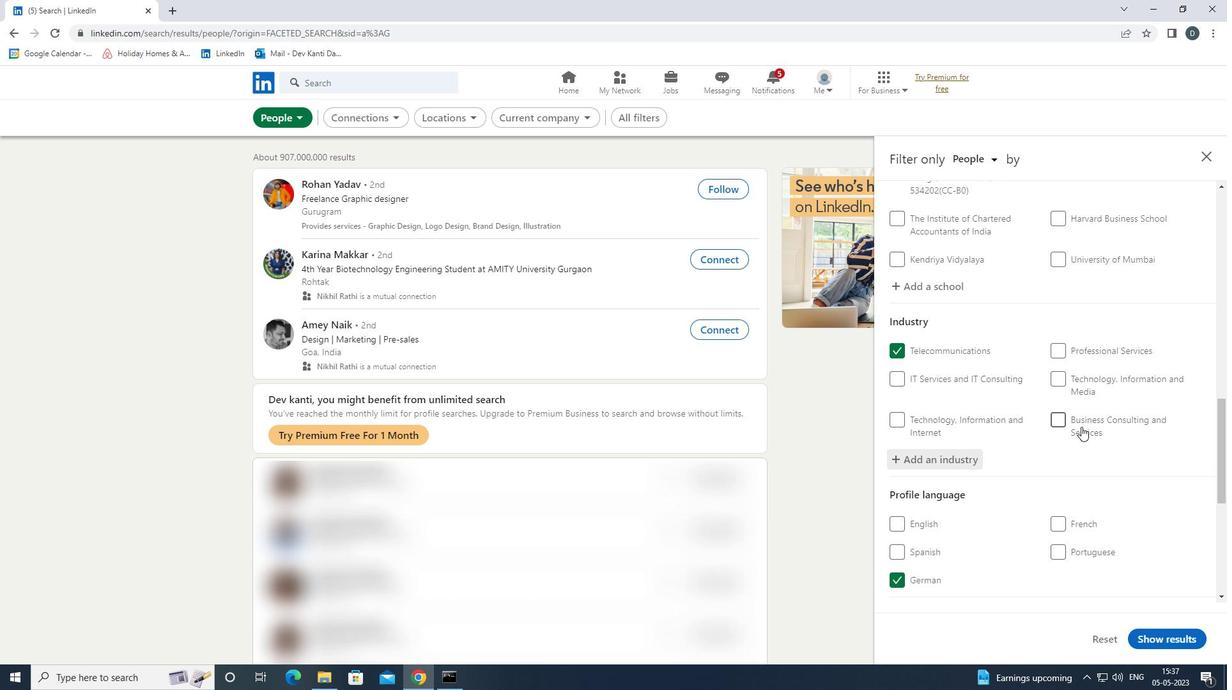 
Action: Mouse scrolled (1081, 428) with delta (0, 0)
Screenshot: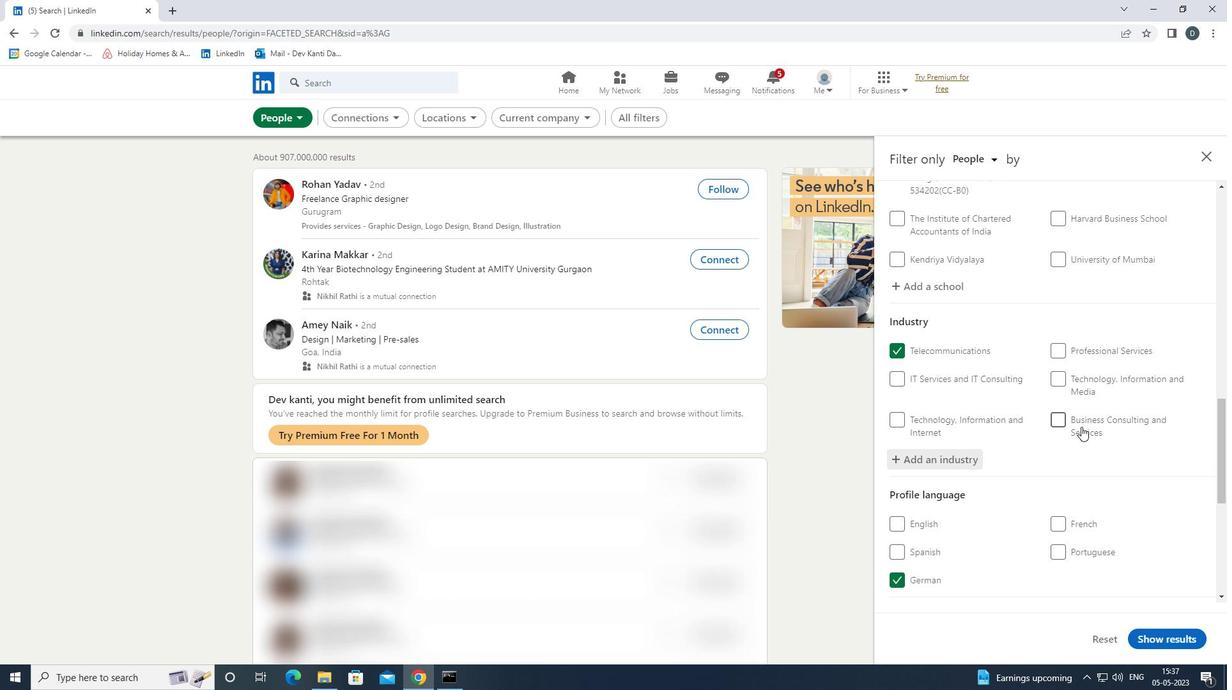 
Action: Mouse moved to (1081, 430)
Screenshot: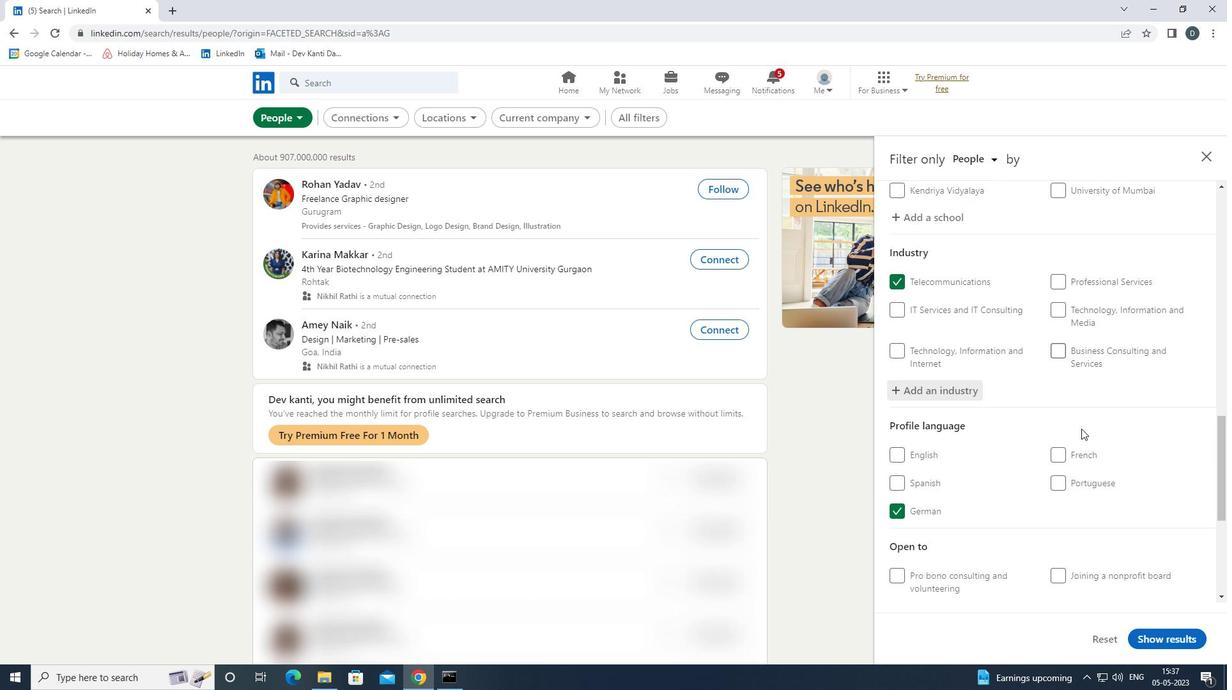 
Action: Mouse scrolled (1081, 429) with delta (0, 0)
Screenshot: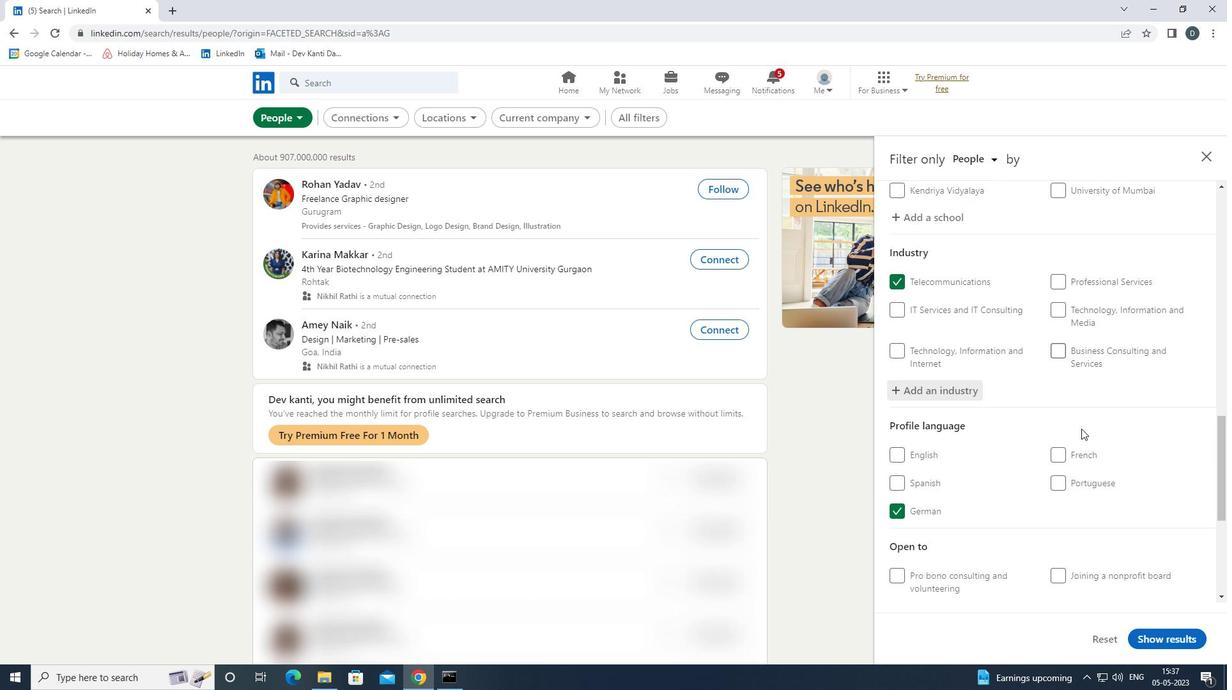 
Action: Mouse moved to (1075, 455)
Screenshot: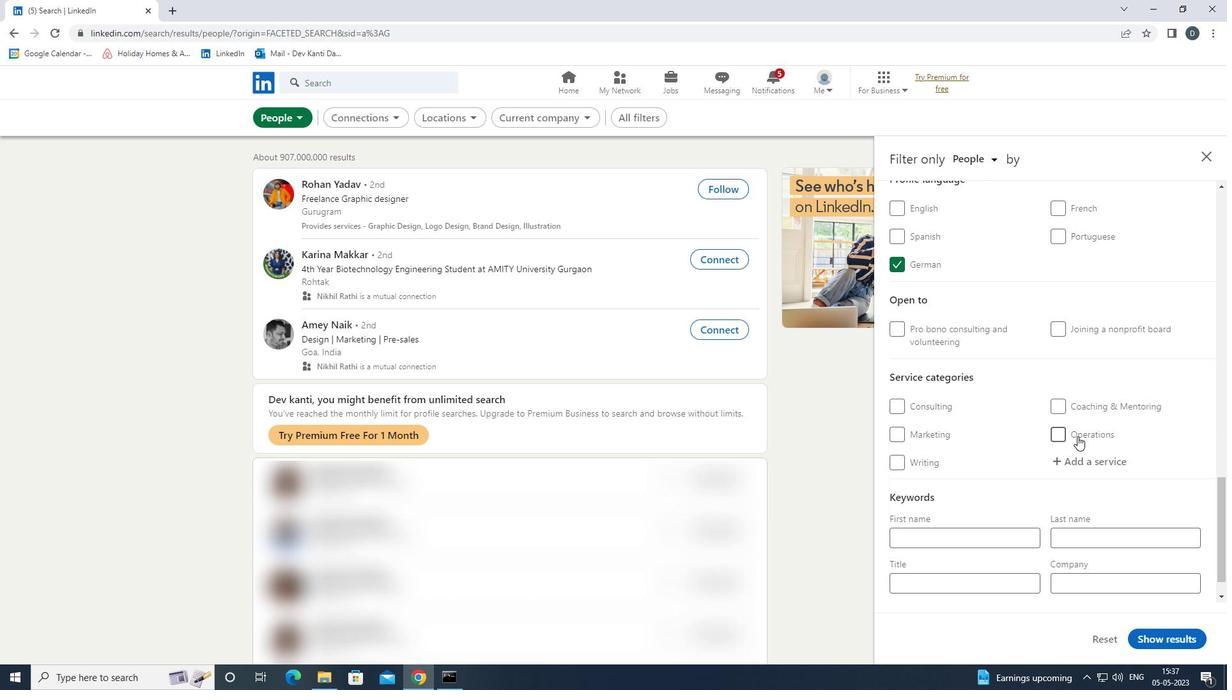 
Action: Mouse pressed left at (1075, 455)
Screenshot: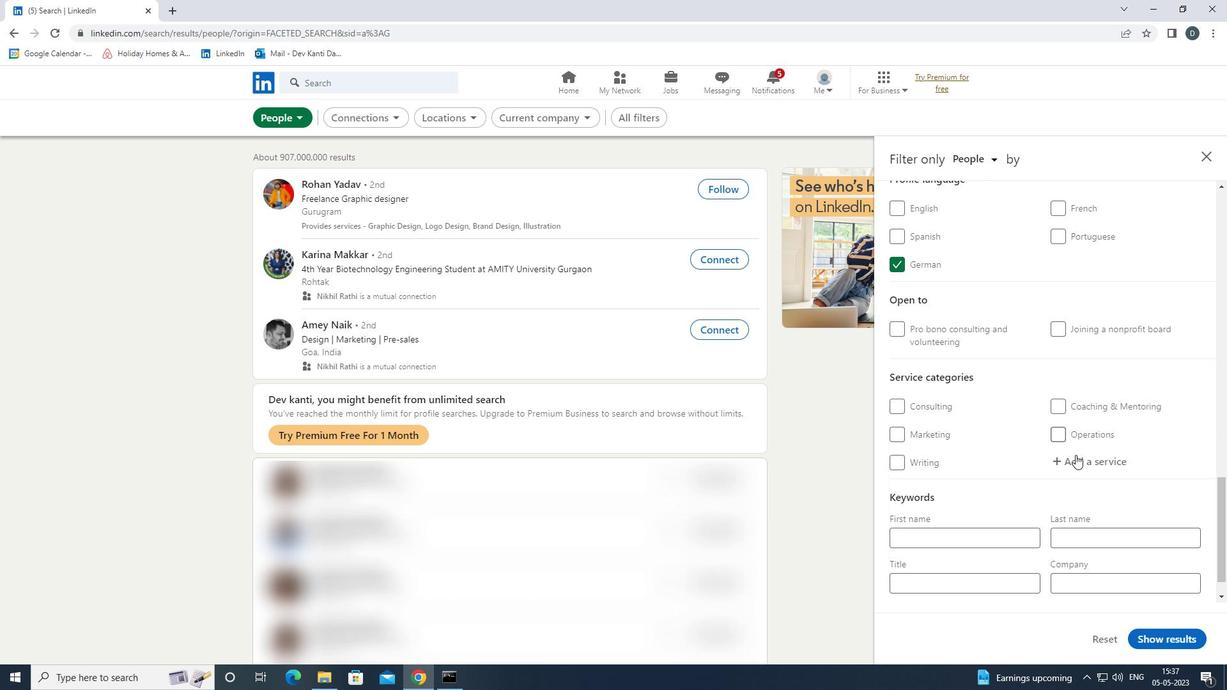 
Action: Key pressed <Key.shift><Key.shift><Key.shift><Key.shift><Key.shift><Key.shift><Key.shift><Key.shift>TEAM<Key.space><Key.shift>BUIL<Key.down><Key.enter>
Screenshot: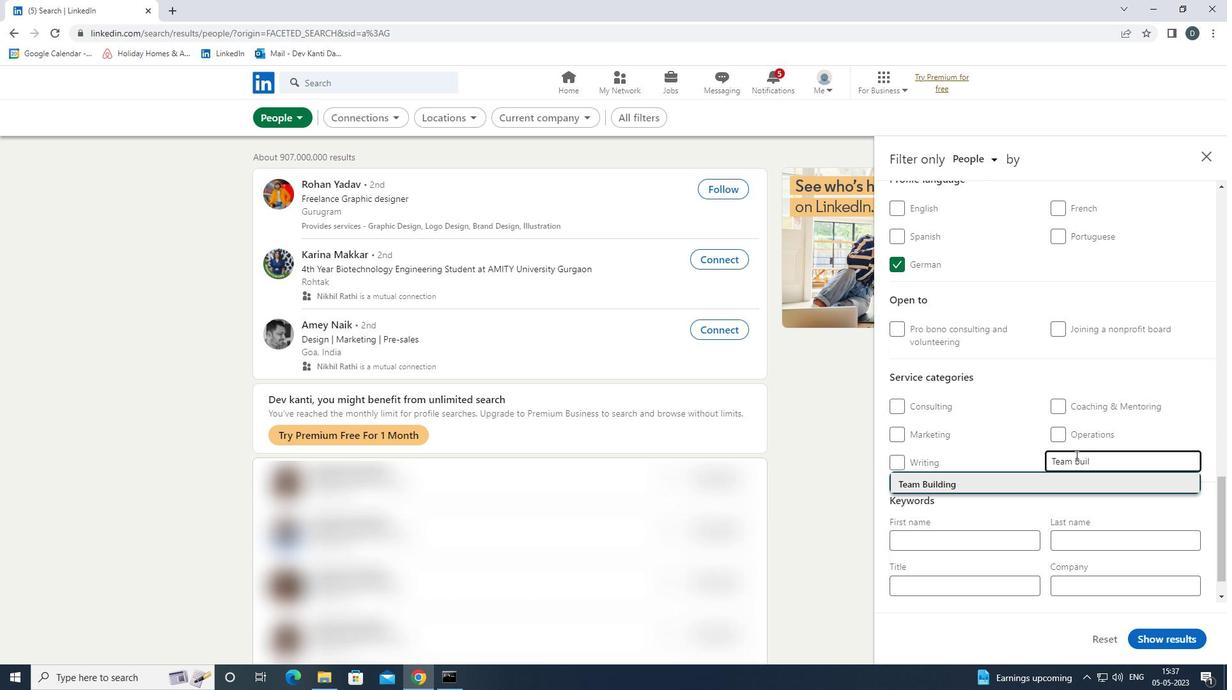 
Action: Mouse moved to (1065, 462)
Screenshot: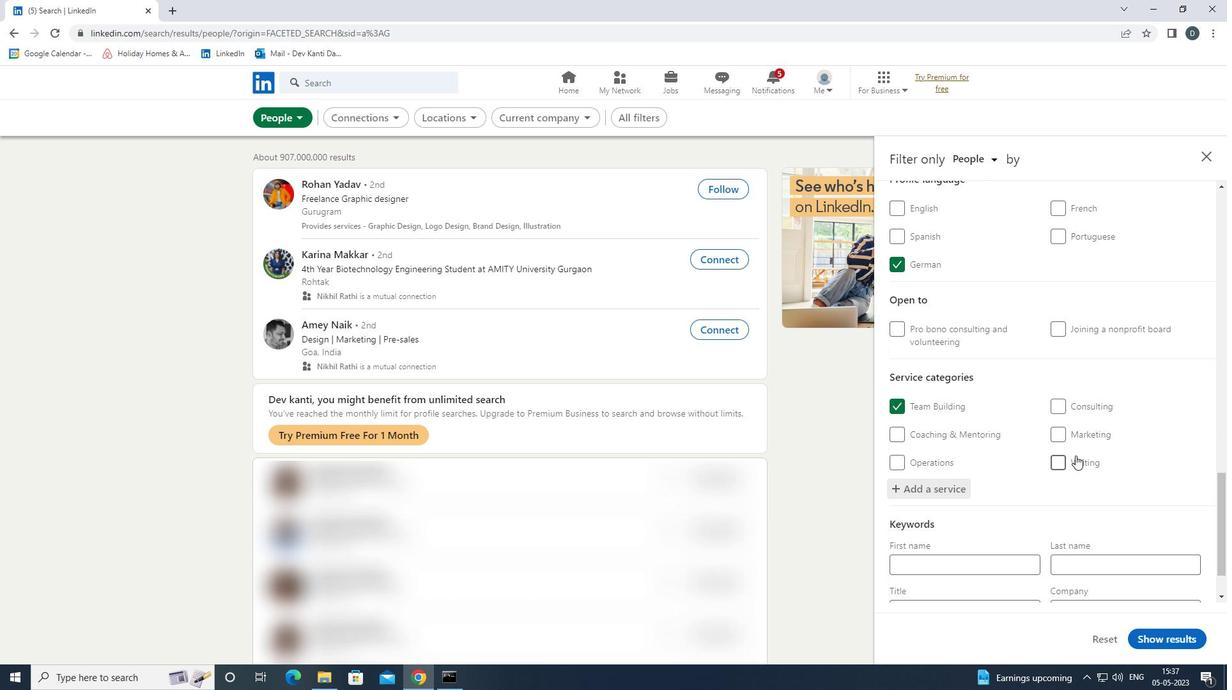 
Action: Mouse scrolled (1065, 461) with delta (0, 0)
Screenshot: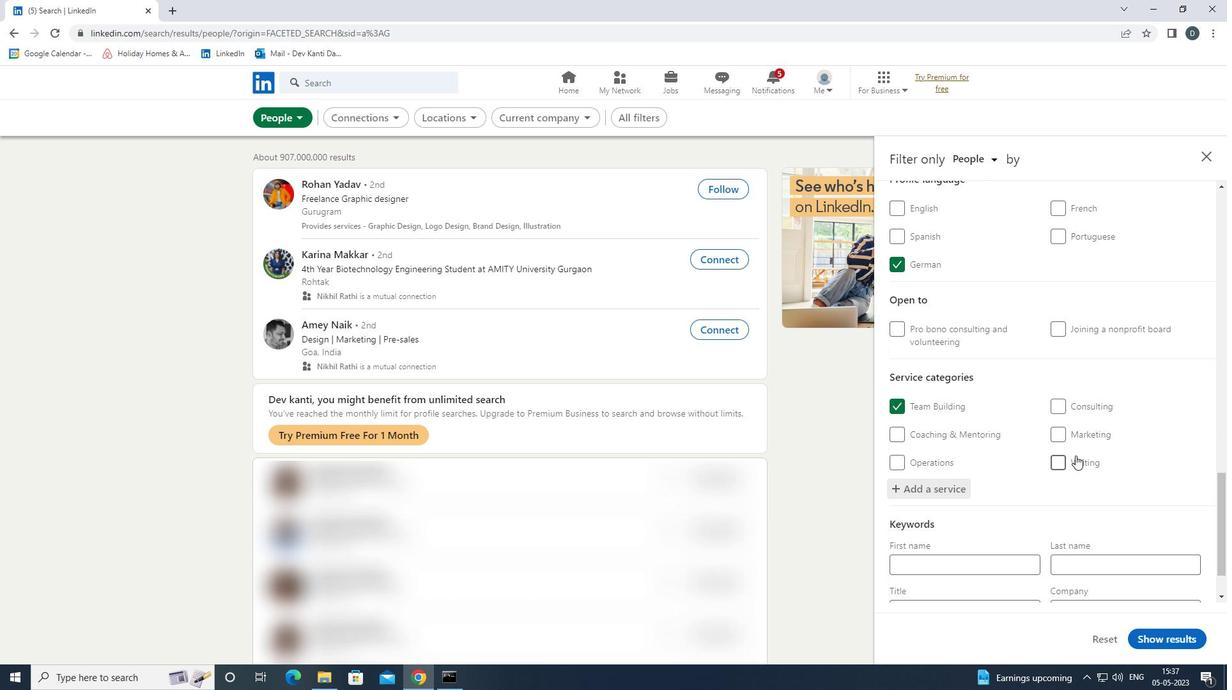 
Action: Mouse moved to (1064, 462)
Screenshot: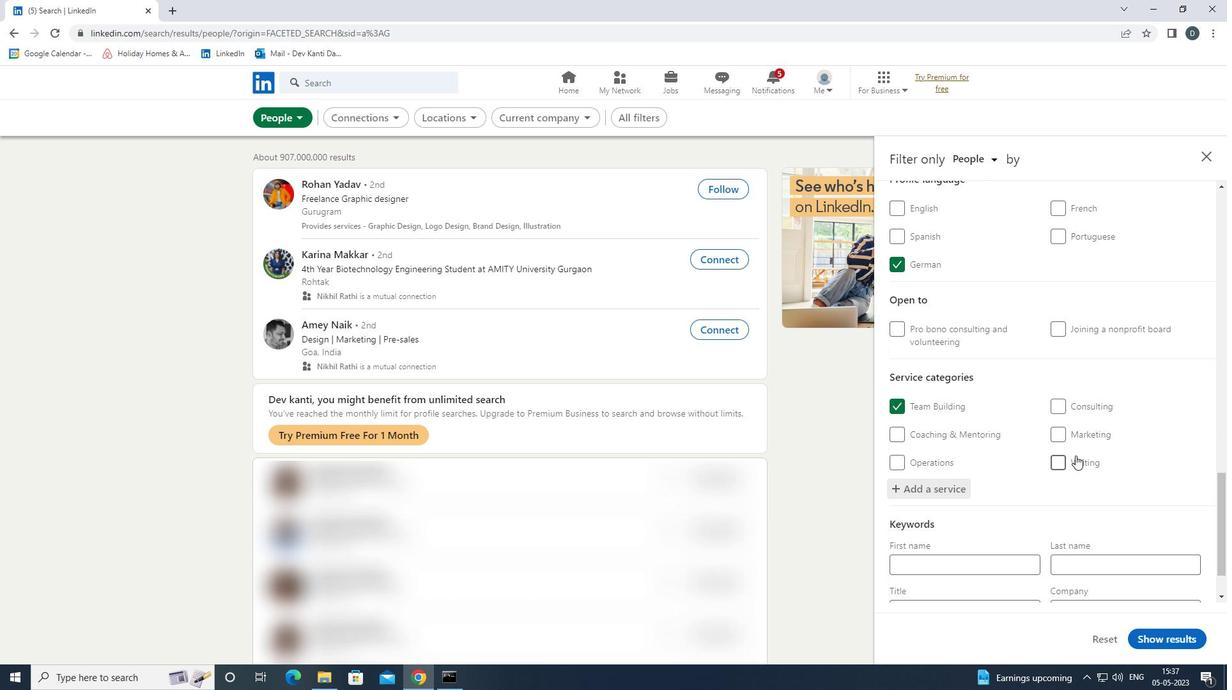 
Action: Mouse scrolled (1064, 461) with delta (0, 0)
Screenshot: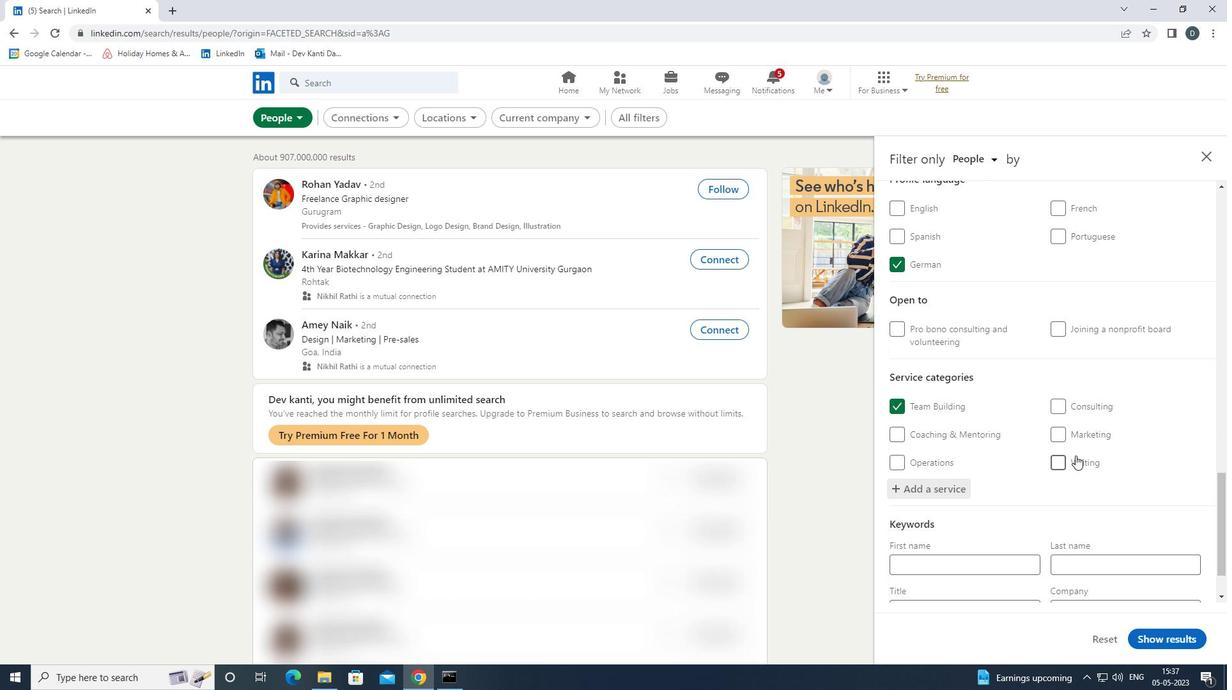 
Action: Mouse scrolled (1064, 461) with delta (0, 0)
Screenshot: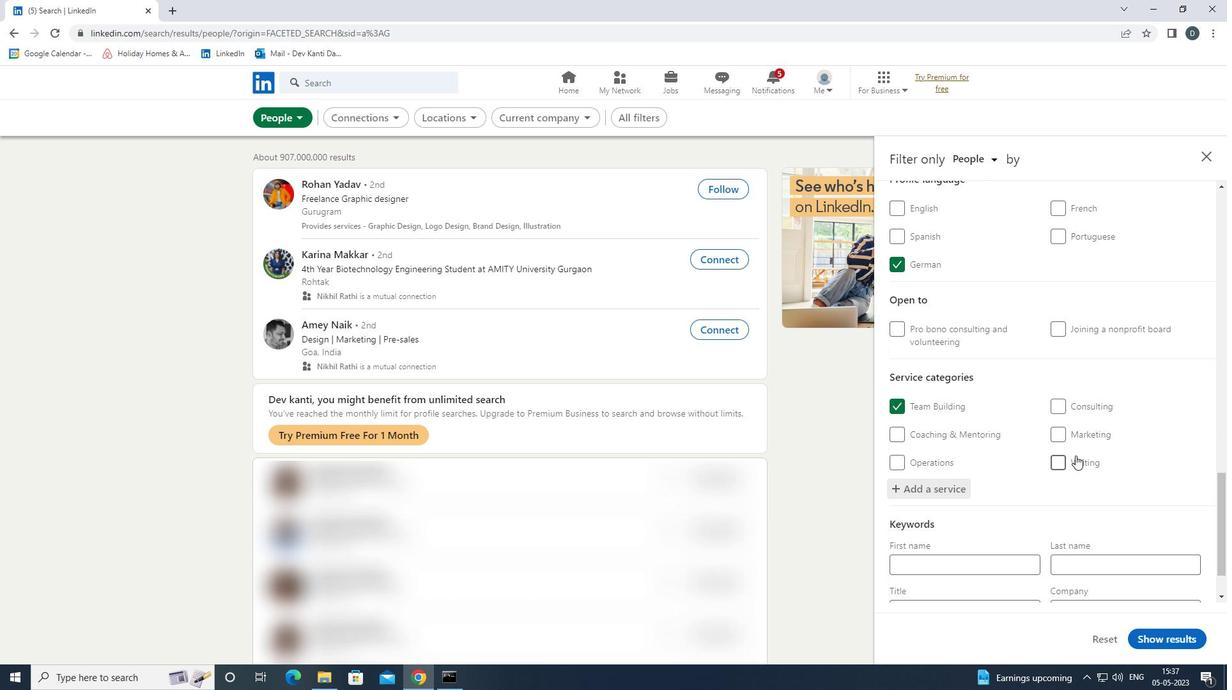 
Action: Mouse scrolled (1064, 461) with delta (0, 0)
Screenshot: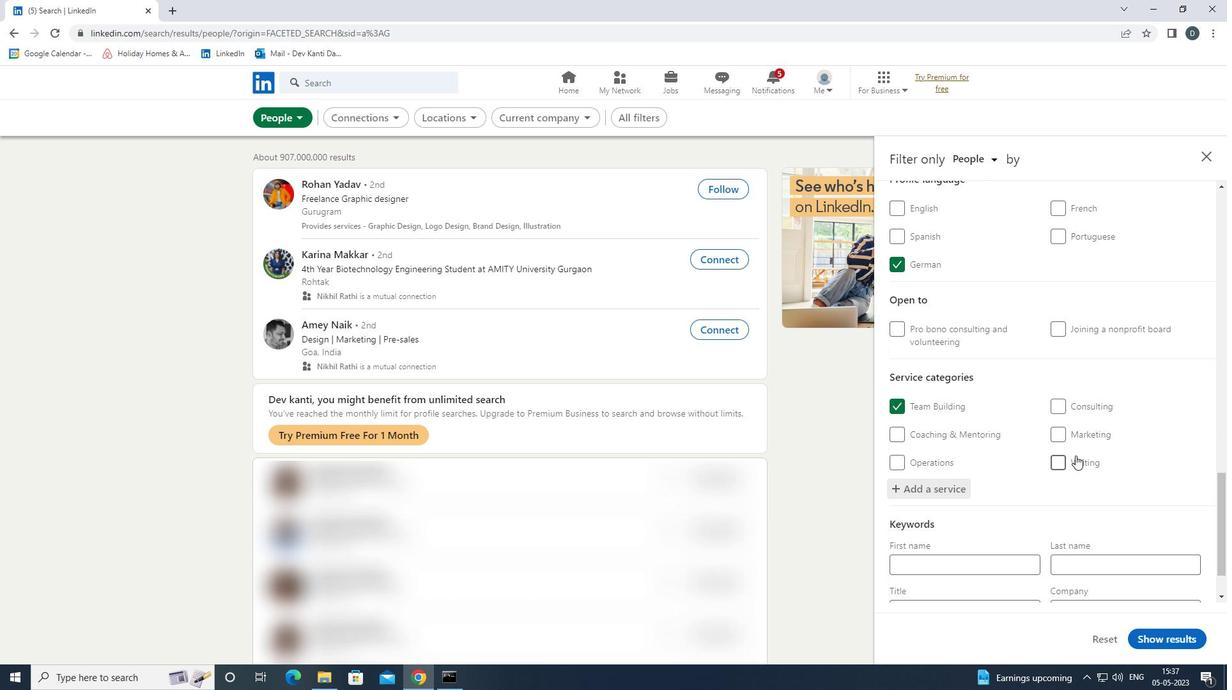 
Action: Mouse moved to (1021, 554)
Screenshot: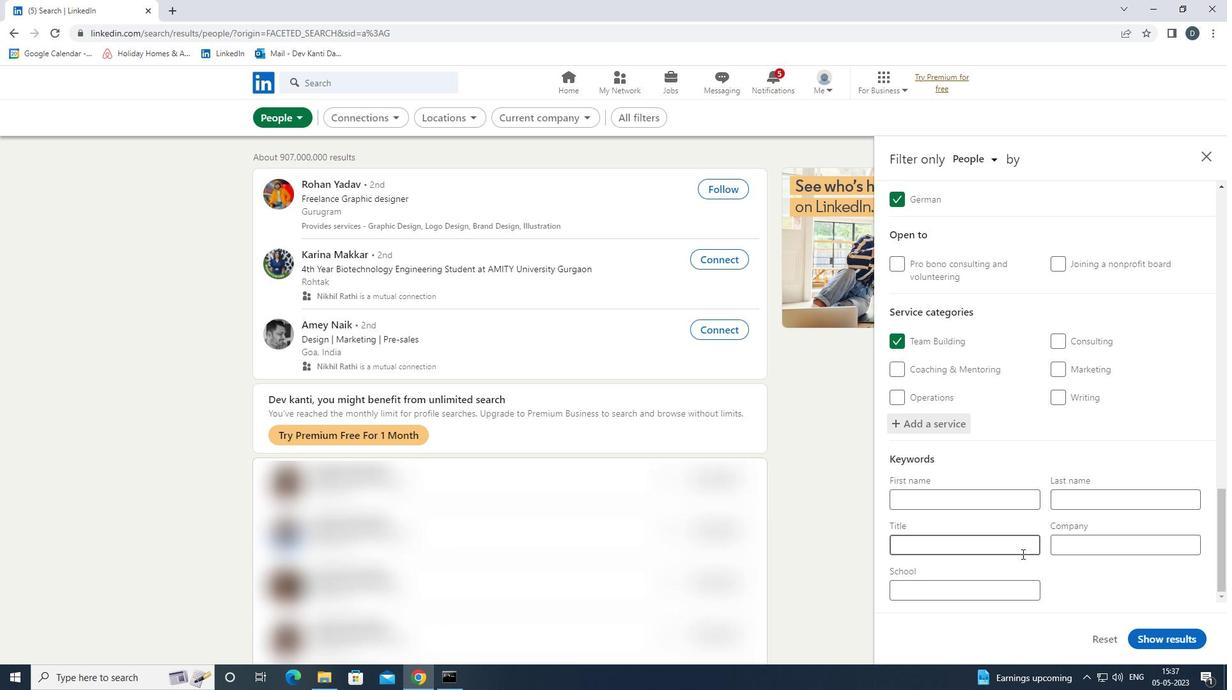 
Action: Mouse pressed left at (1021, 554)
Screenshot: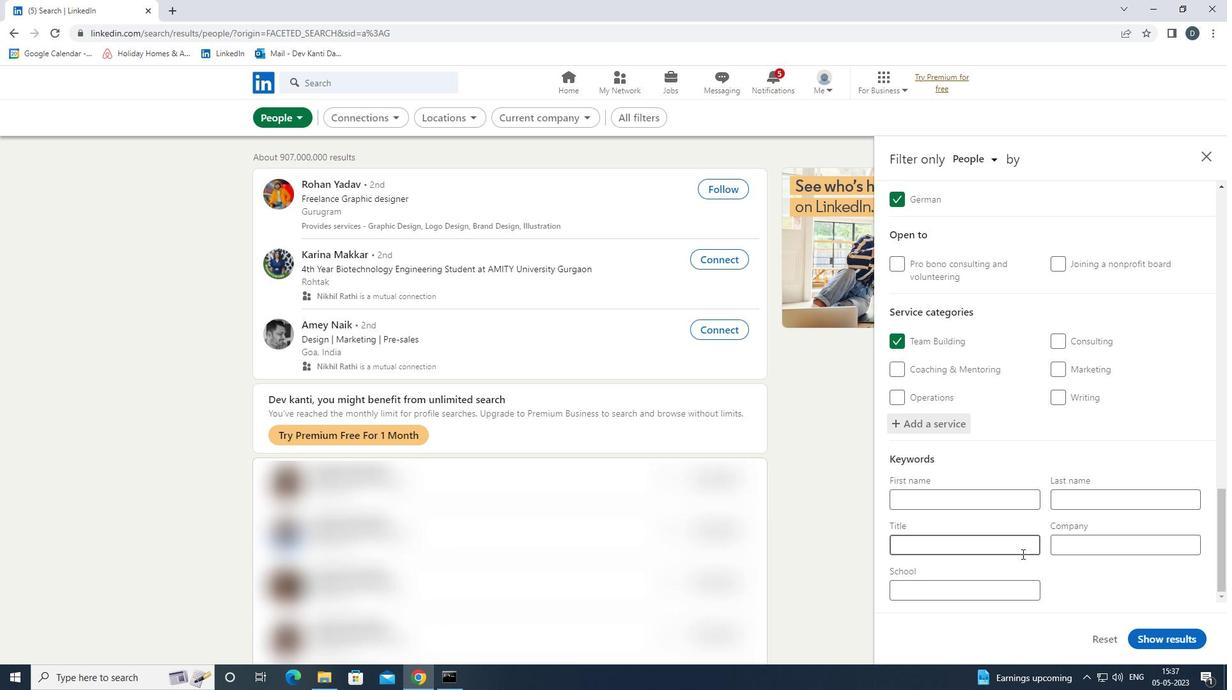
Action: Key pressed <Key.shift>SPORTS<Key.space><Key.shift>VOLUNTEER
Screenshot: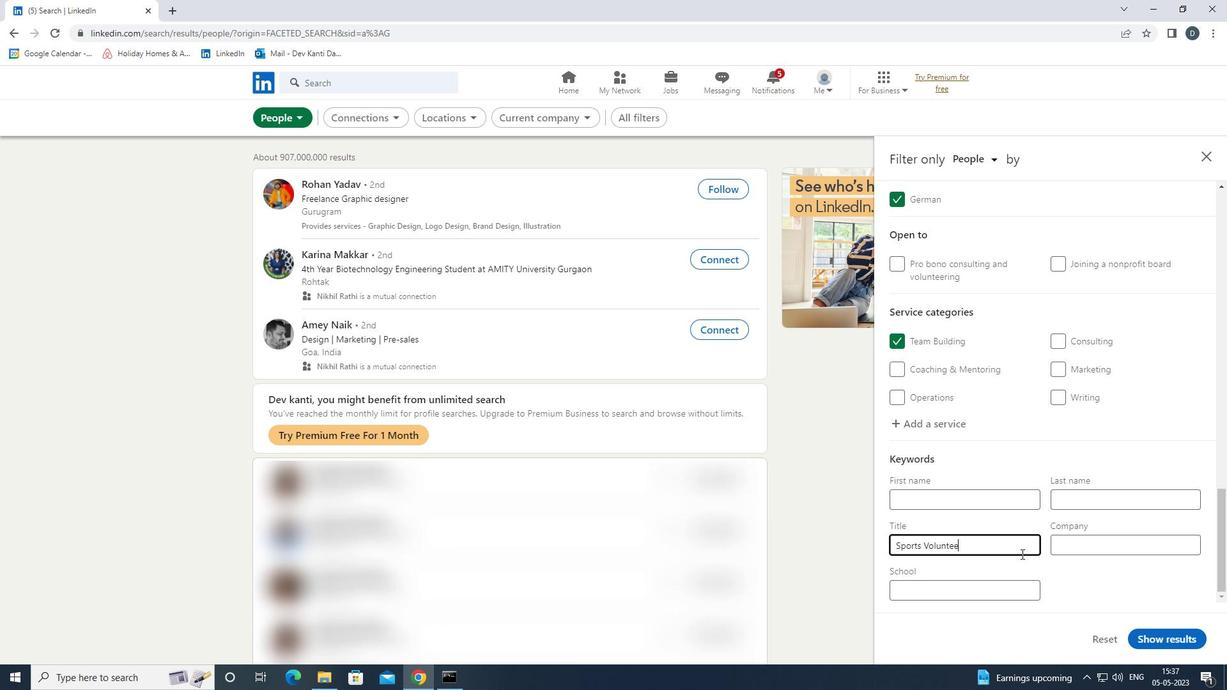 
Action: Mouse moved to (1162, 634)
Screenshot: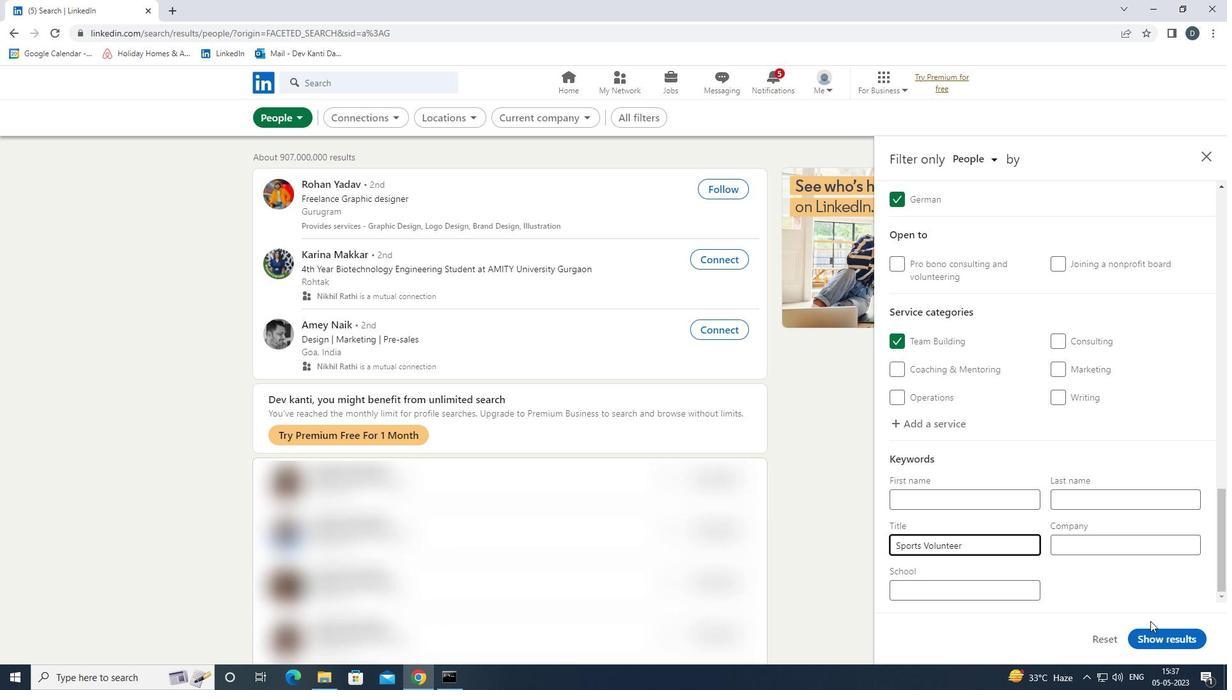 
Action: Mouse pressed left at (1162, 634)
Screenshot: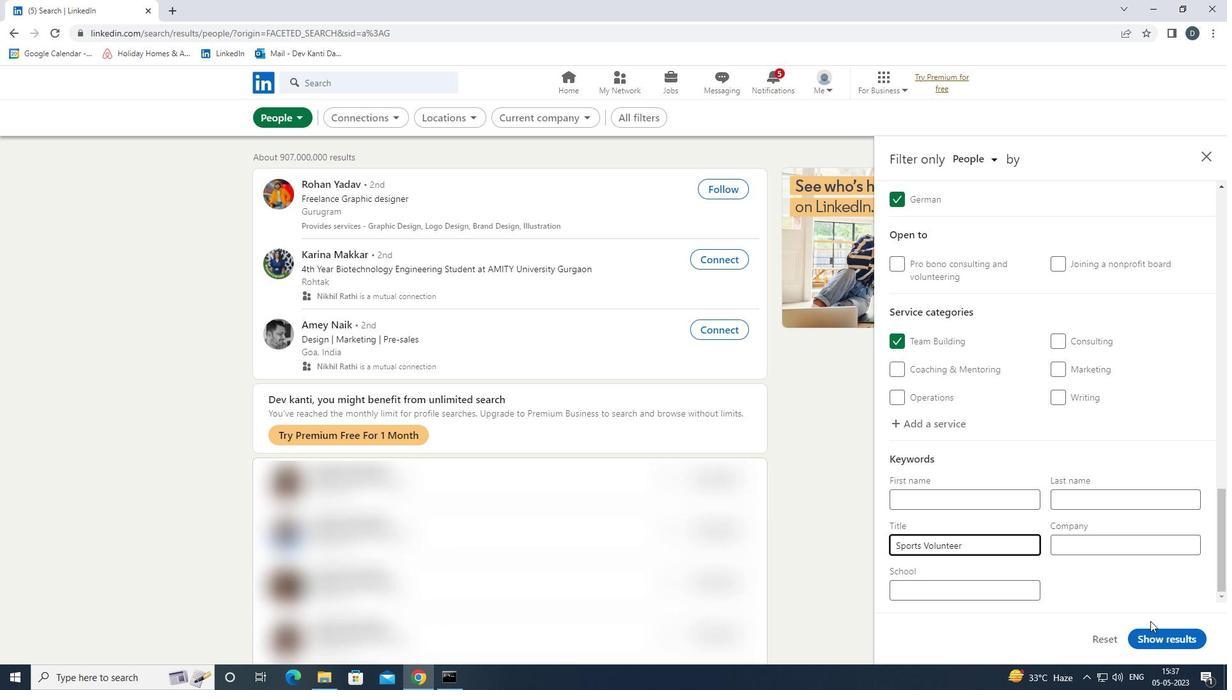 
Action: Mouse moved to (934, 444)
Screenshot: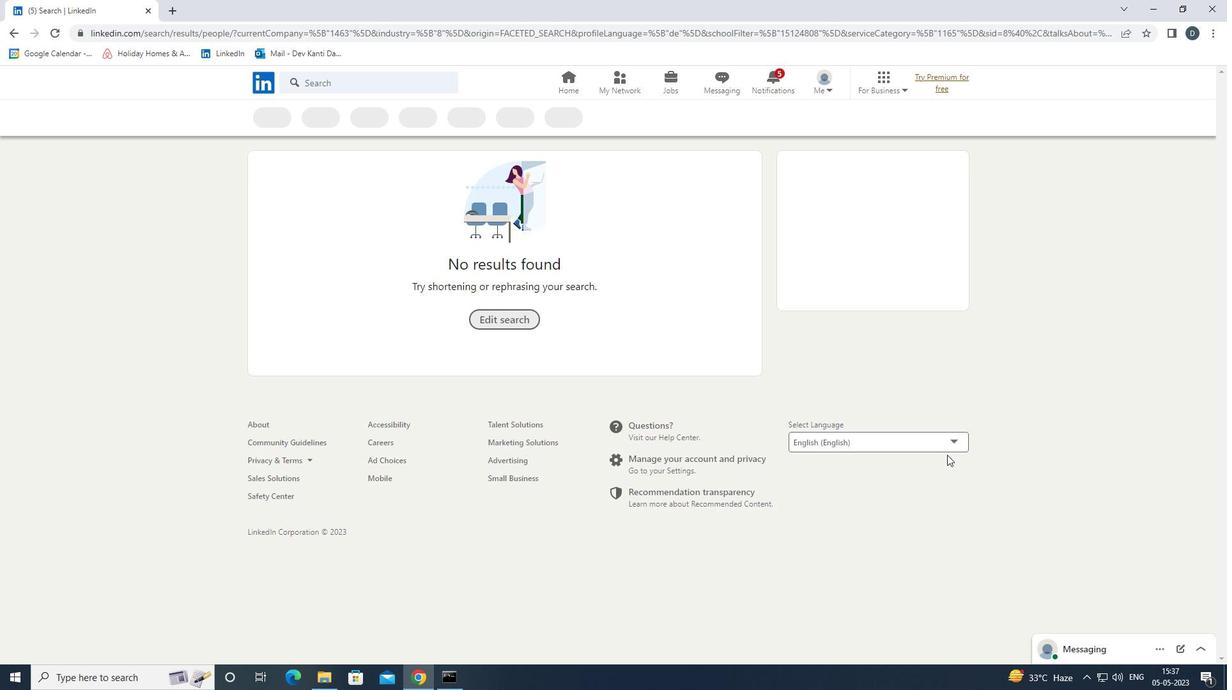 
